 Task: Generating Silence.
Action: Mouse moved to (999, 602)
Screenshot: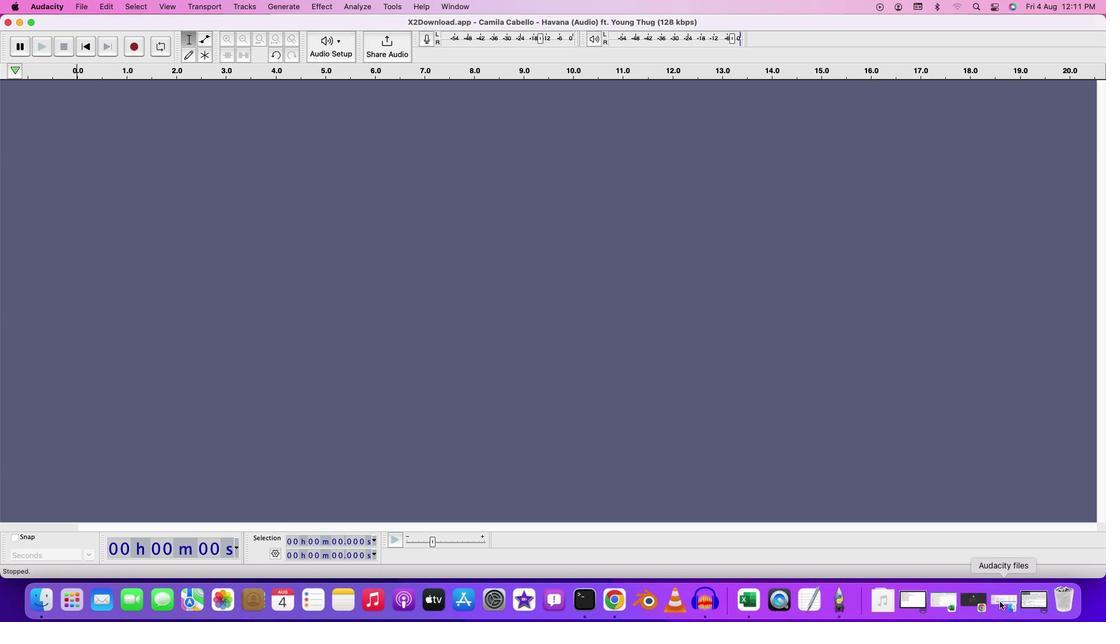 
Action: Mouse pressed left at (999, 602)
Screenshot: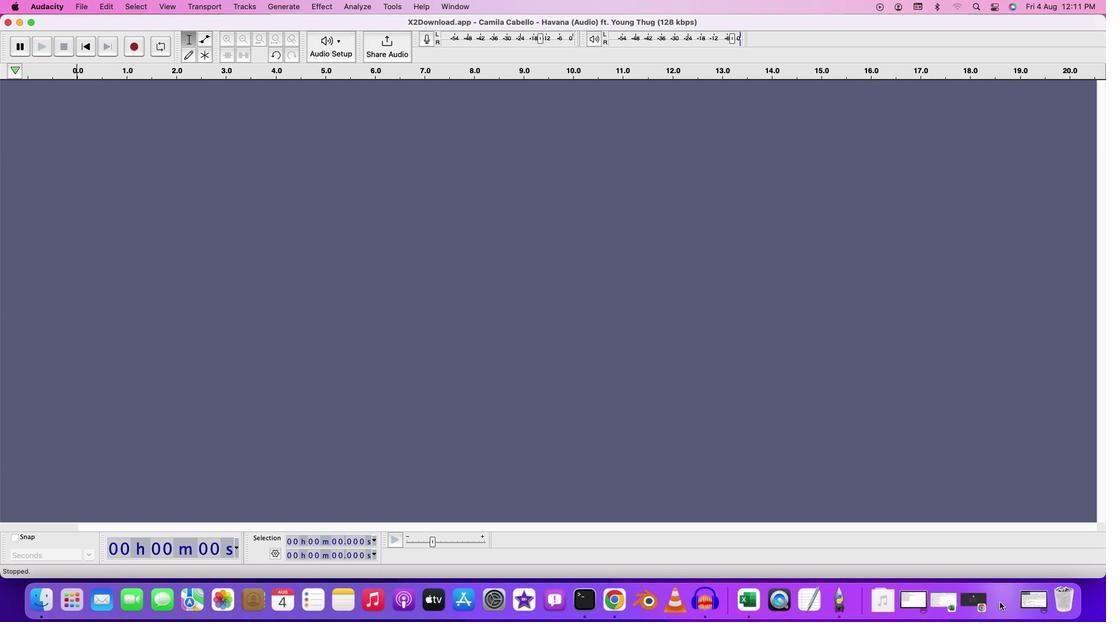 
Action: Mouse moved to (636, 340)
Screenshot: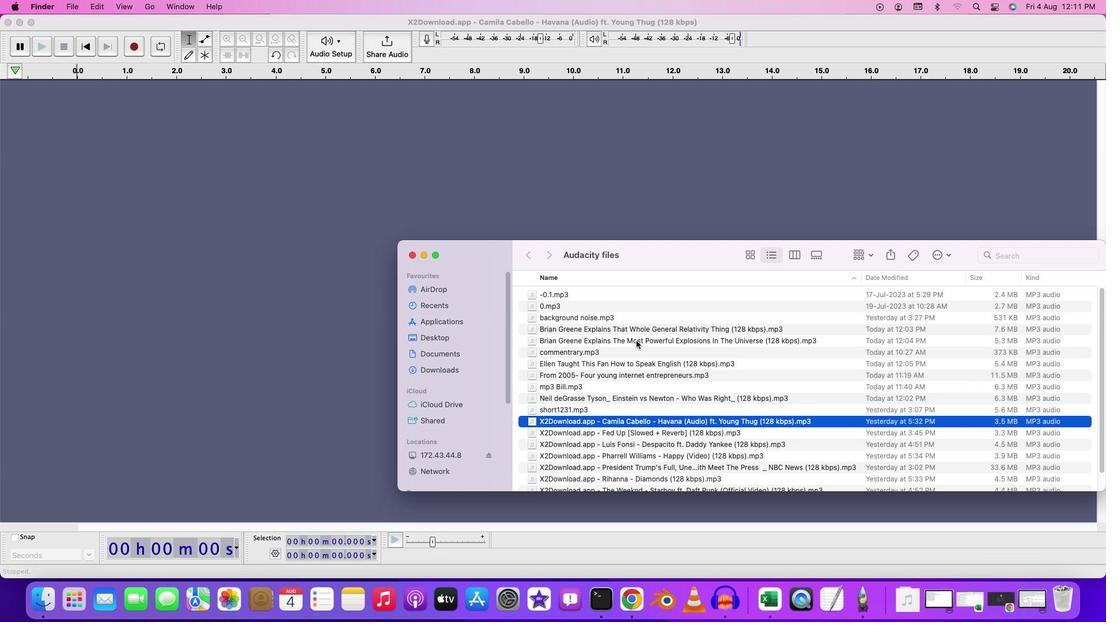 
Action: Mouse pressed left at (636, 340)
Screenshot: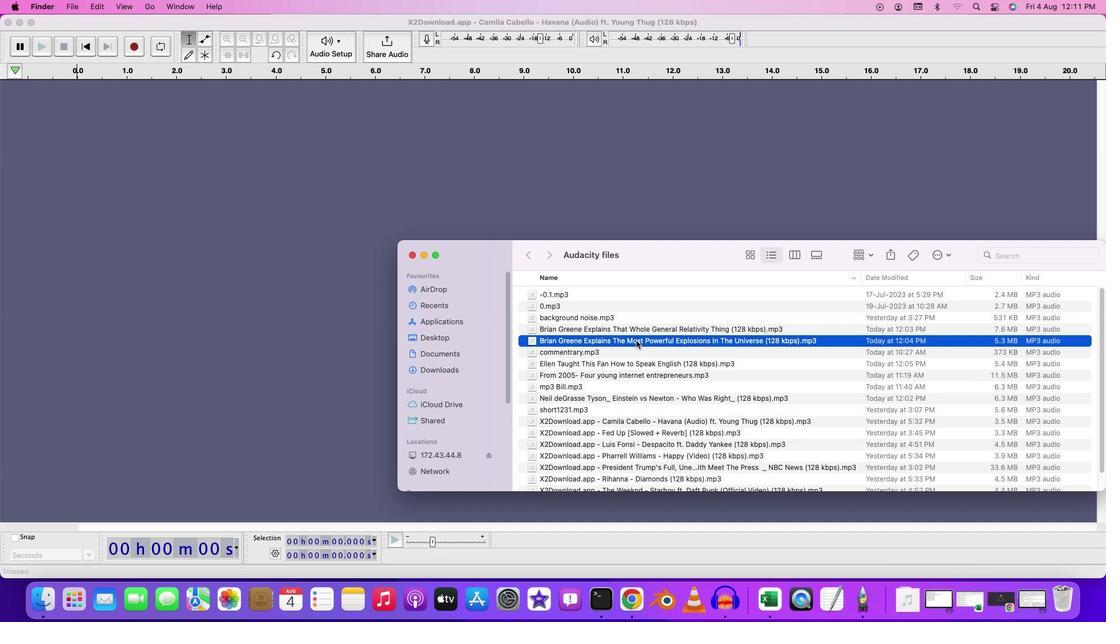 
Action: Mouse moved to (635, 340)
Screenshot: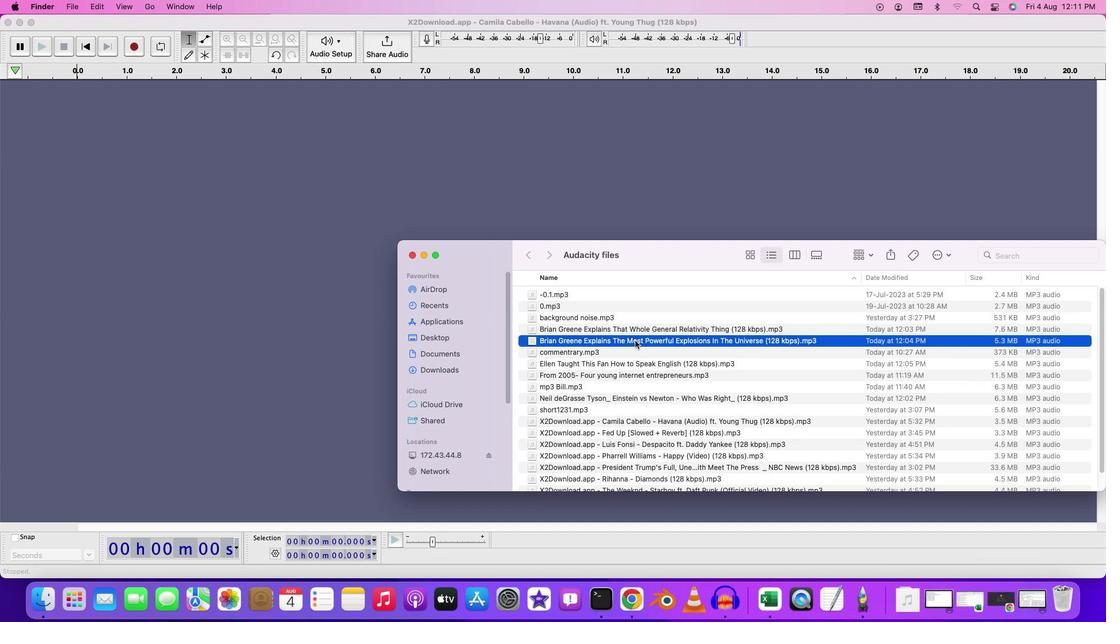 
Action: Mouse pressed left at (635, 340)
Screenshot: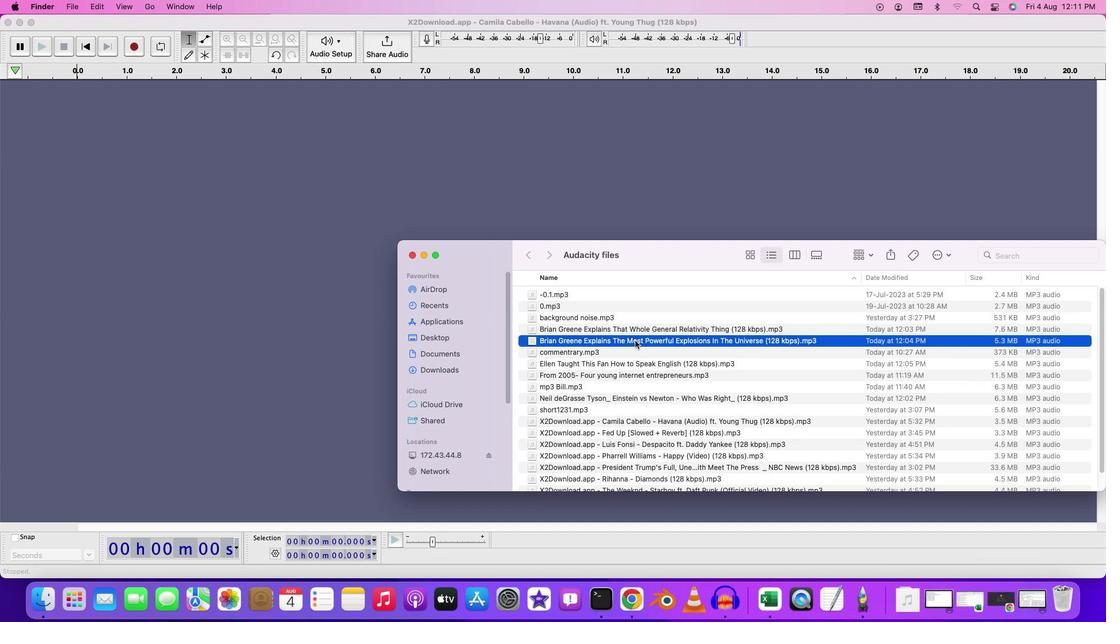 
Action: Mouse moved to (455, 250)
Screenshot: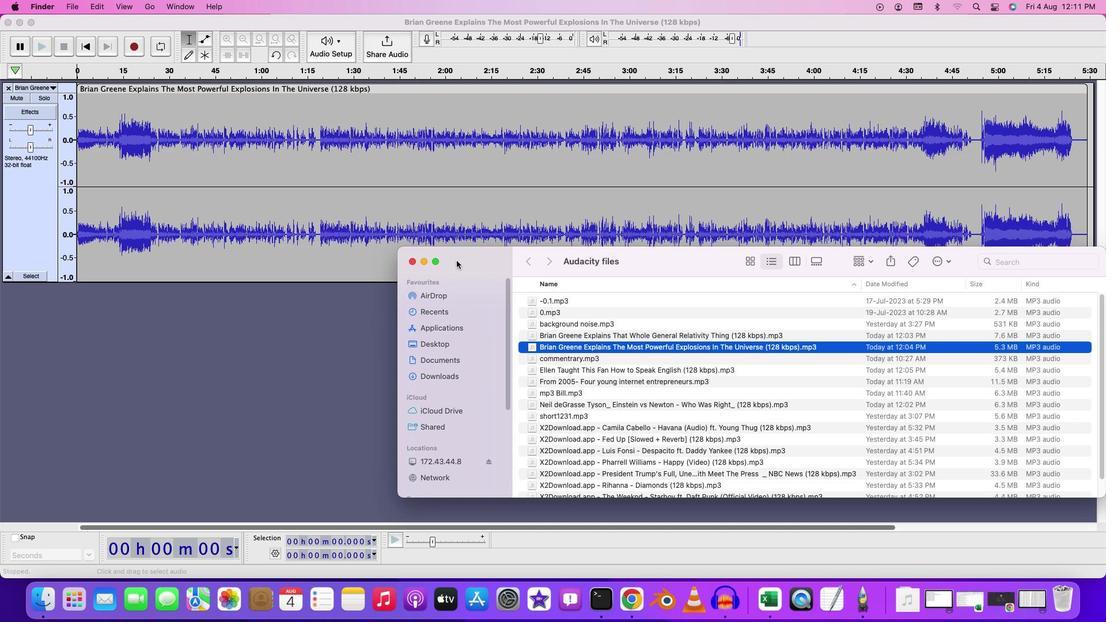 
Action: Mouse pressed left at (455, 250)
Screenshot: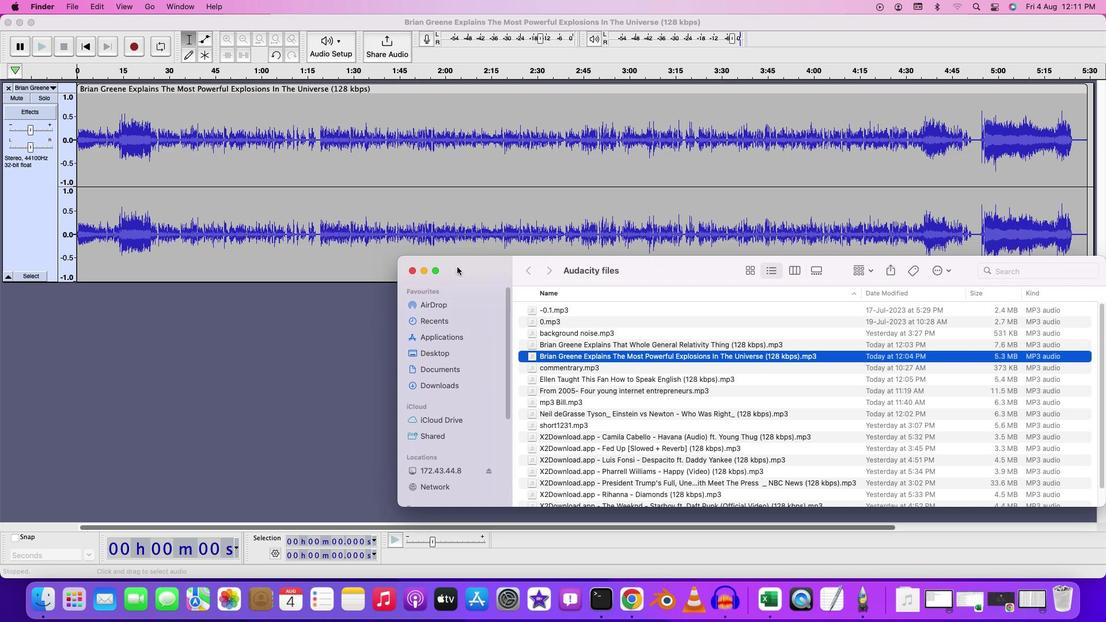 
Action: Mouse moved to (425, 275)
Screenshot: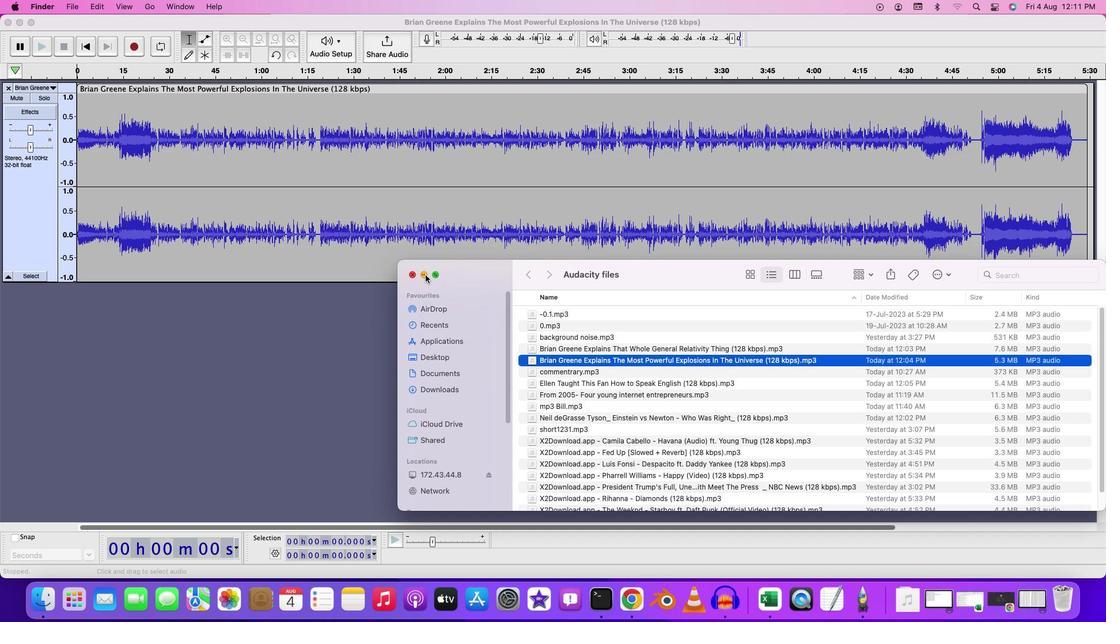 
Action: Mouse pressed left at (425, 275)
Screenshot: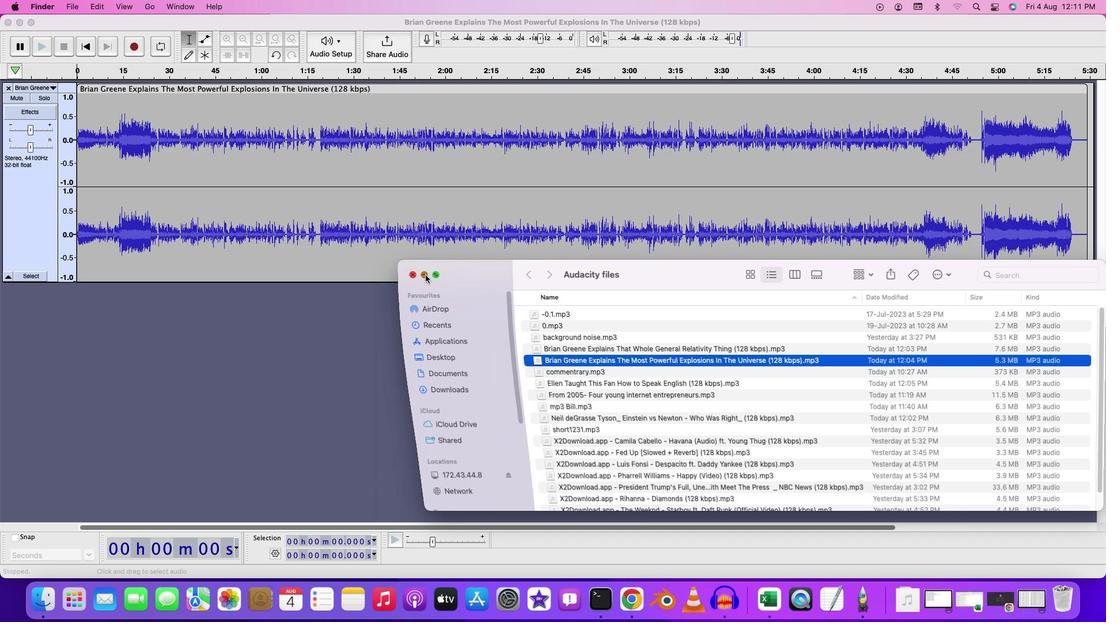 
Action: Mouse moved to (89, 103)
Screenshot: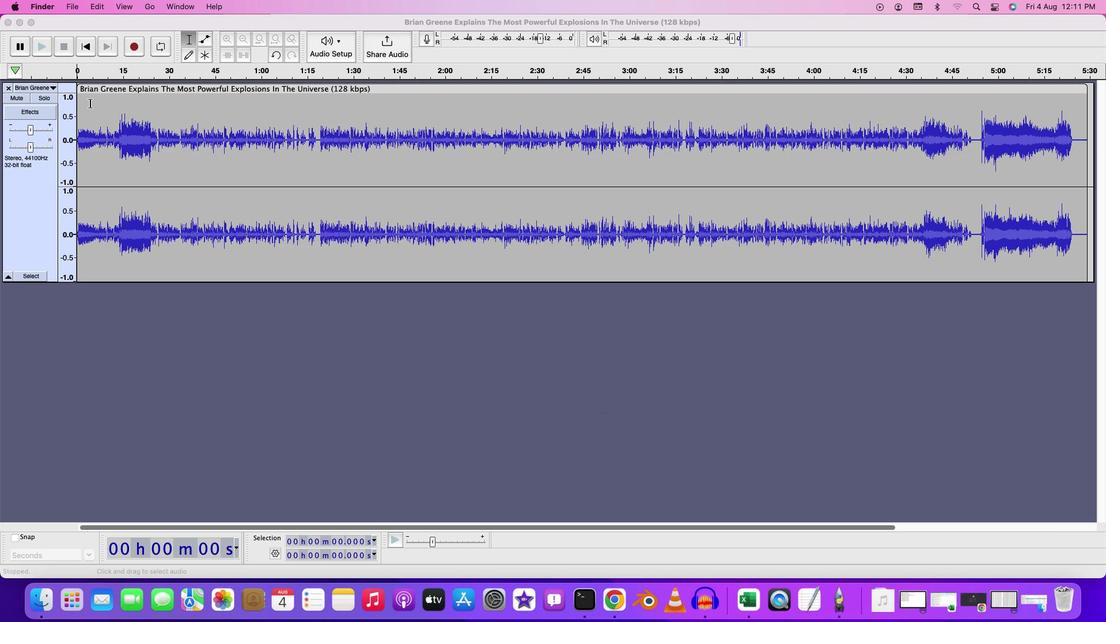 
Action: Mouse pressed left at (89, 103)
Screenshot: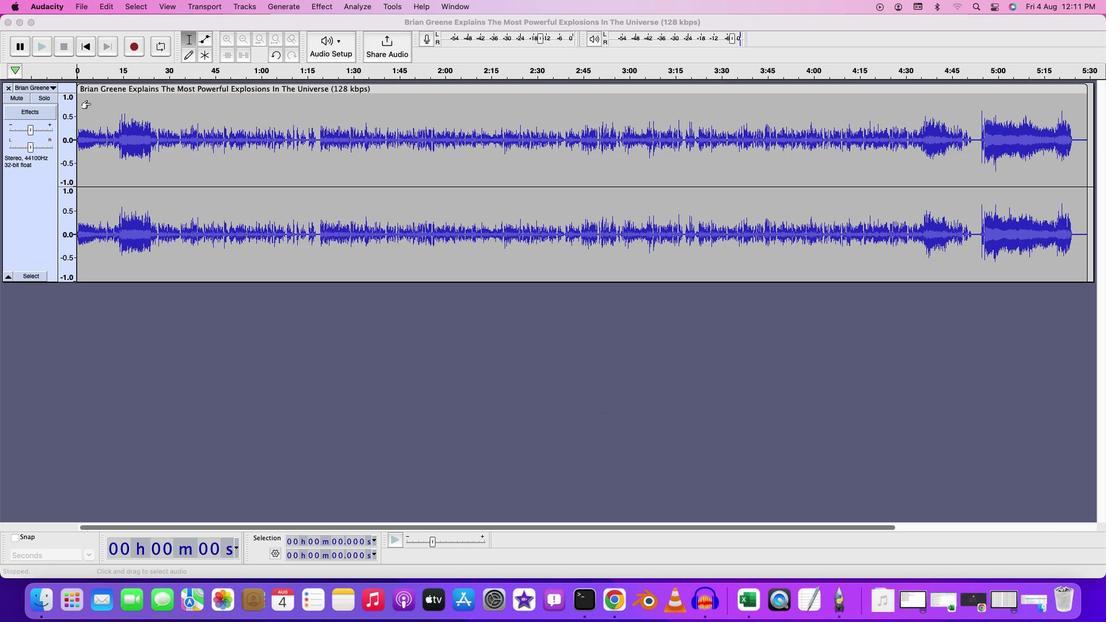 
Action: Key pressed Key.space
Screenshot: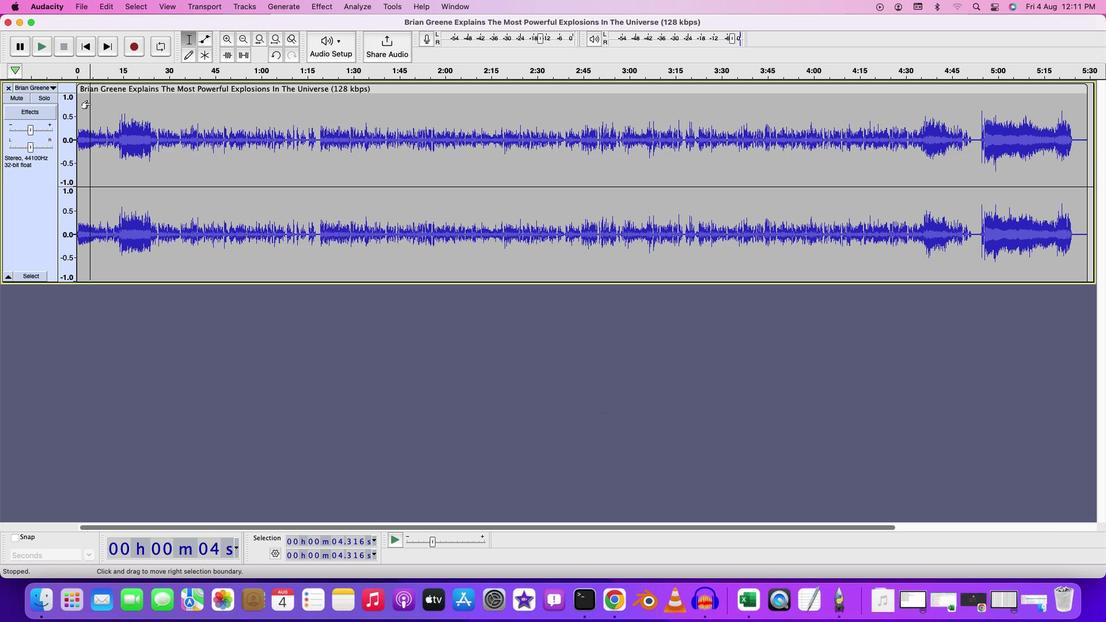 
Action: Mouse moved to (220, 123)
Screenshot: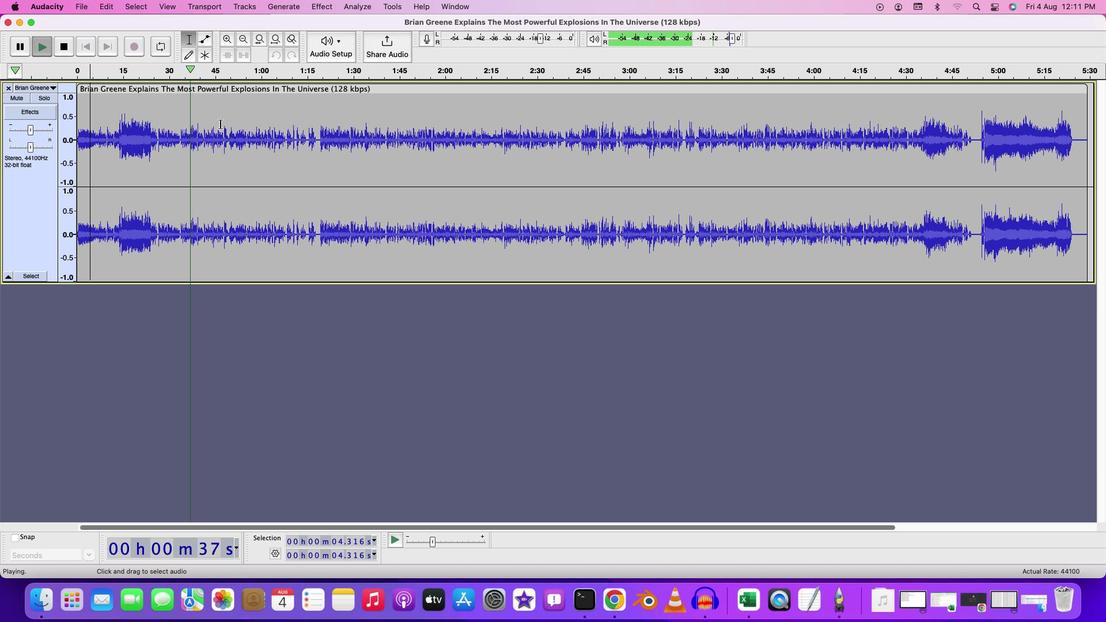 
Action: Key pressed Key.space
Screenshot: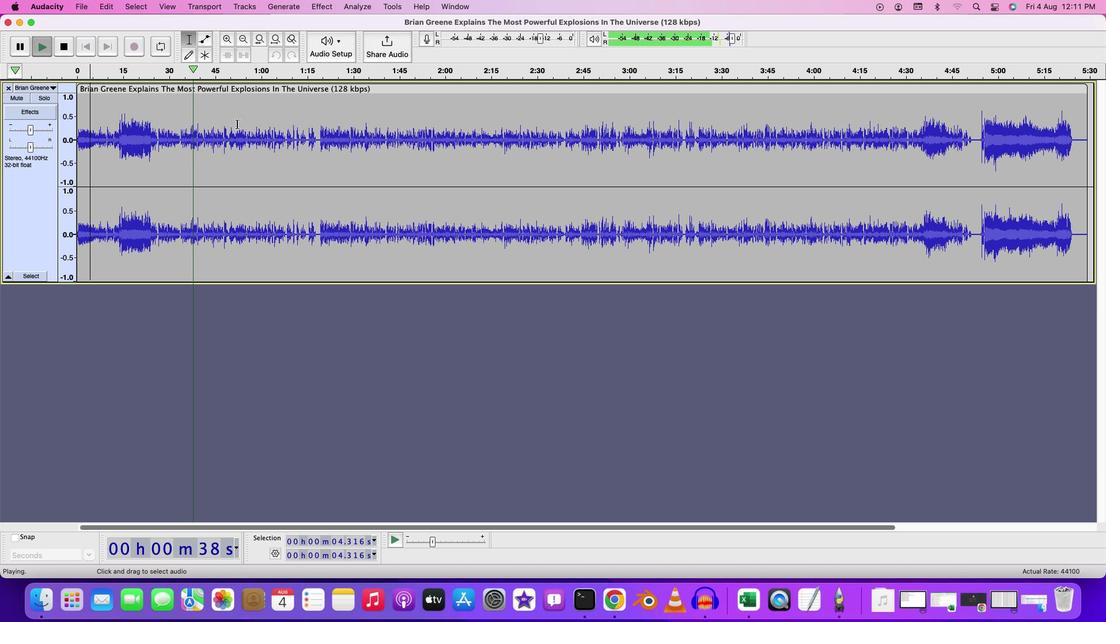 
Action: Mouse moved to (337, 121)
Screenshot: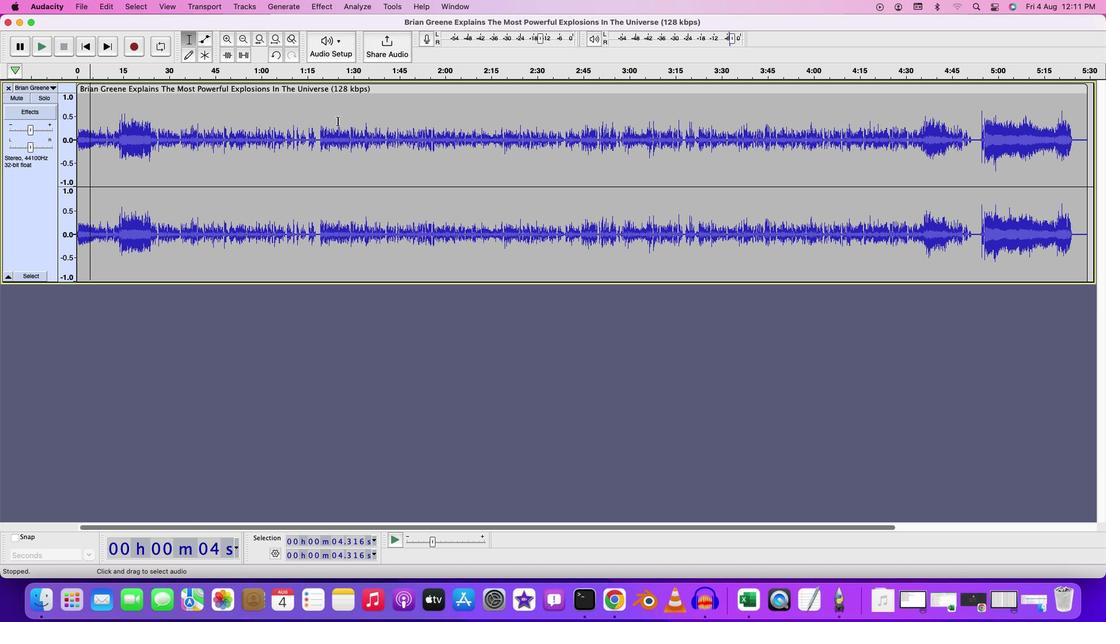 
Action: Mouse pressed left at (337, 121)
Screenshot: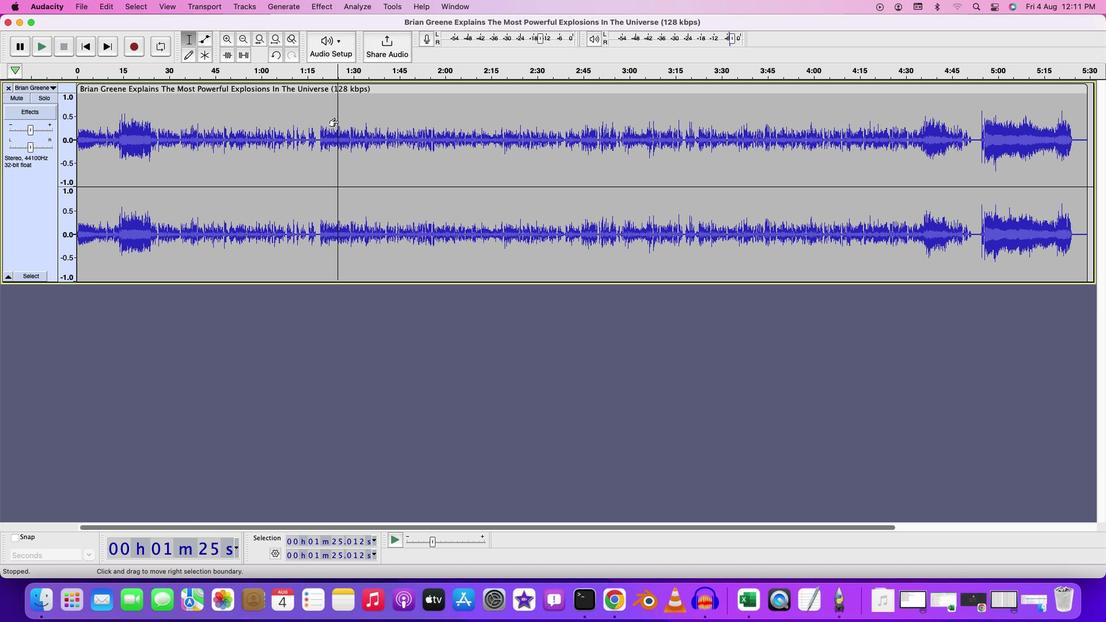 
Action: Key pressed Key.space
Screenshot: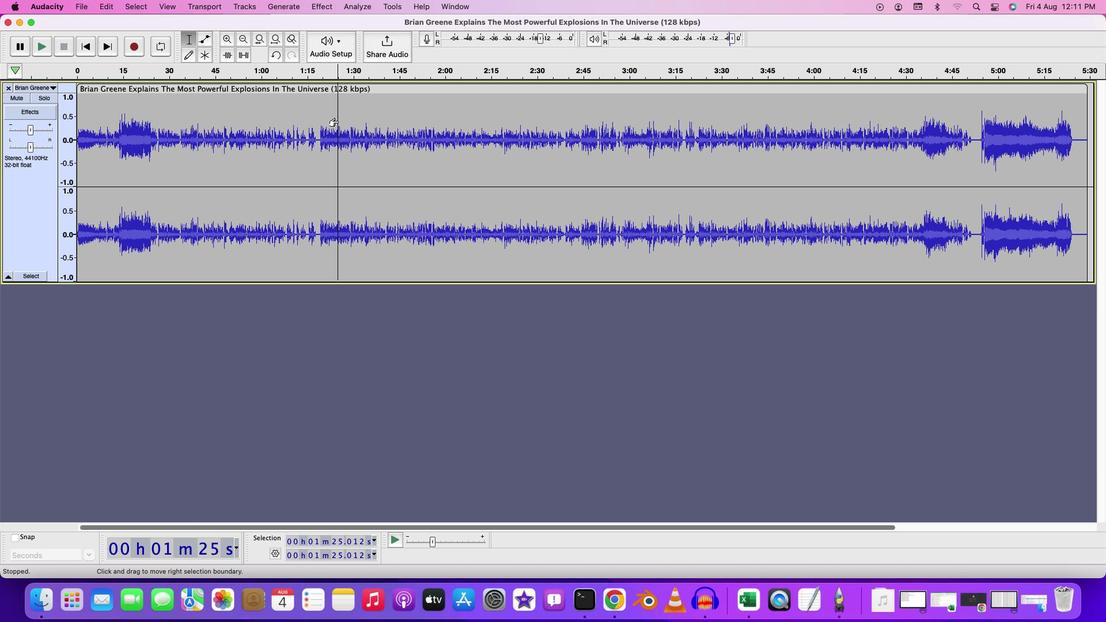 
Action: Mouse moved to (323, 112)
Screenshot: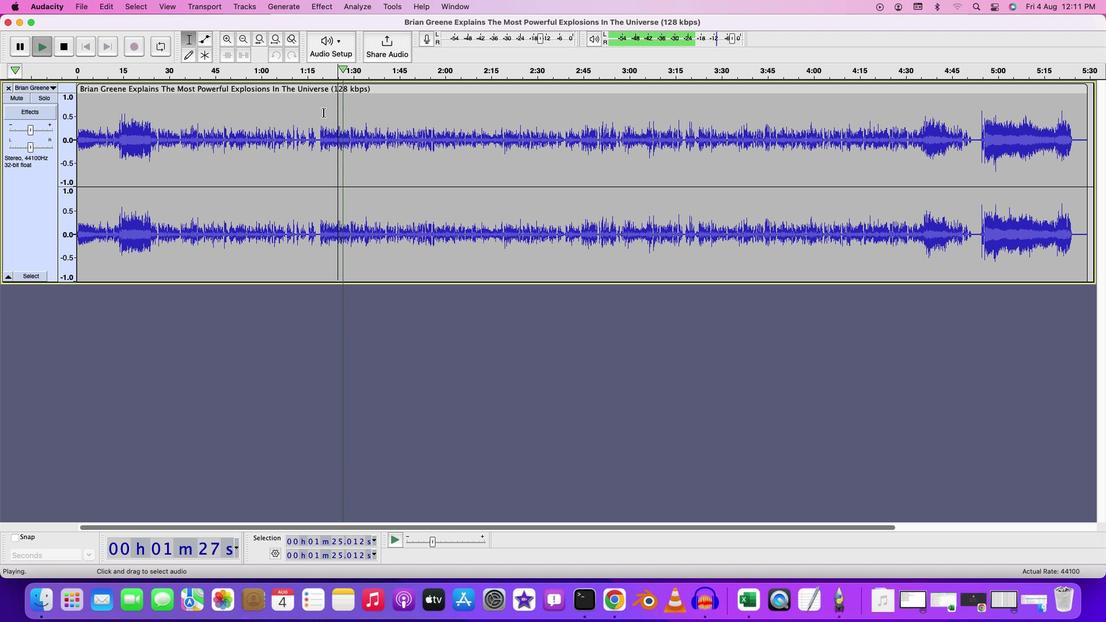 
Action: Mouse pressed left at (323, 112)
Screenshot: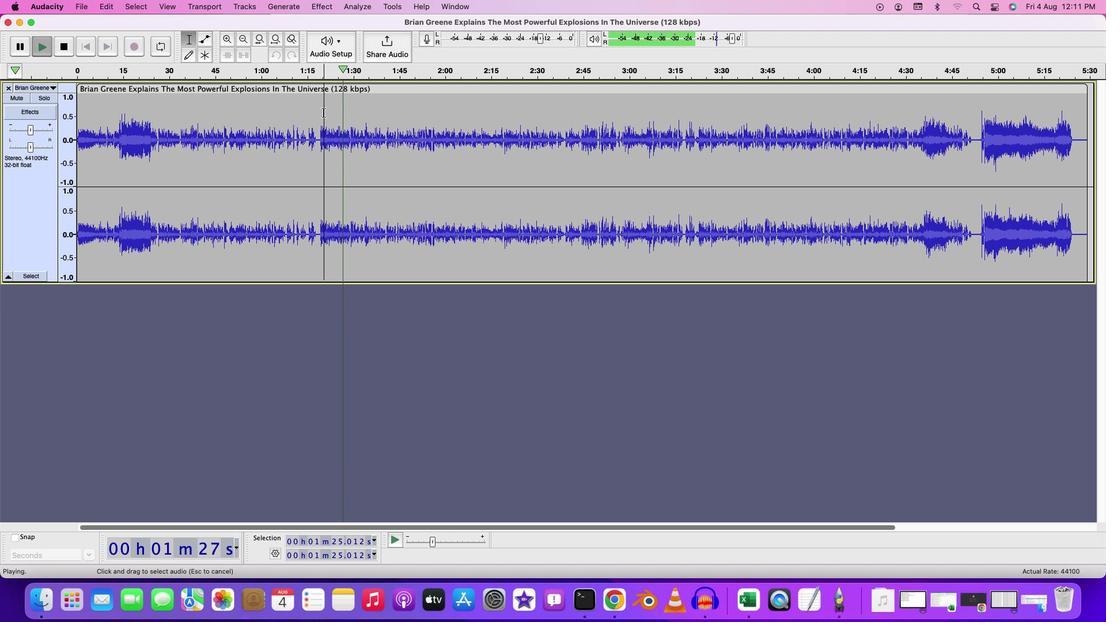 
Action: Mouse moved to (319, 110)
Screenshot: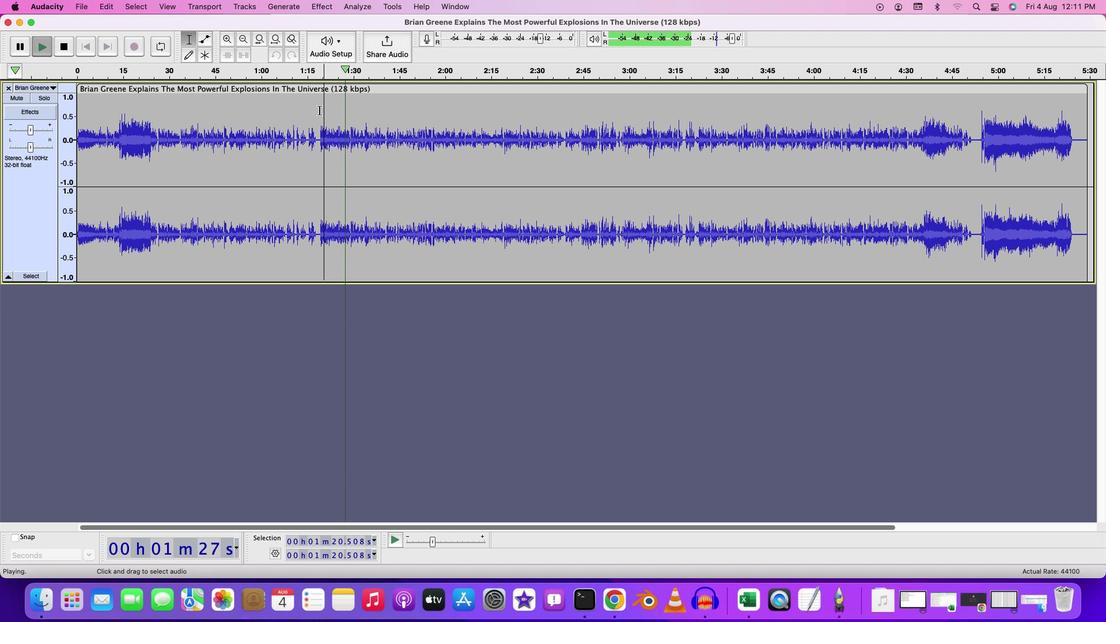 
Action: Mouse pressed left at (319, 110)
Screenshot: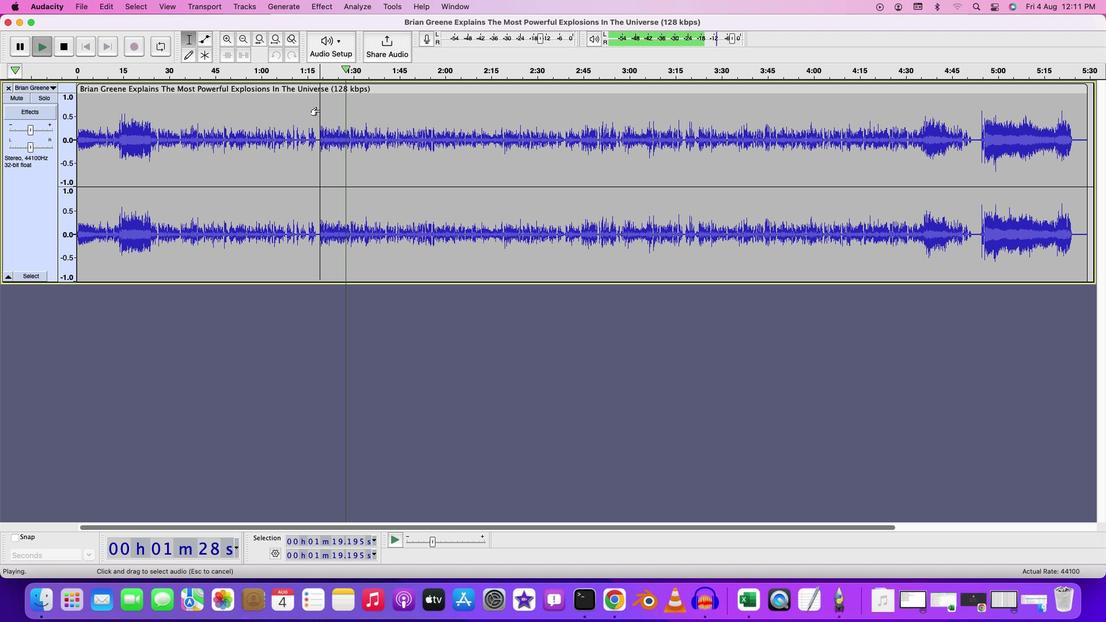 
Action: Key pressed Key.spaceKey.space
Screenshot: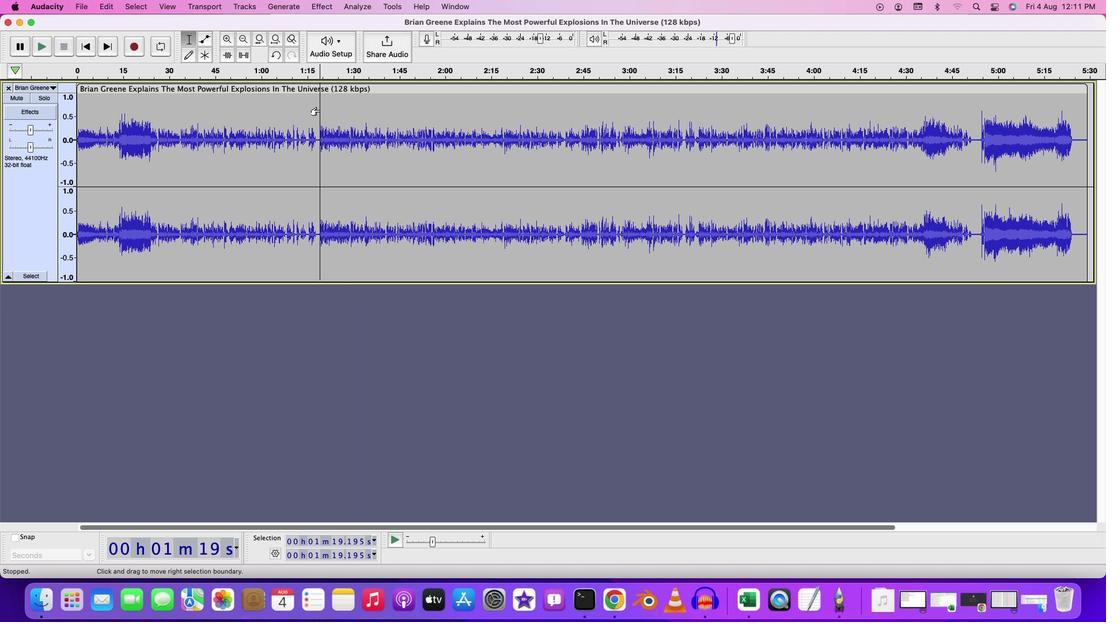 
Action: Mouse moved to (239, 113)
Screenshot: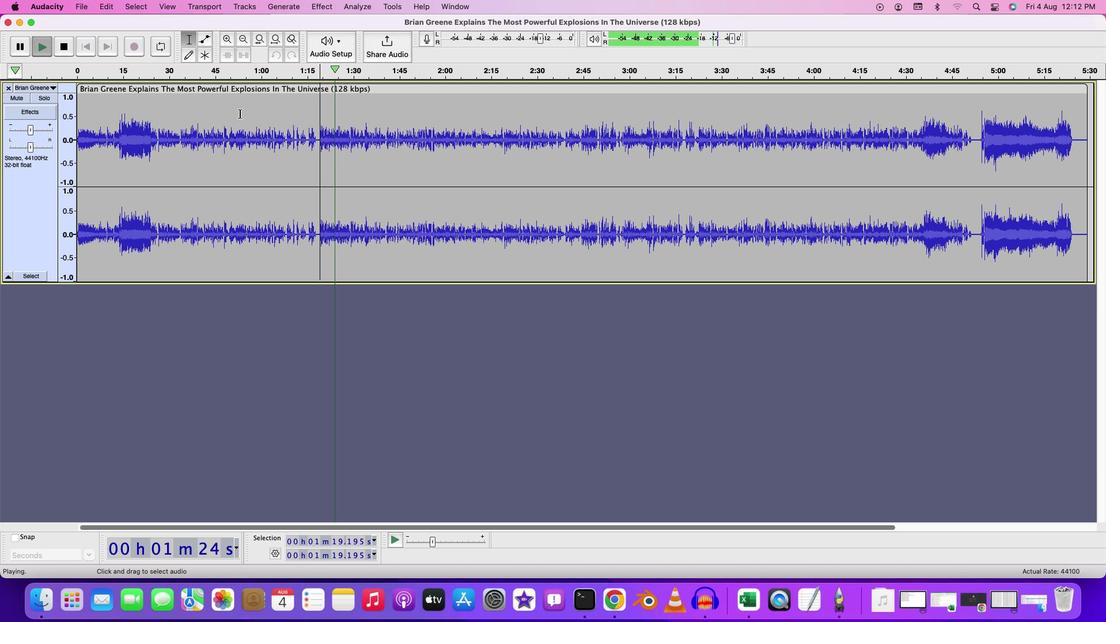 
Action: Mouse pressed left at (239, 113)
Screenshot: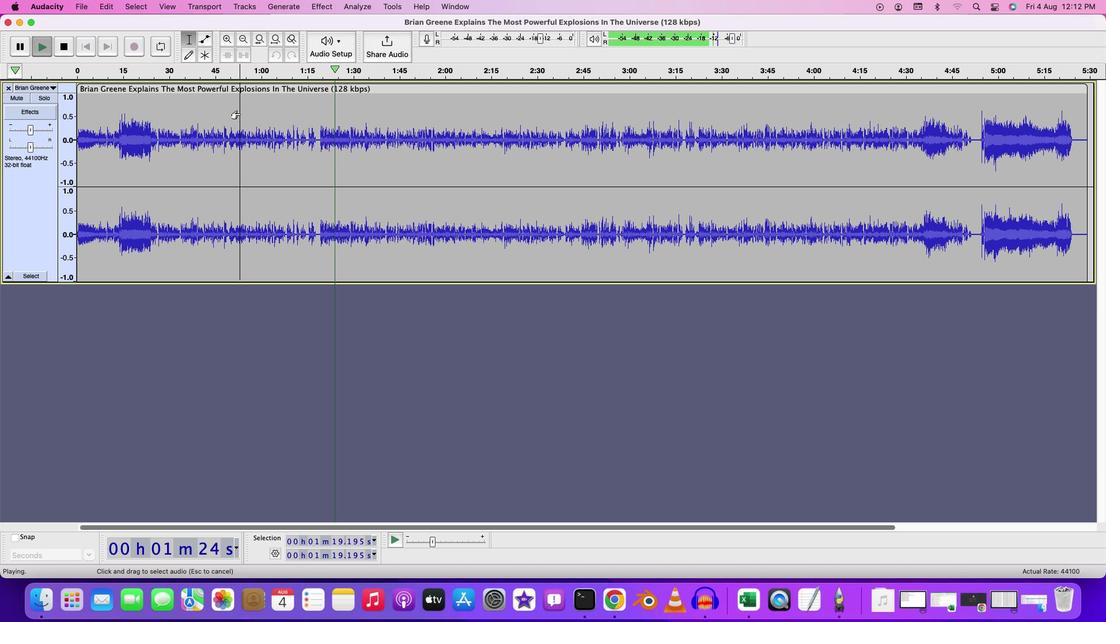
Action: Mouse moved to (230, 110)
Screenshot: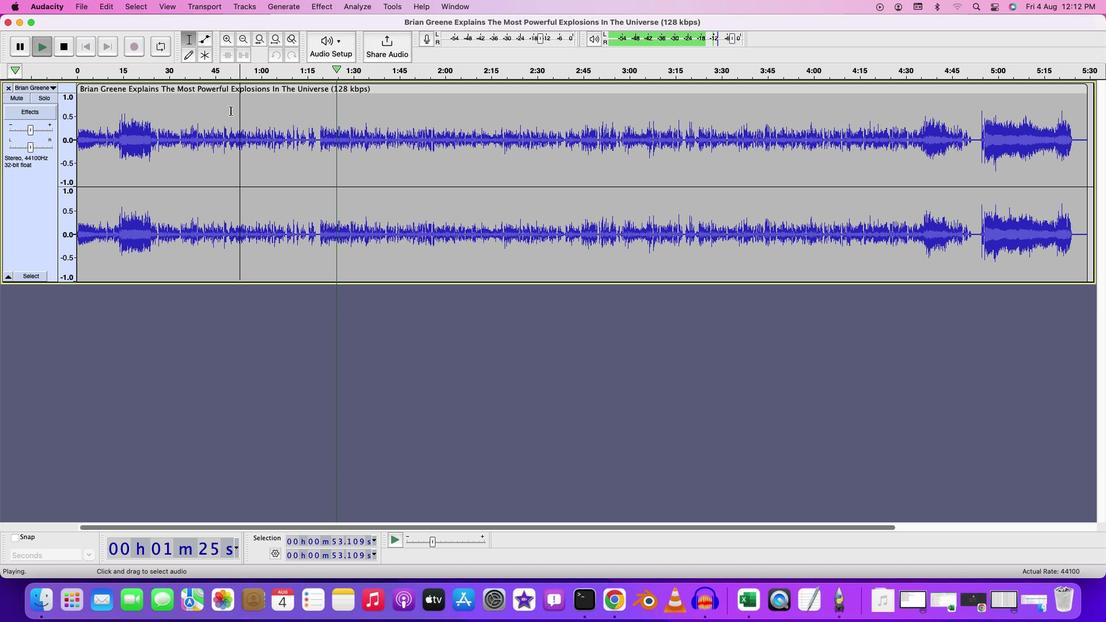 
Action: Mouse pressed left at (230, 110)
Screenshot: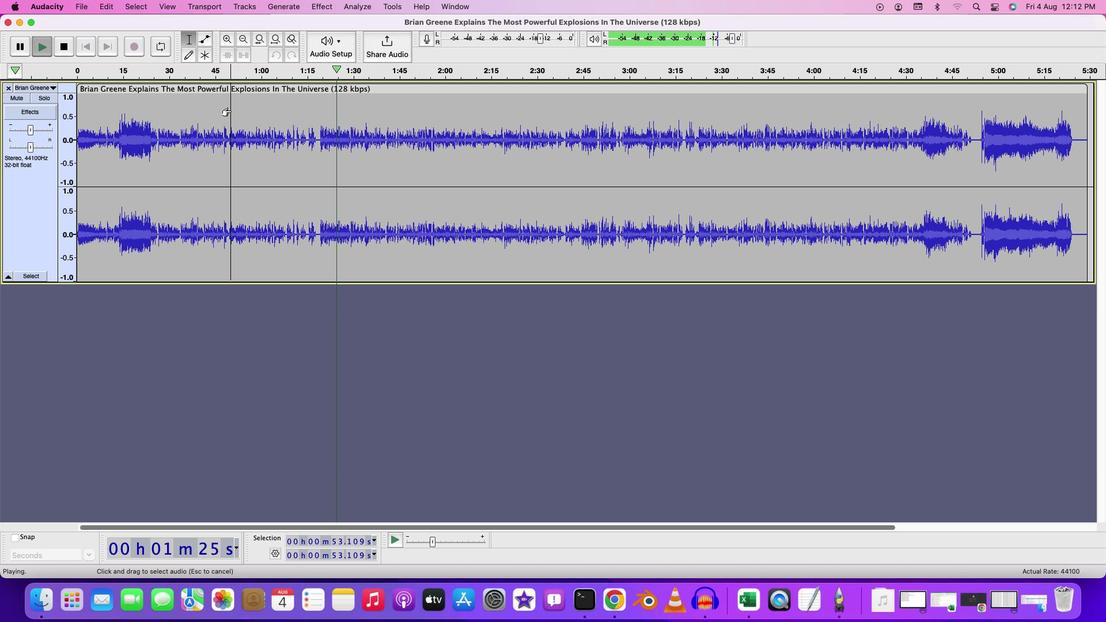 
Action: Key pressed Key.spaceKey.space
Screenshot: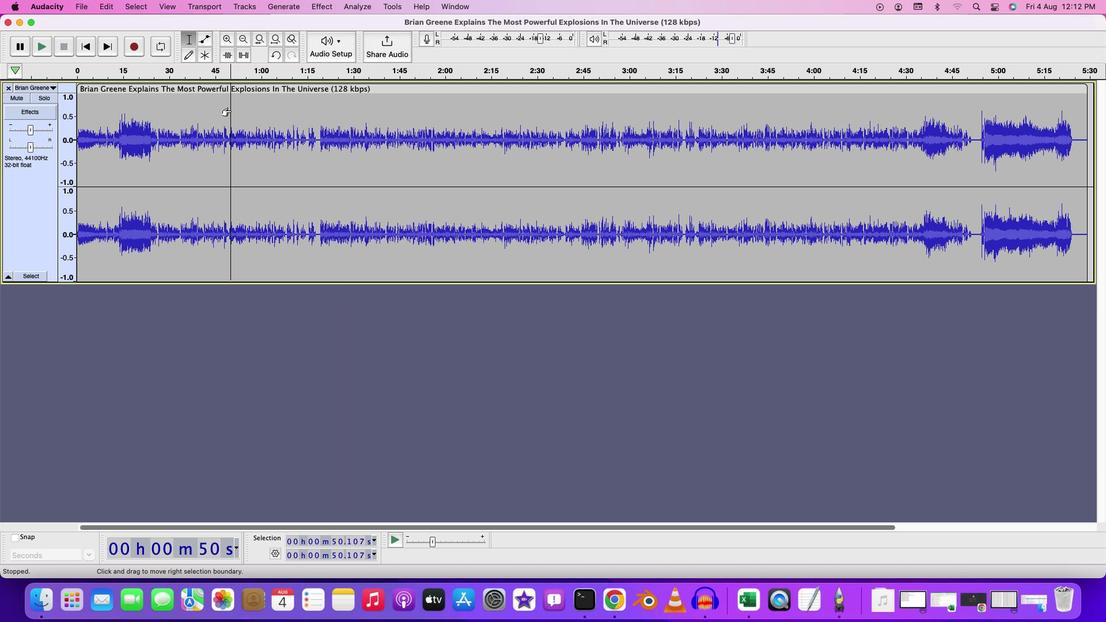 
Action: Mouse moved to (312, 138)
Screenshot: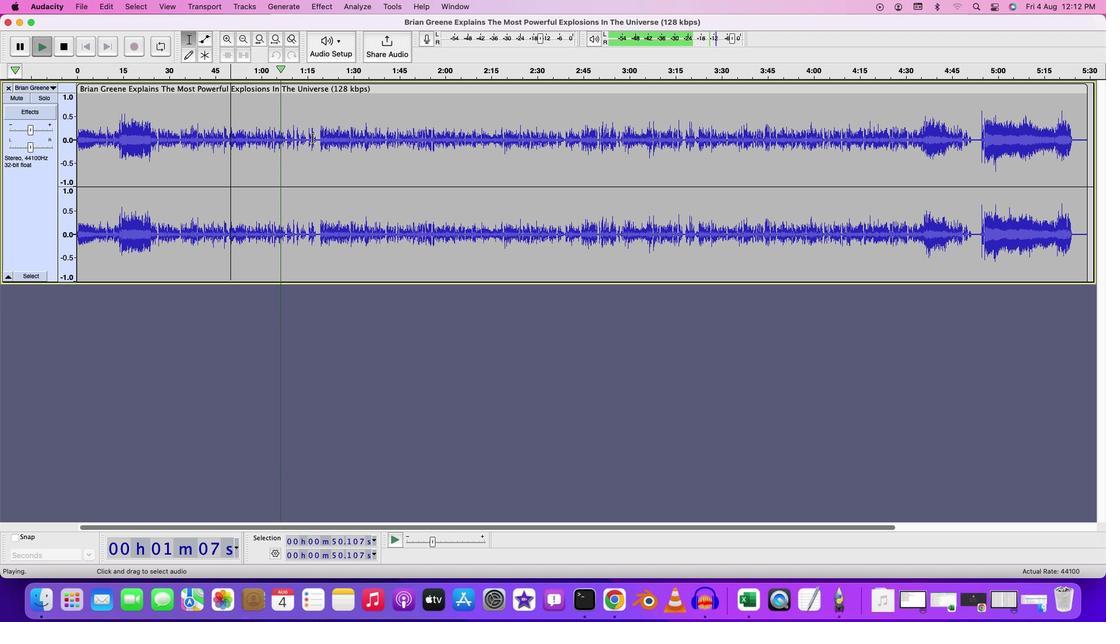 
Action: Key pressed Key.space
Screenshot: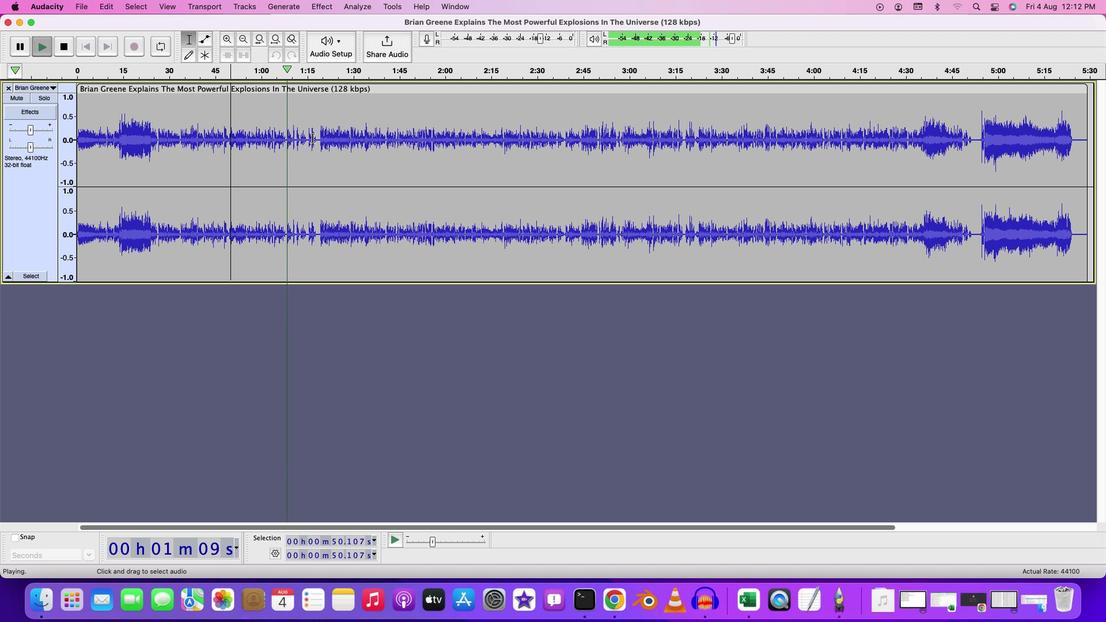 
Action: Mouse moved to (291, 112)
Screenshot: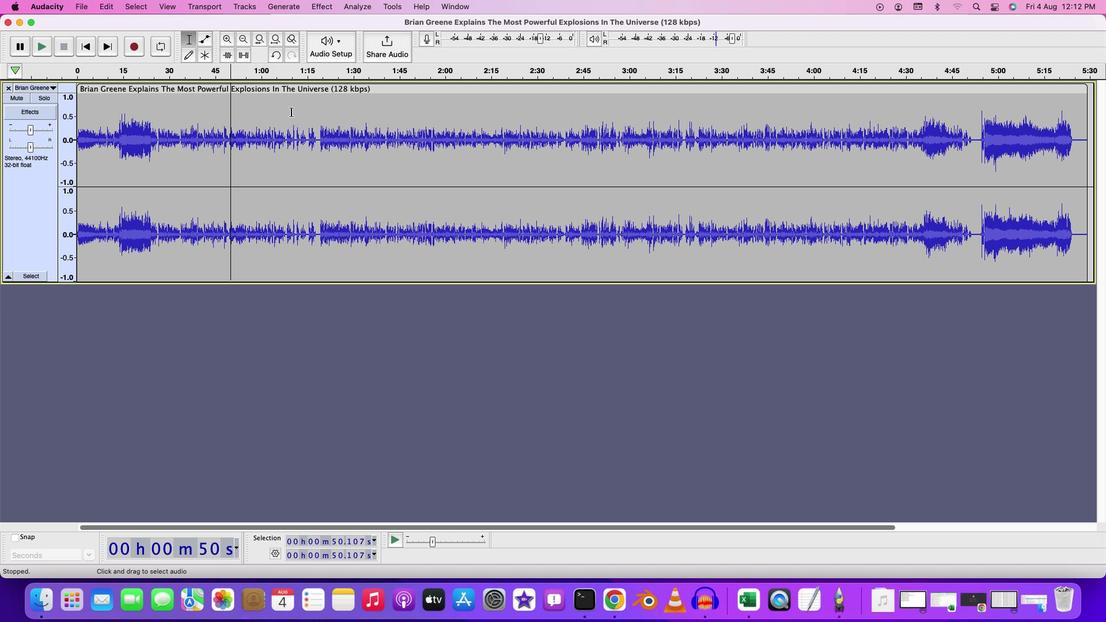 
Action: Mouse pressed left at (291, 112)
Screenshot: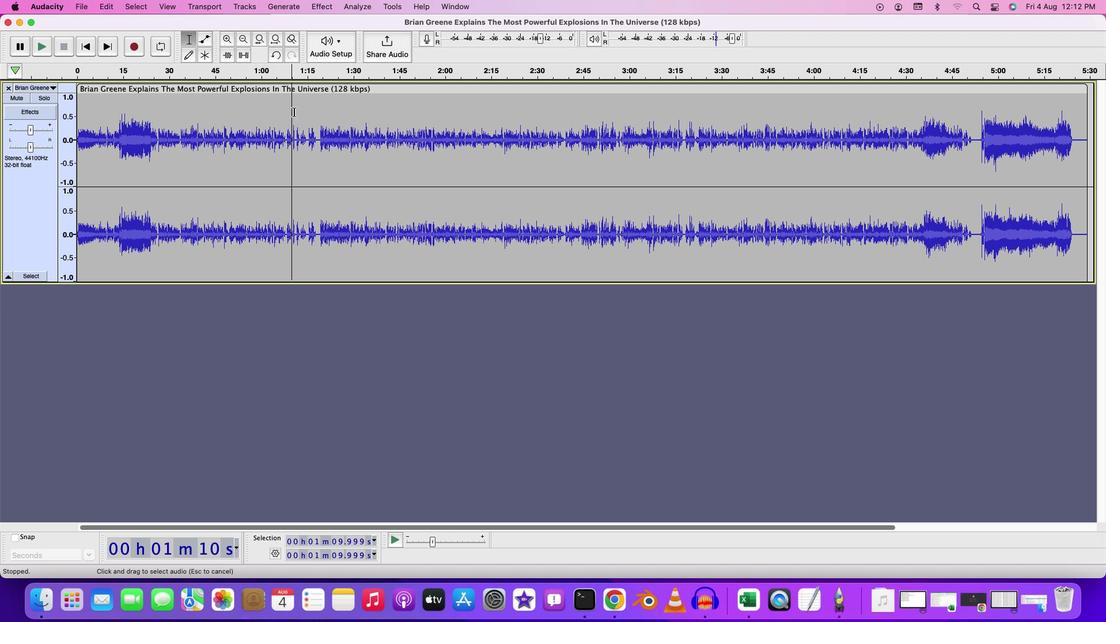 
Action: Mouse moved to (329, 6)
Screenshot: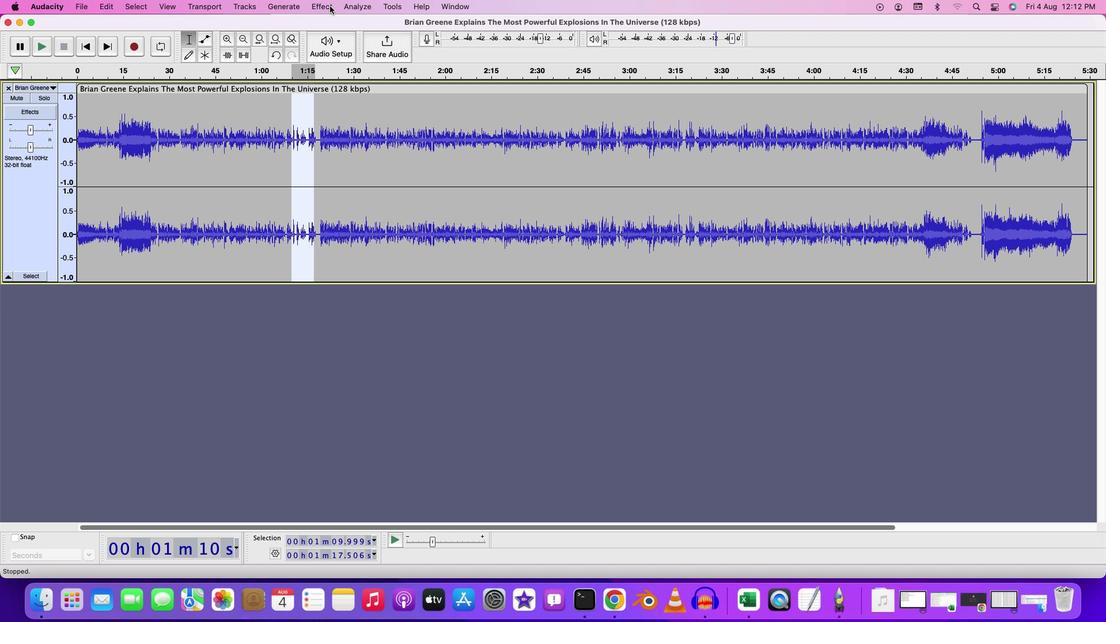 
Action: Mouse pressed left at (329, 6)
Screenshot: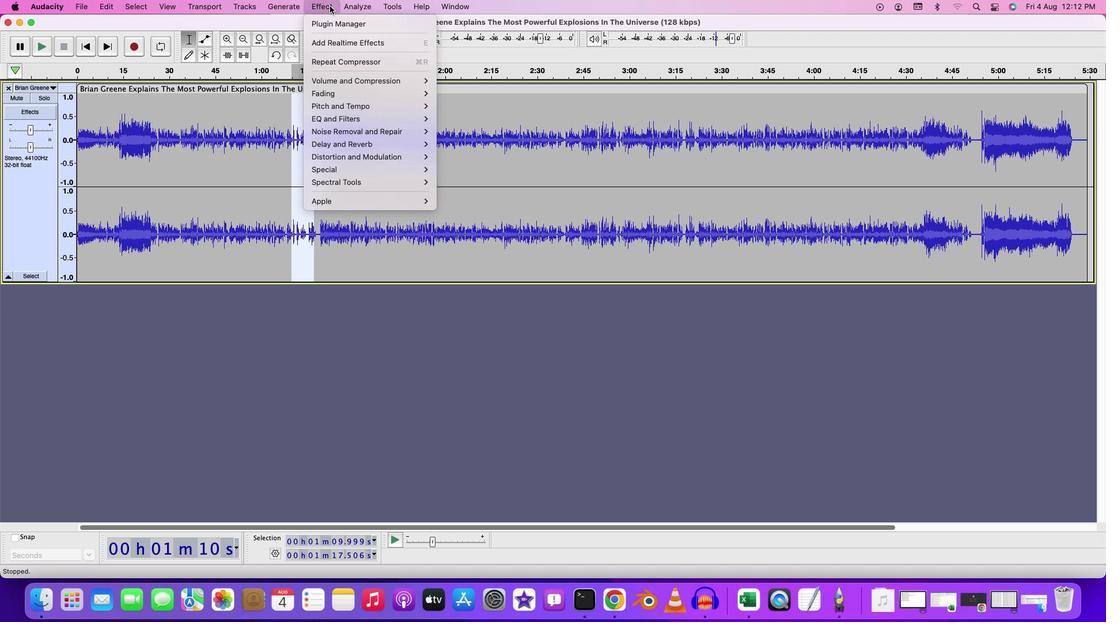 
Action: Mouse moved to (297, 121)
Screenshot: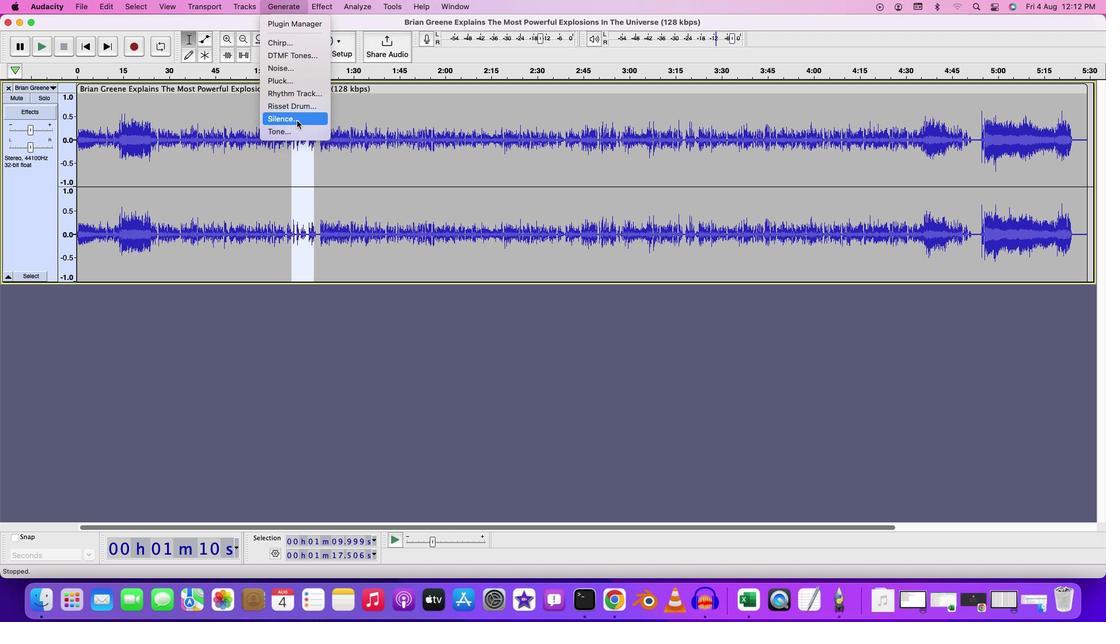 
Action: Mouse pressed left at (297, 121)
Screenshot: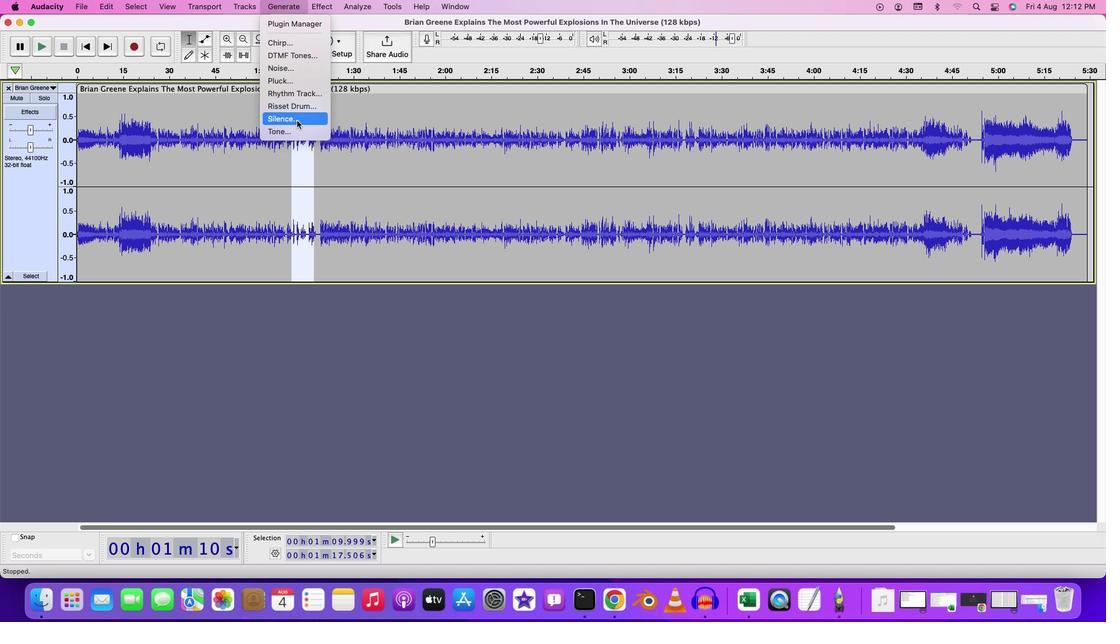 
Action: Mouse moved to (570, 276)
Screenshot: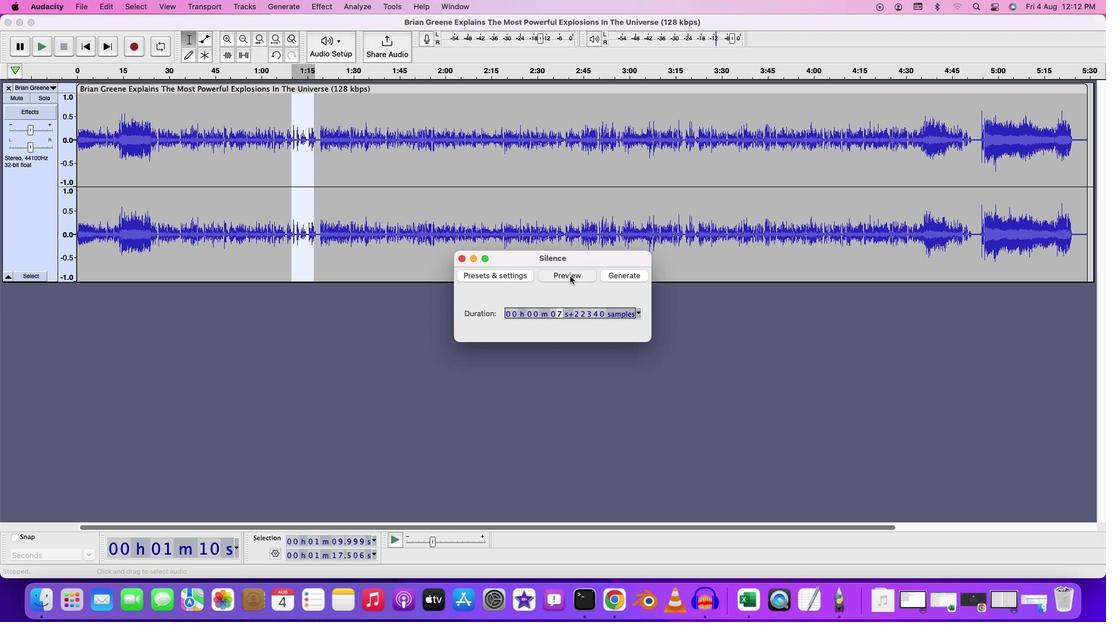 
Action: Mouse pressed left at (570, 276)
Screenshot: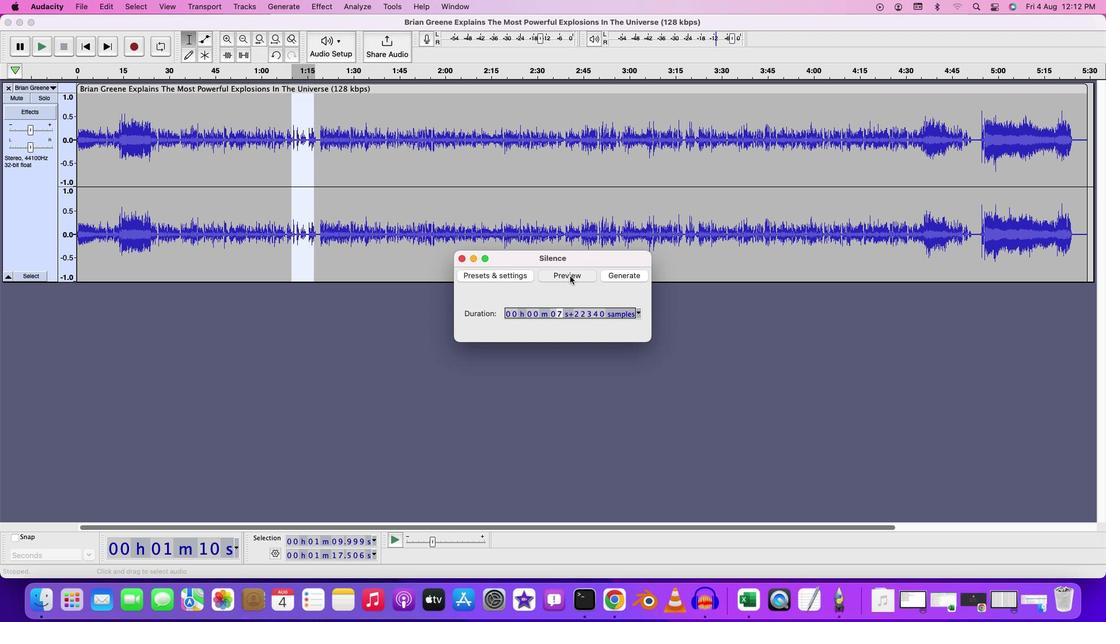 
Action: Mouse moved to (635, 273)
Screenshot: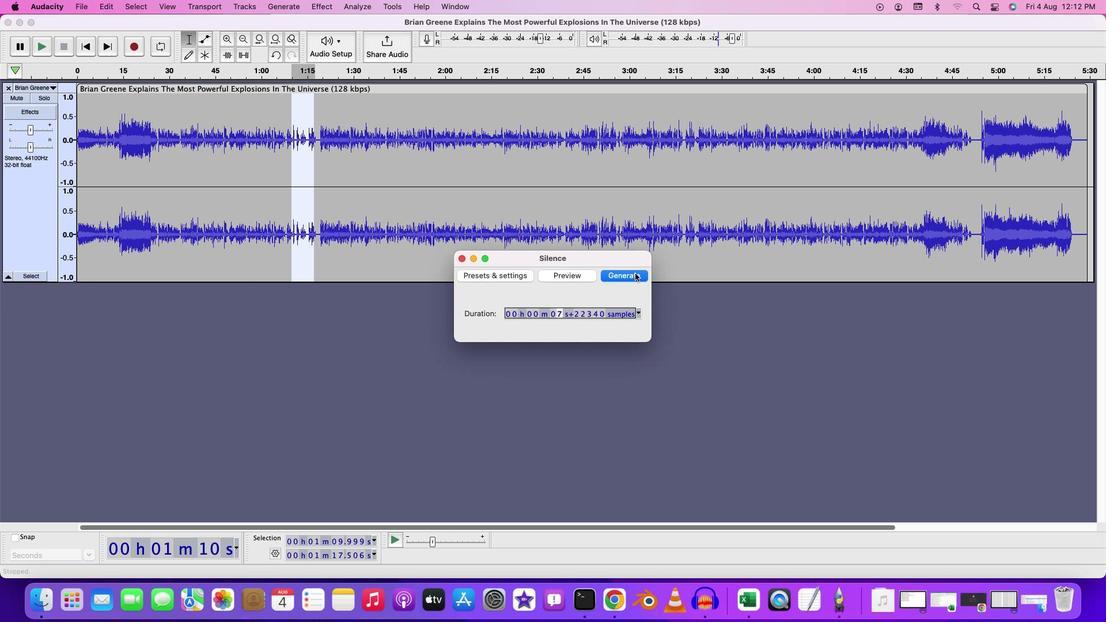 
Action: Mouse pressed left at (635, 273)
Screenshot: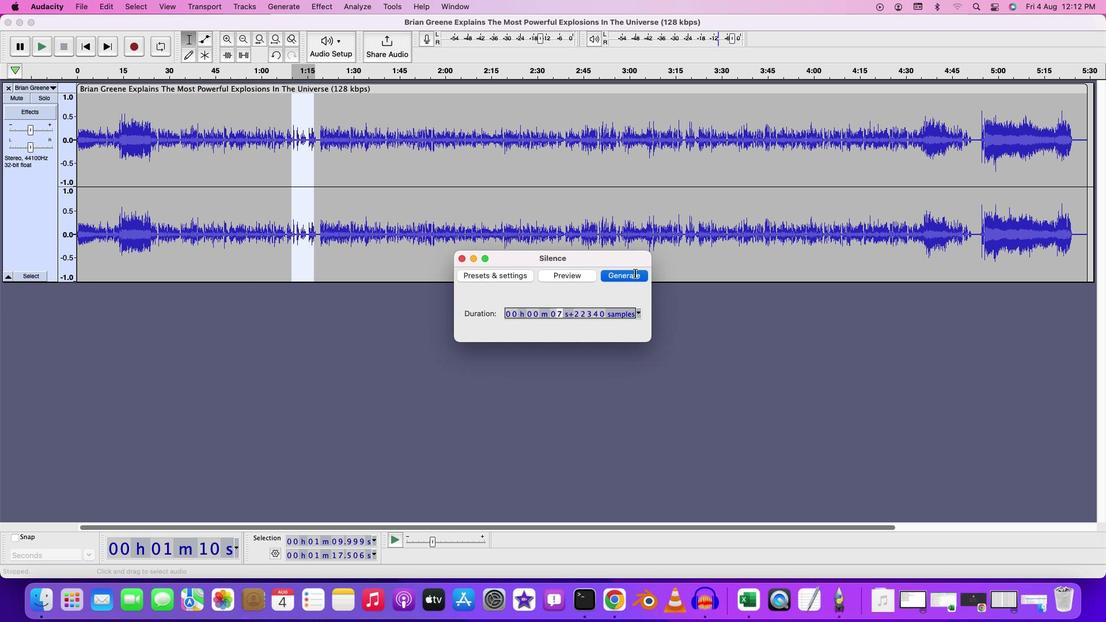 
Action: Mouse moved to (284, 112)
Screenshot: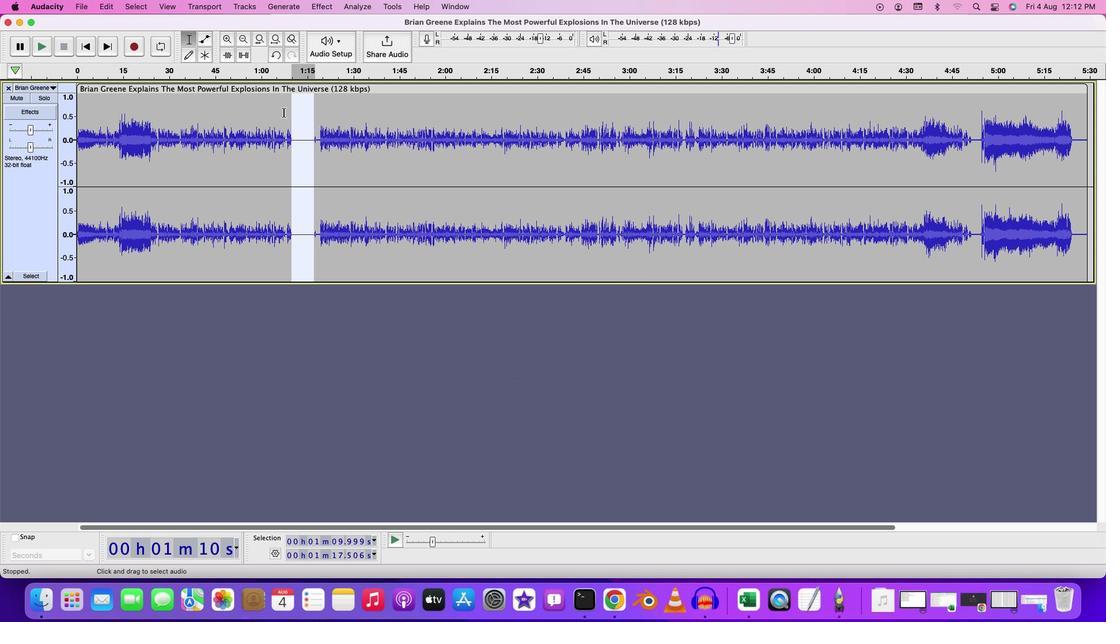 
Action: Mouse pressed left at (284, 112)
Screenshot: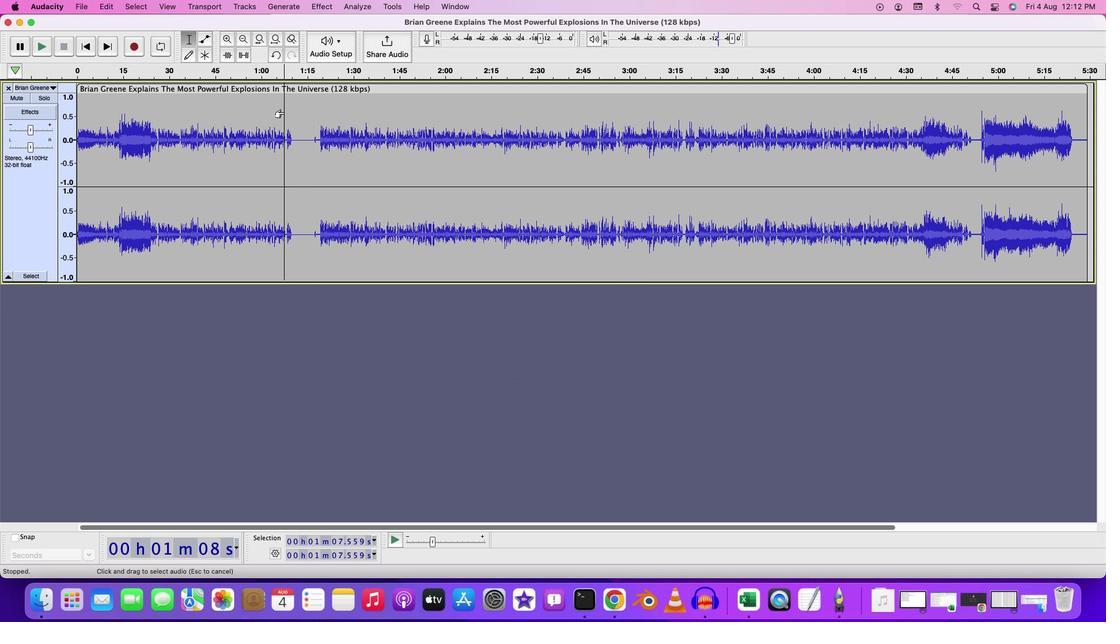 
Action: Key pressed Key.space
Screenshot: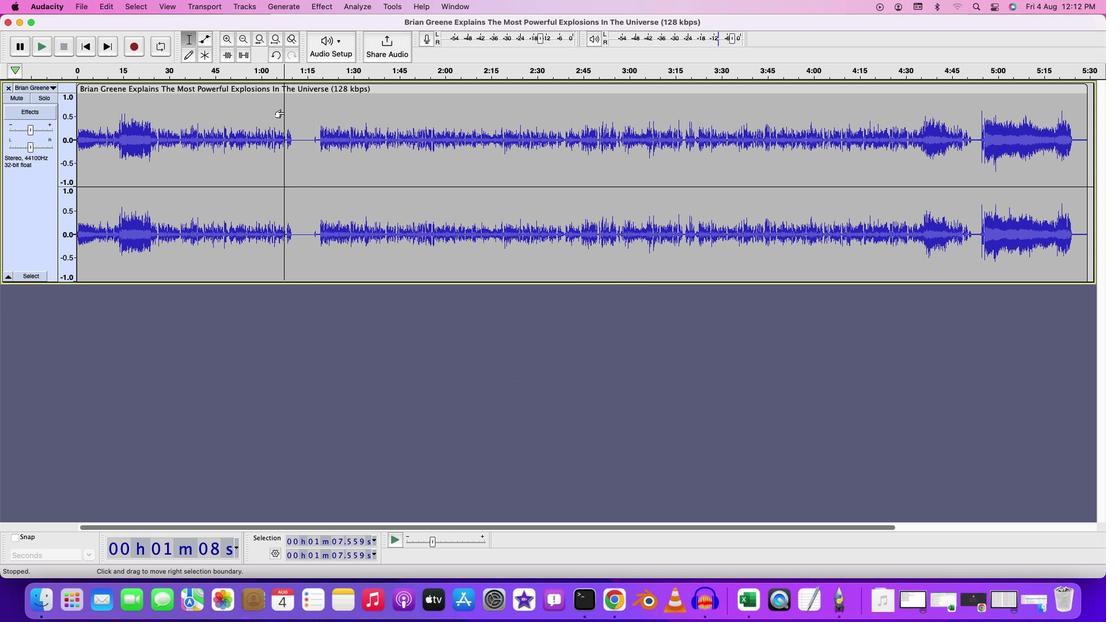 
Action: Mouse moved to (873, 134)
Screenshot: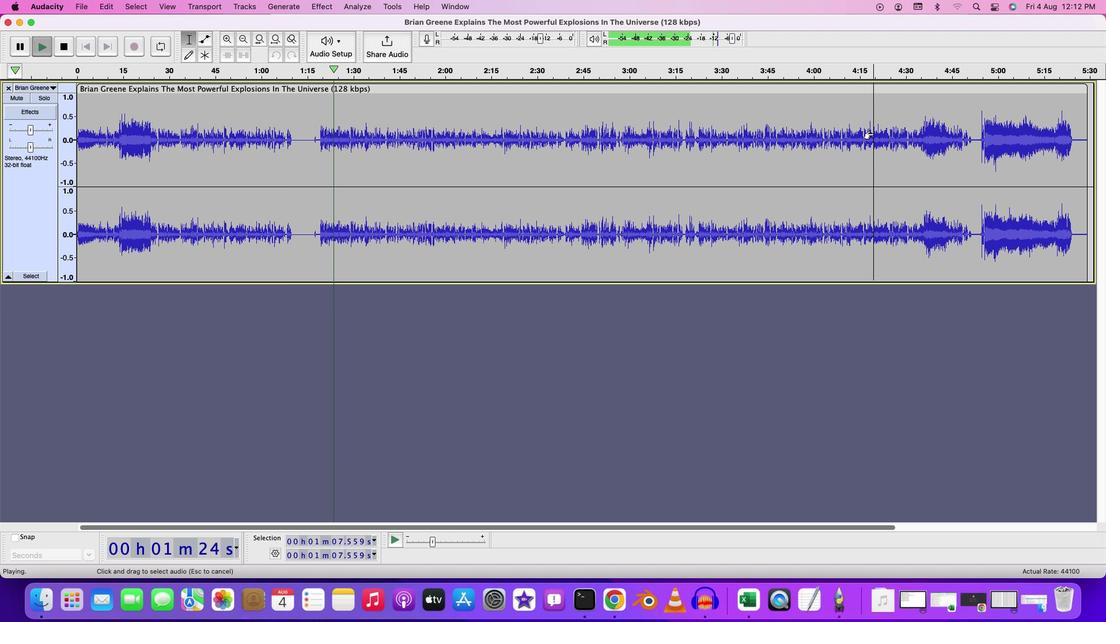 
Action: Mouse pressed left at (873, 134)
Screenshot: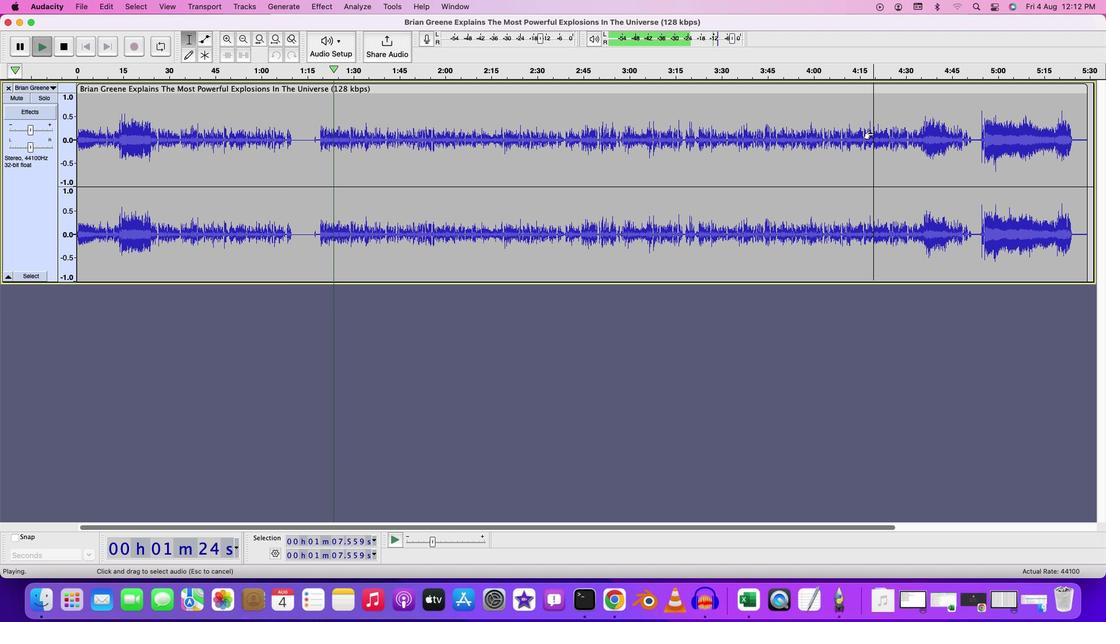 
Action: Mouse moved to (965, 100)
Screenshot: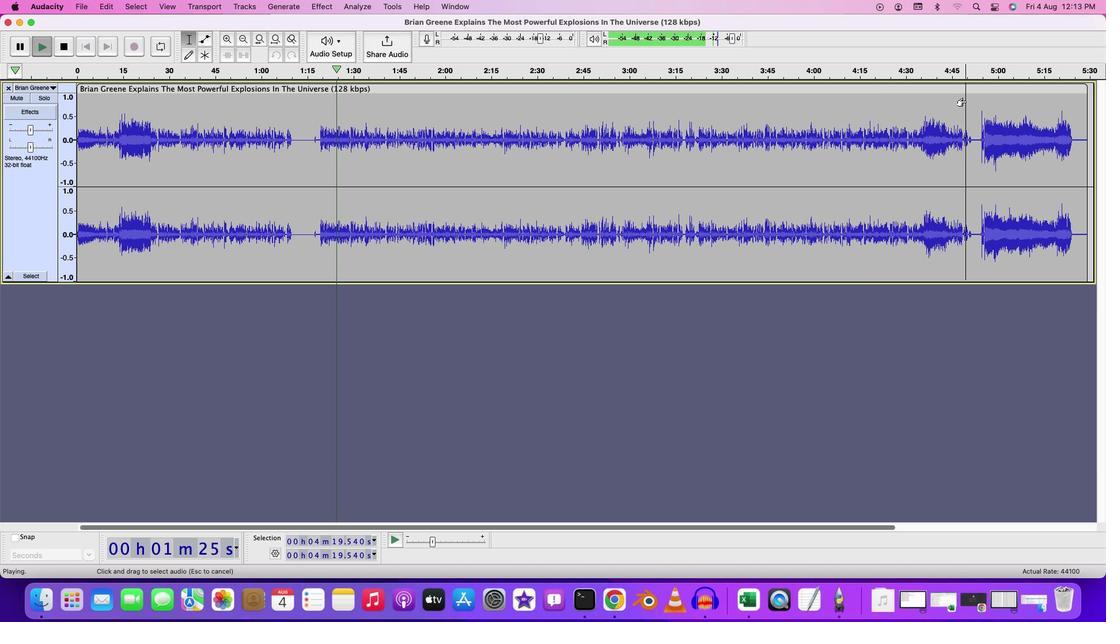
Action: Mouse pressed left at (965, 100)
Screenshot: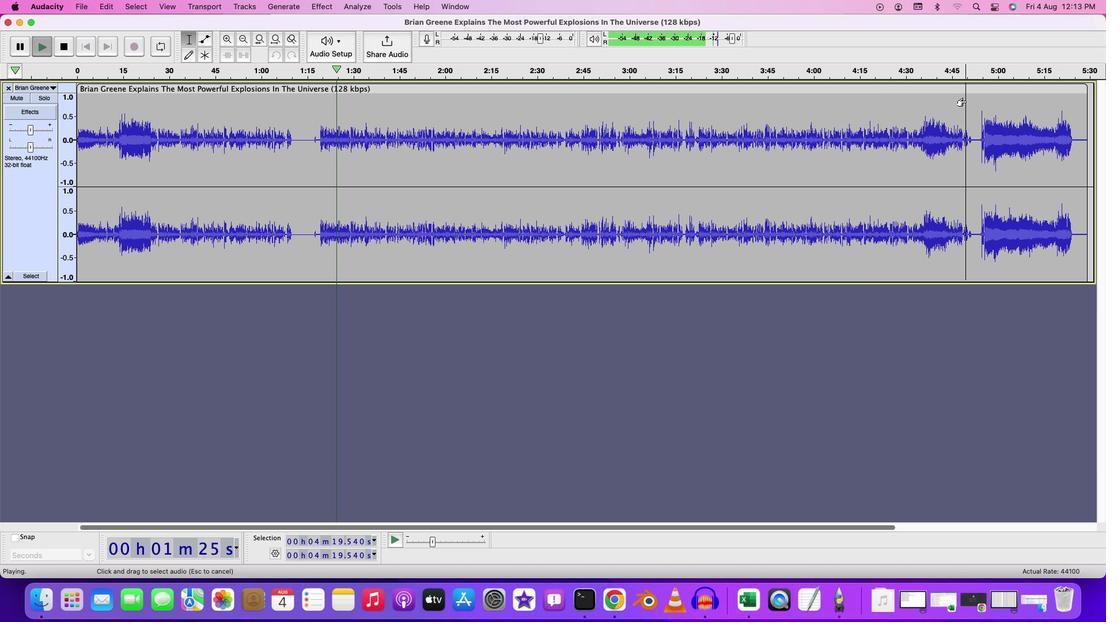 
Action: Key pressed Key.spaceKey.space
Screenshot: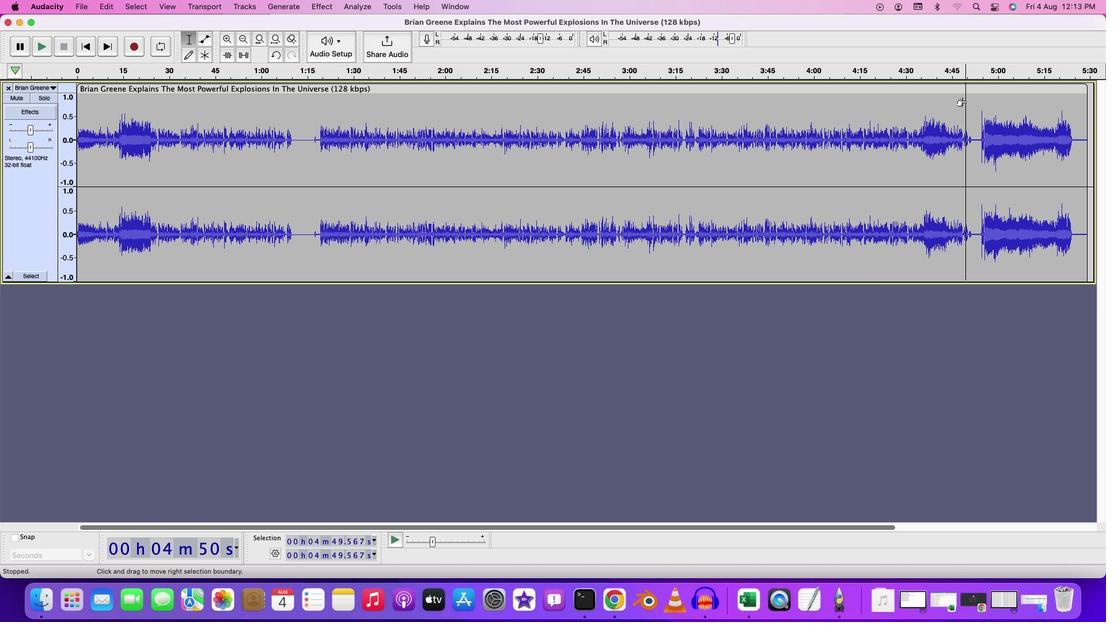 
Action: Mouse moved to (1015, 106)
Screenshot: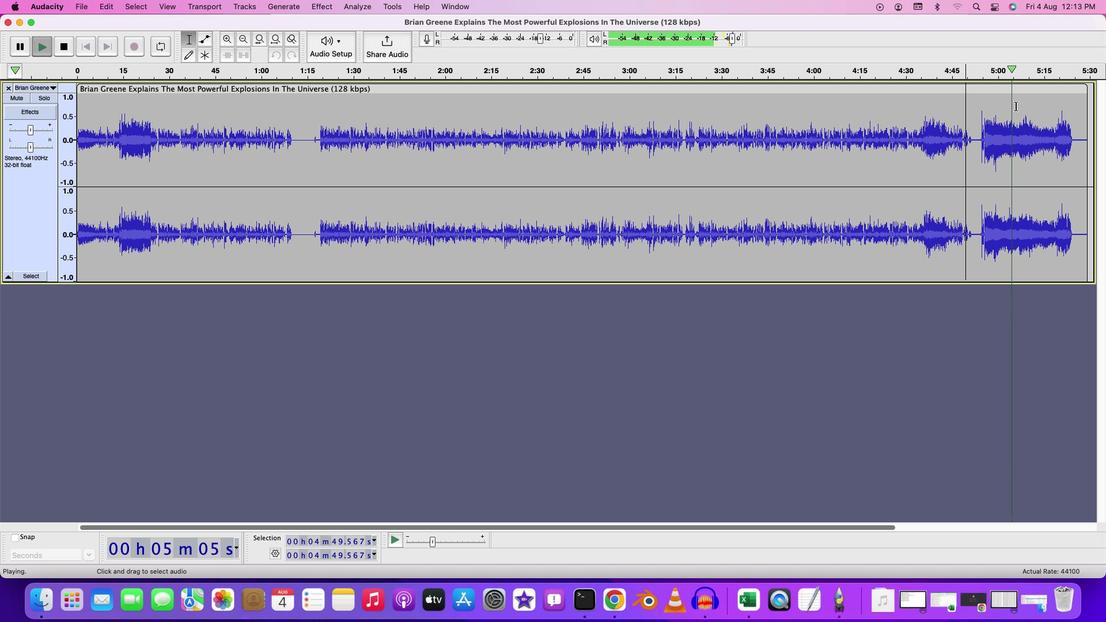 
Action: Key pressed Key.space
Screenshot: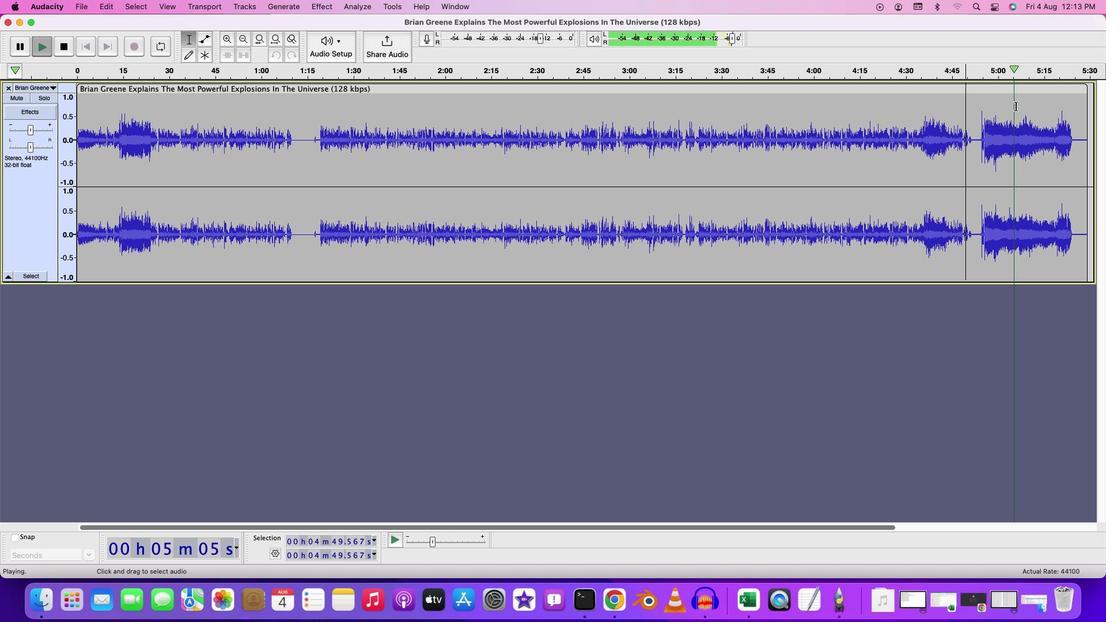 
Action: Mouse moved to (1015, 106)
Screenshot: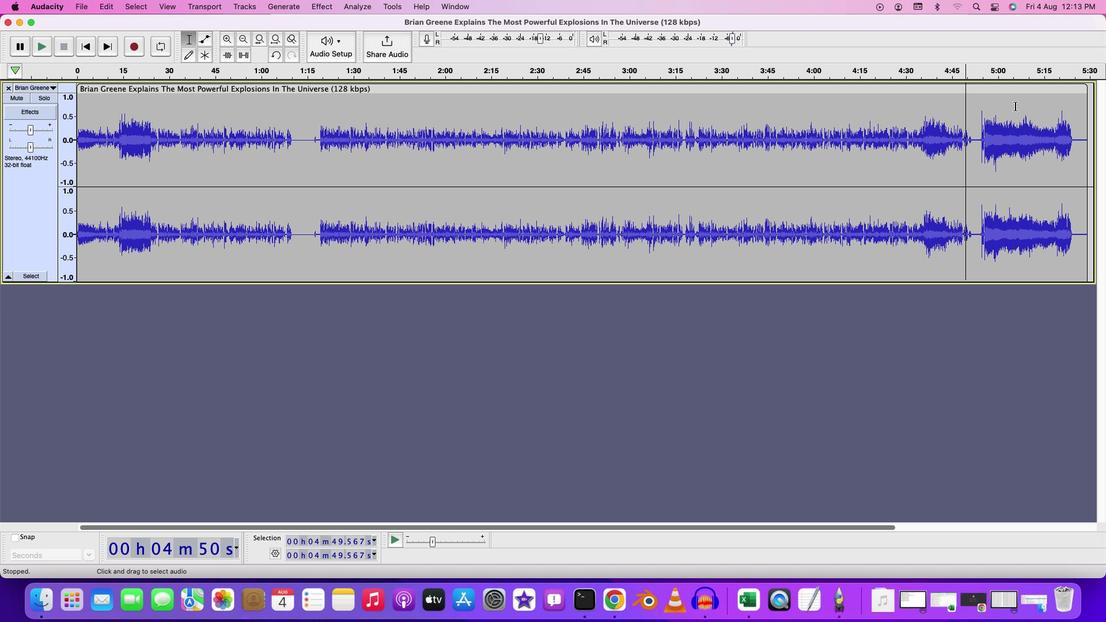 
Action: Key pressed Key.space
Screenshot: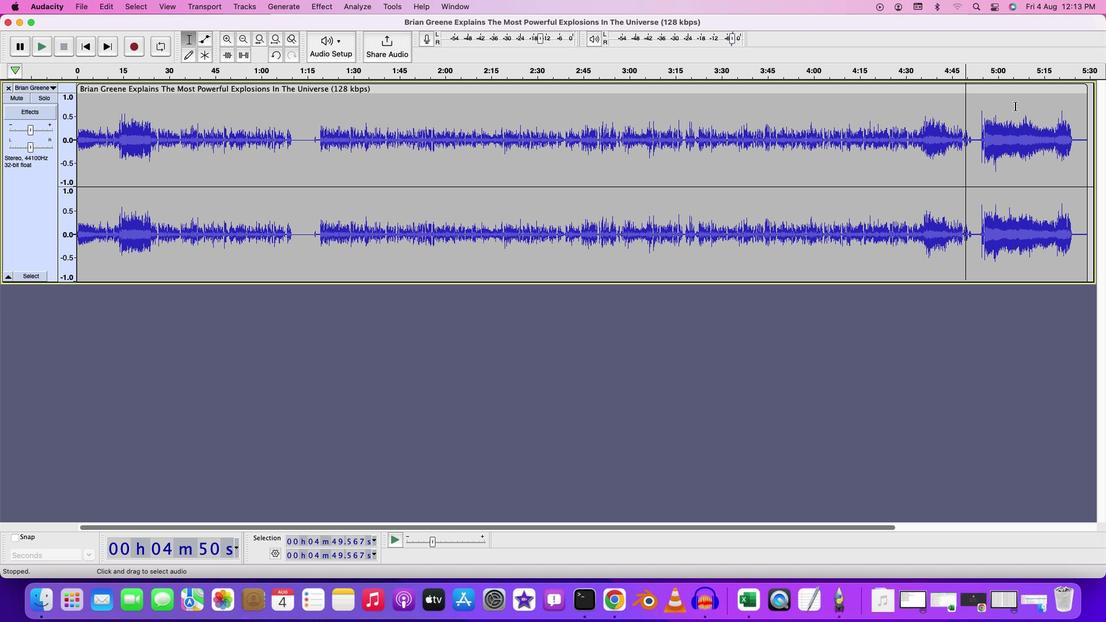 
Action: Mouse moved to (1064, 114)
Screenshot: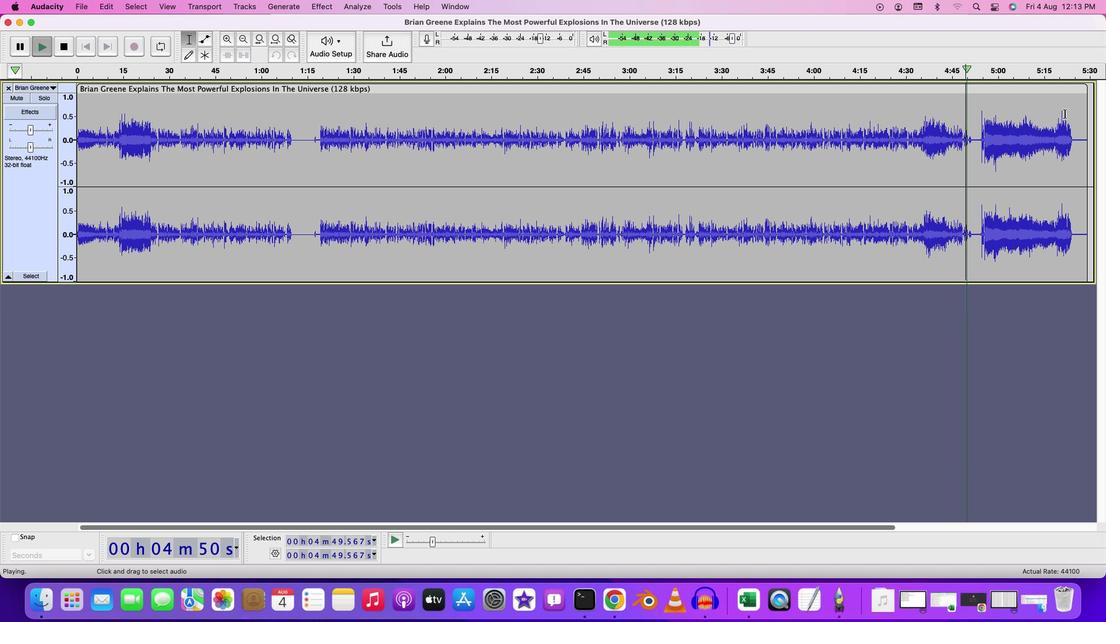 
Action: Key pressed Key.space
Screenshot: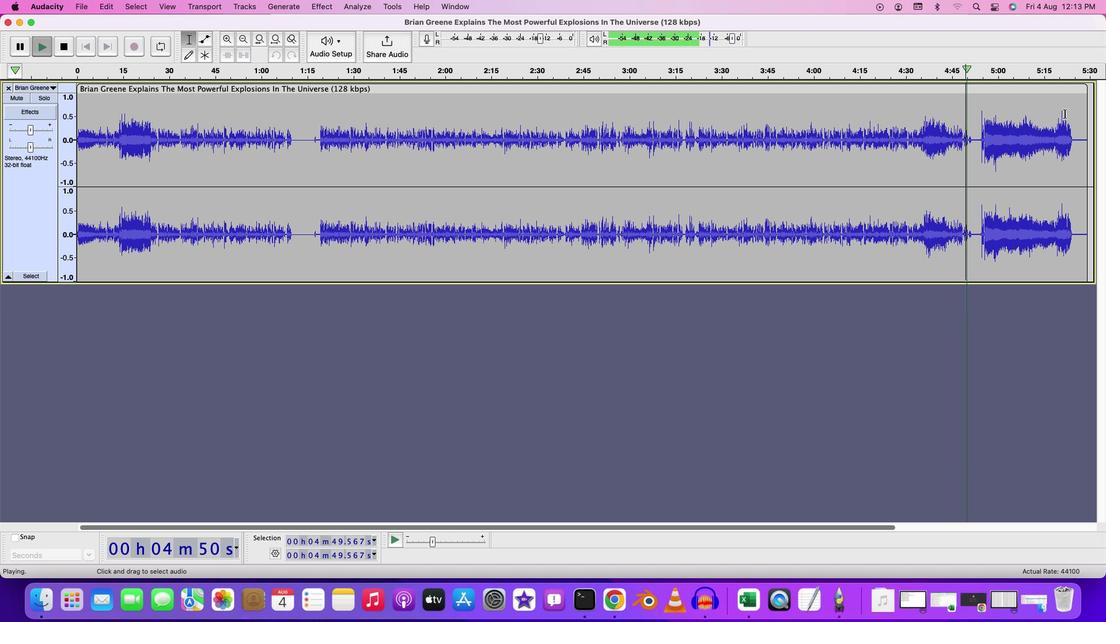 
Action: Mouse moved to (1075, 108)
Screenshot: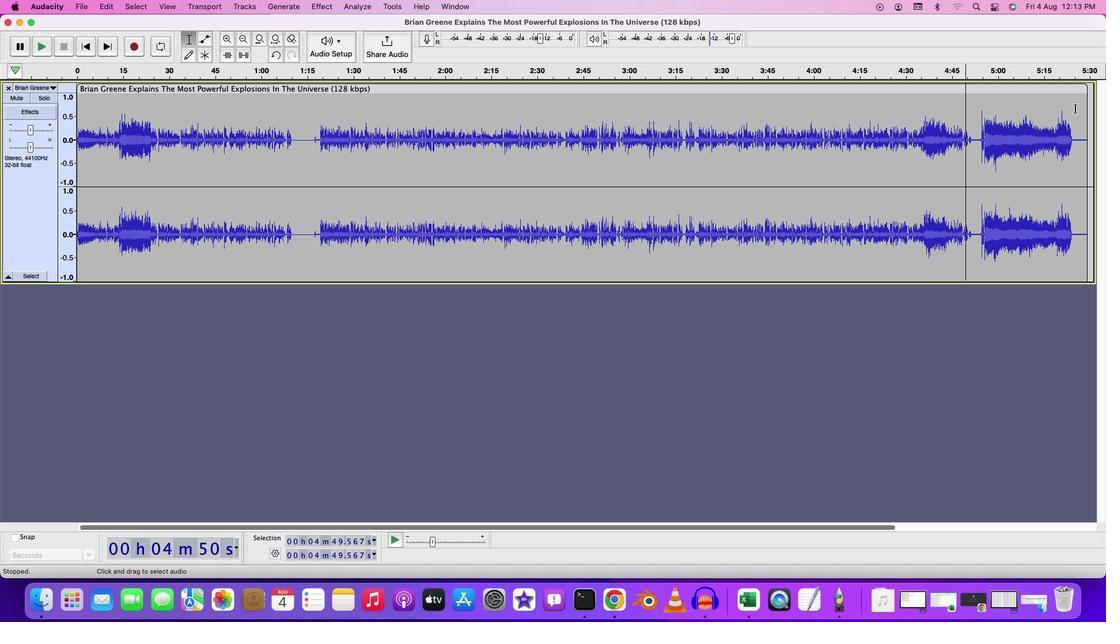 
Action: Mouse pressed left at (1075, 108)
Screenshot: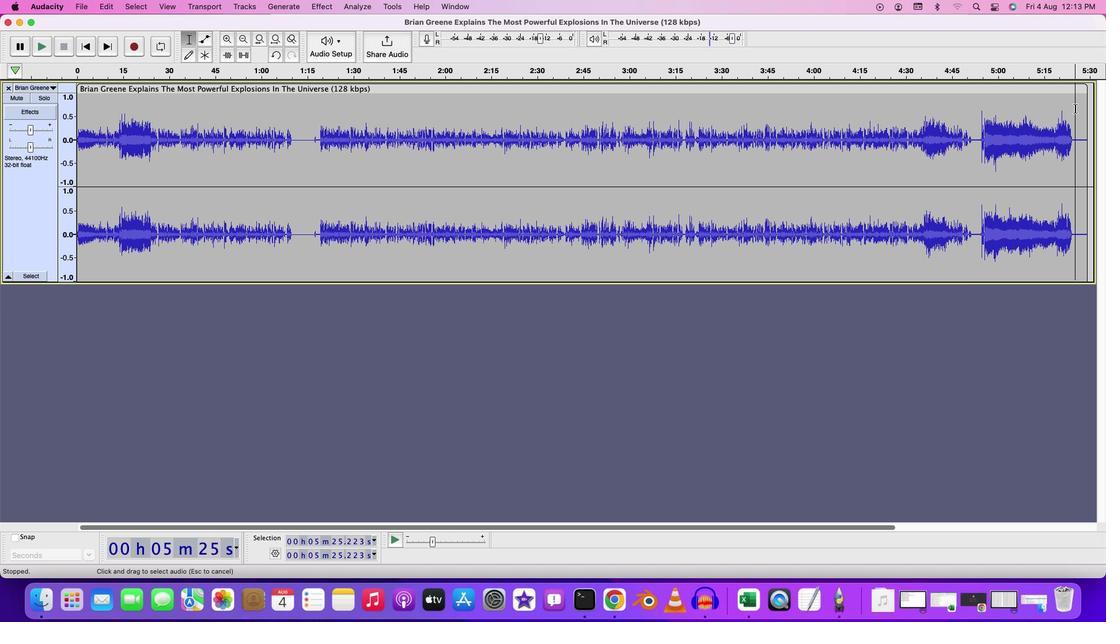 
Action: Mouse moved to (295, 8)
Screenshot: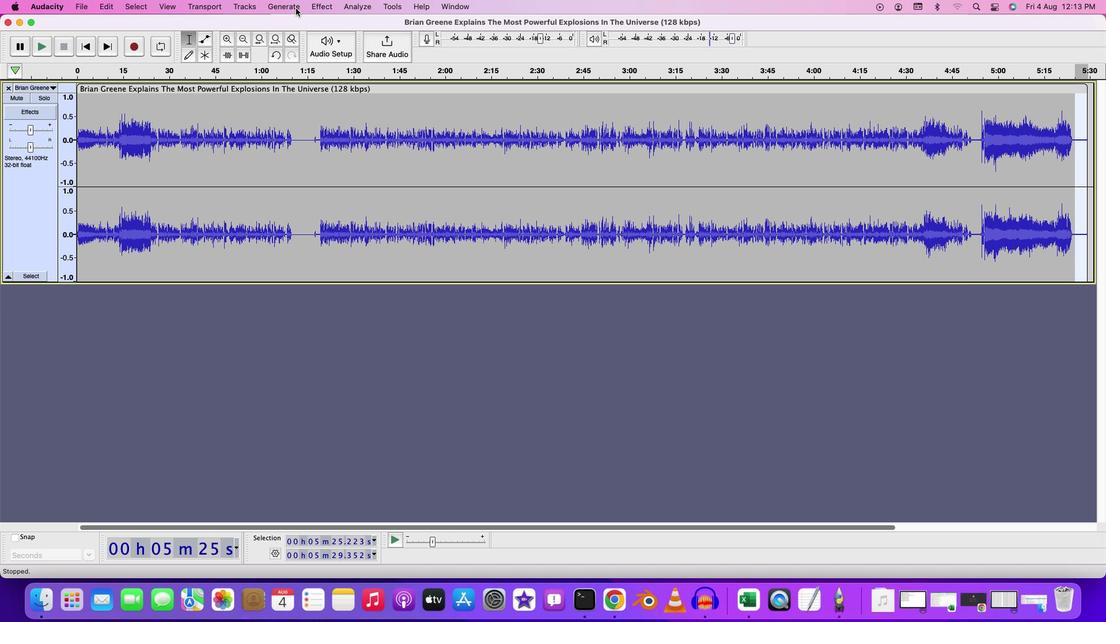 
Action: Mouse pressed left at (295, 8)
Screenshot: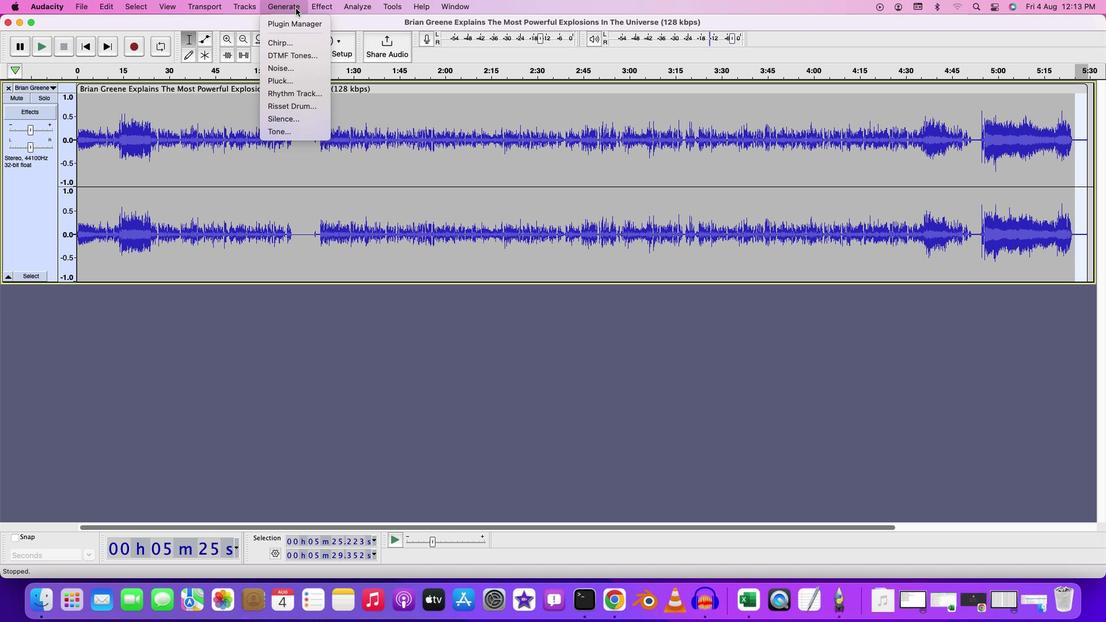 
Action: Mouse moved to (289, 115)
Screenshot: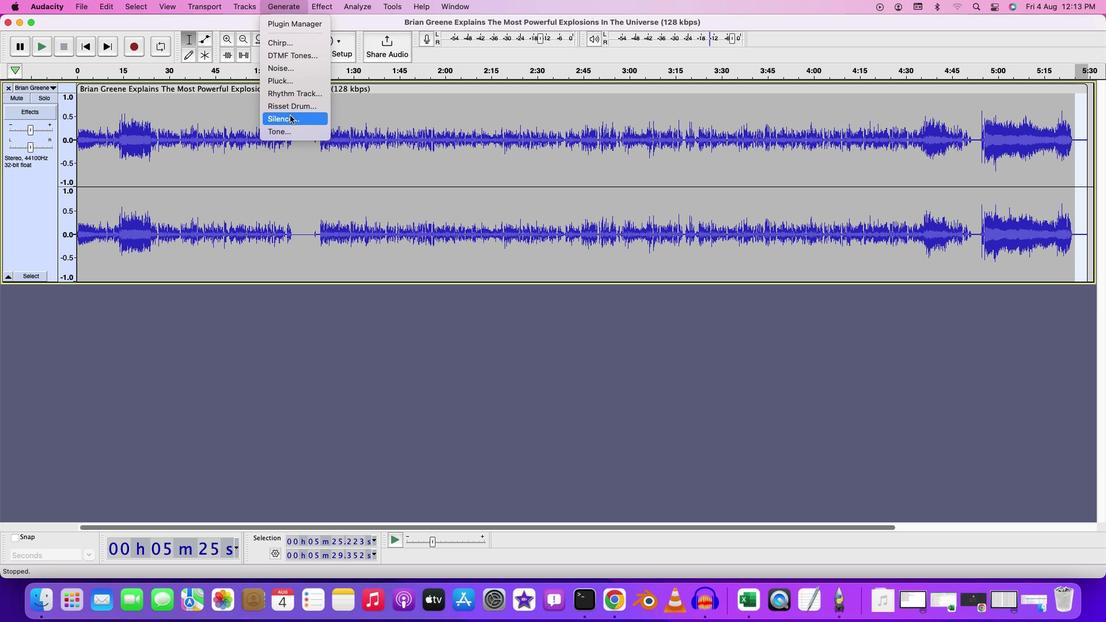 
Action: Mouse pressed left at (289, 115)
Screenshot: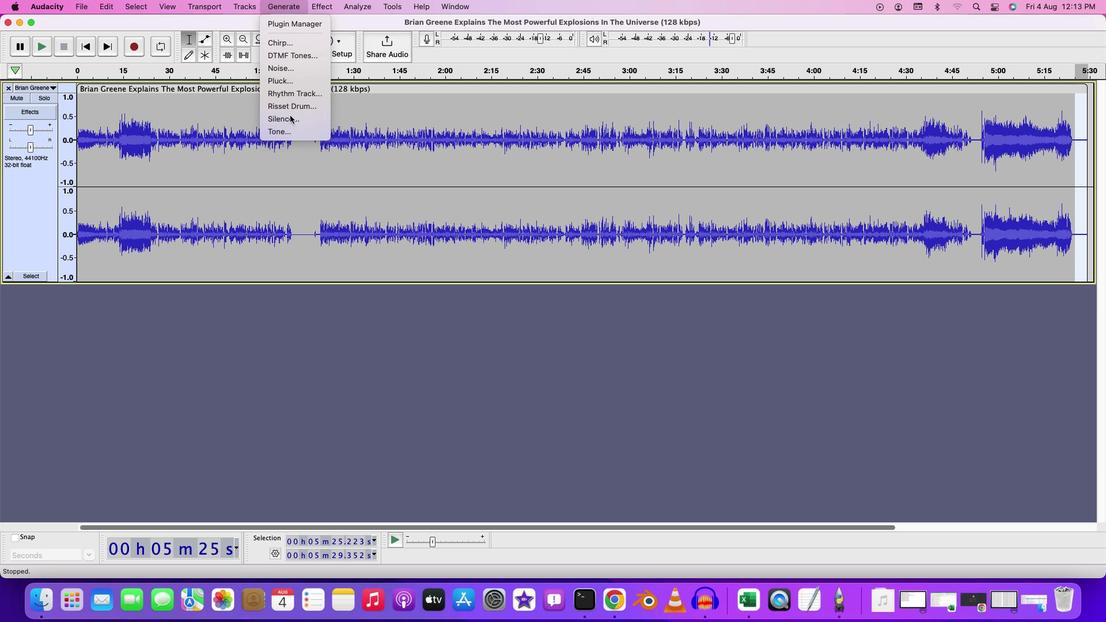 
Action: Mouse moved to (618, 278)
Screenshot: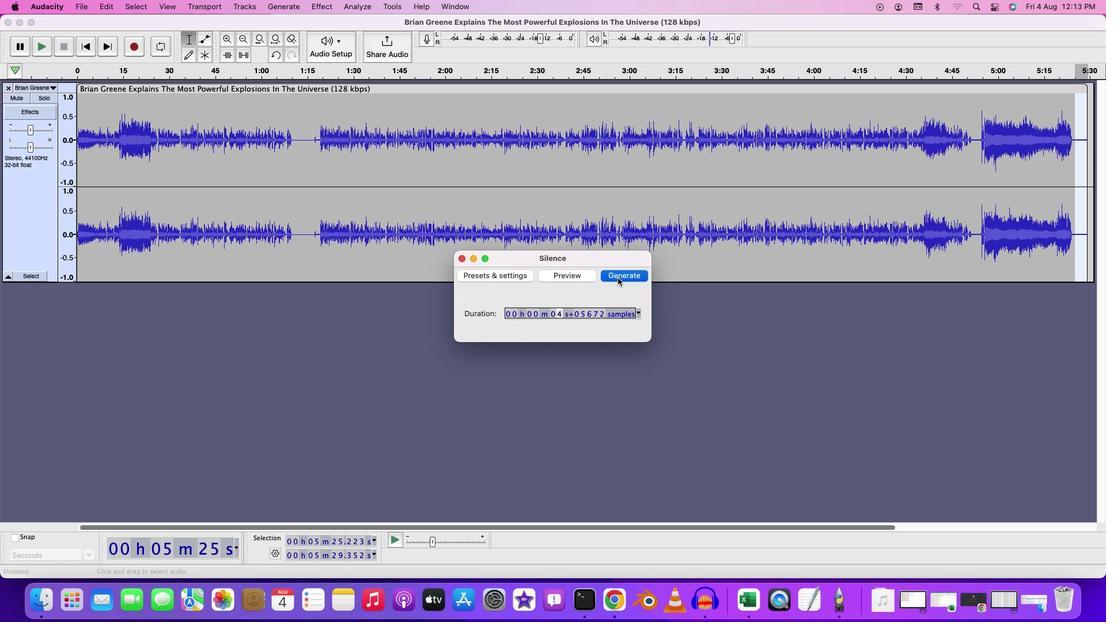 
Action: Mouse pressed left at (618, 278)
Screenshot: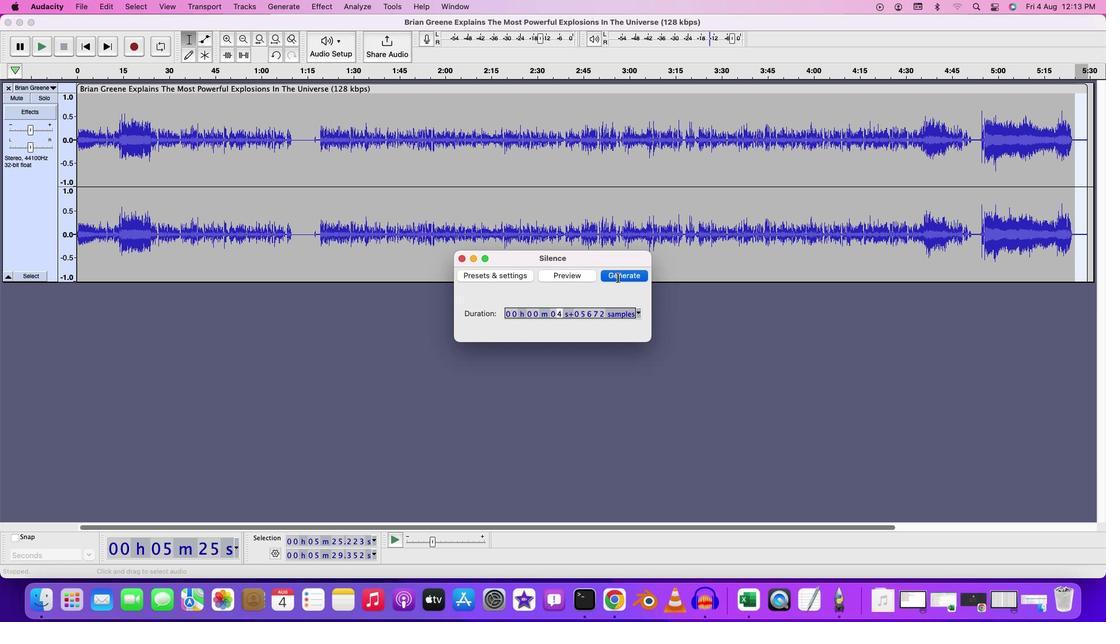 
Action: Mouse moved to (971, 144)
Screenshot: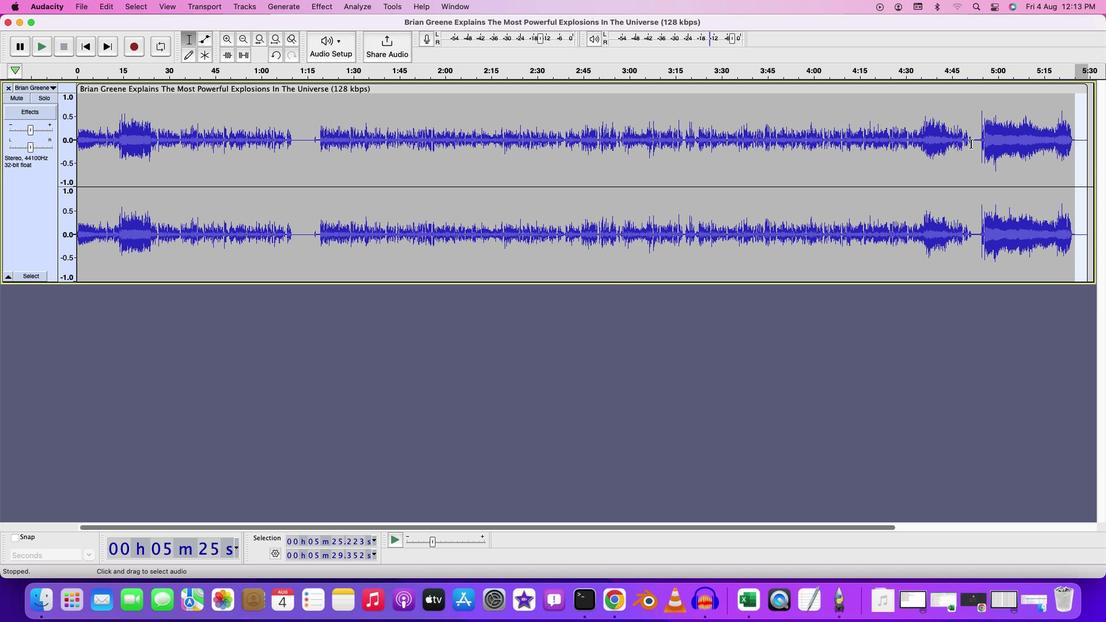 
Action: Mouse pressed left at (971, 144)
Screenshot: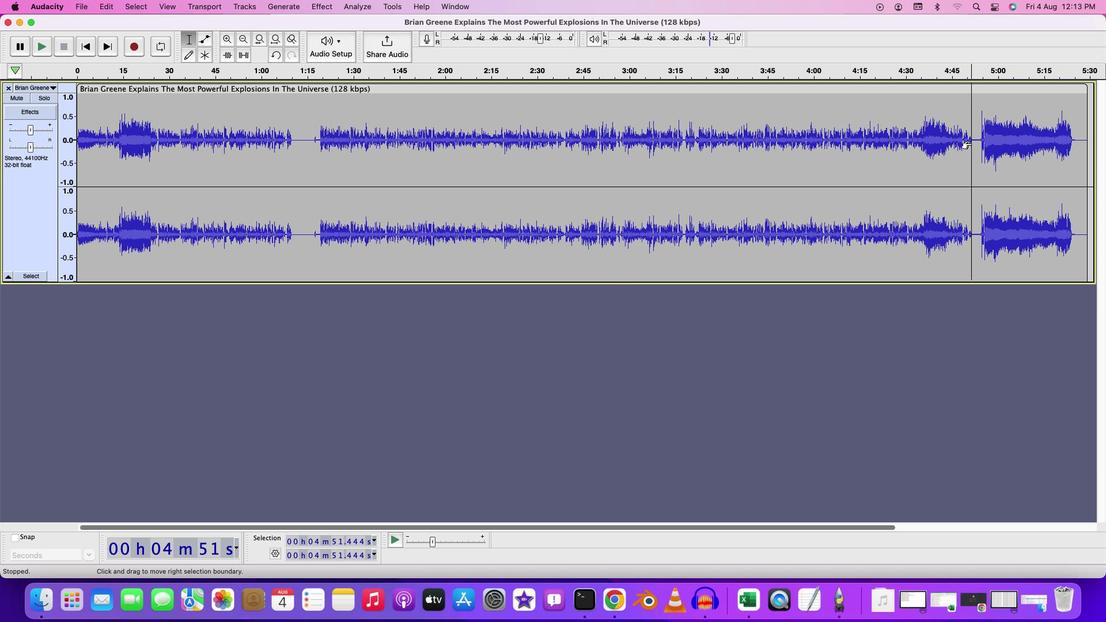 
Action: Mouse moved to (970, 106)
Screenshot: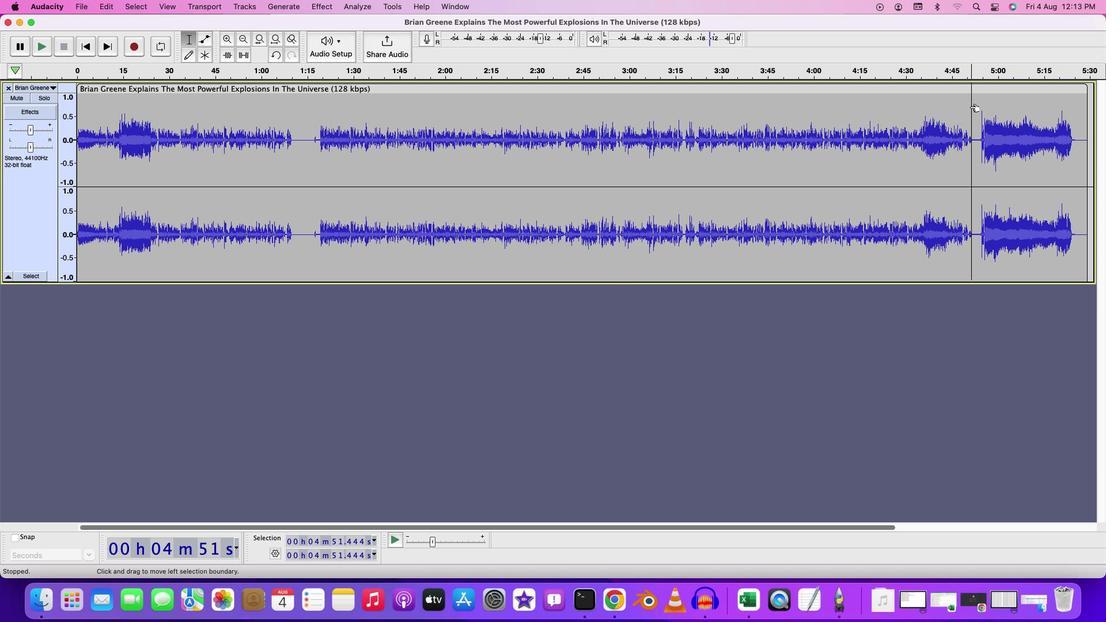 
Action: Mouse pressed left at (970, 106)
Screenshot: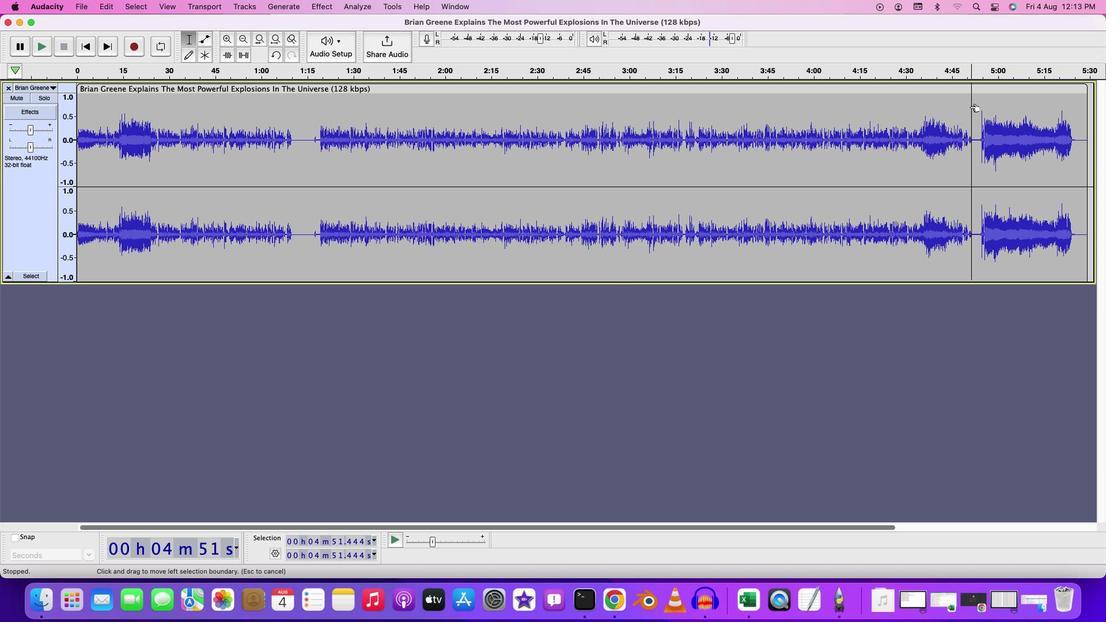 
Action: Mouse moved to (968, 105)
Screenshot: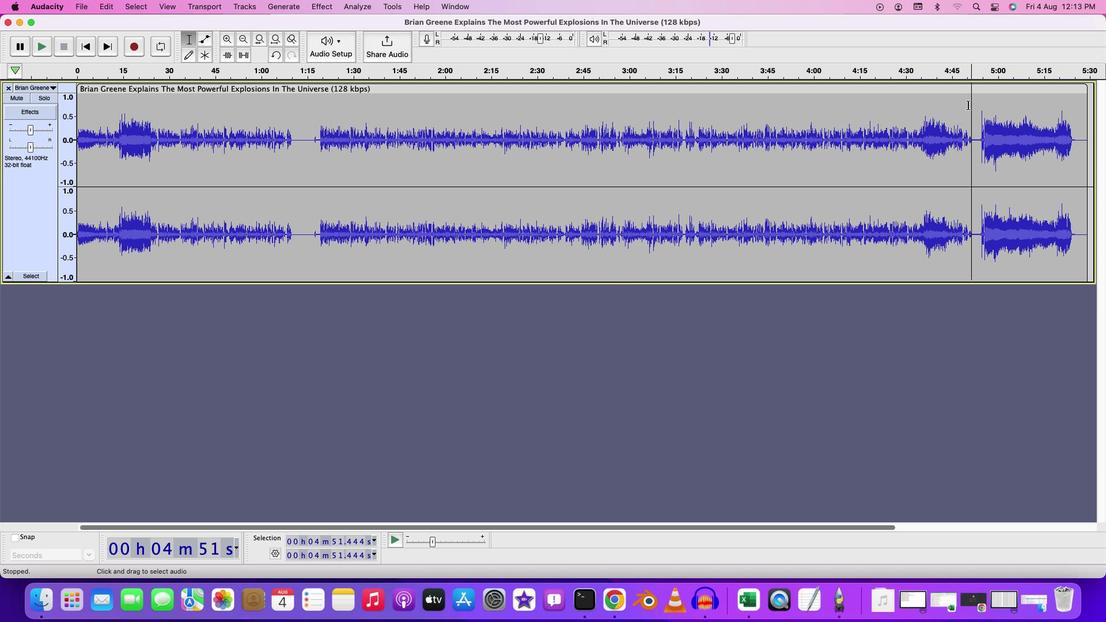 
Action: Mouse pressed left at (968, 105)
Screenshot: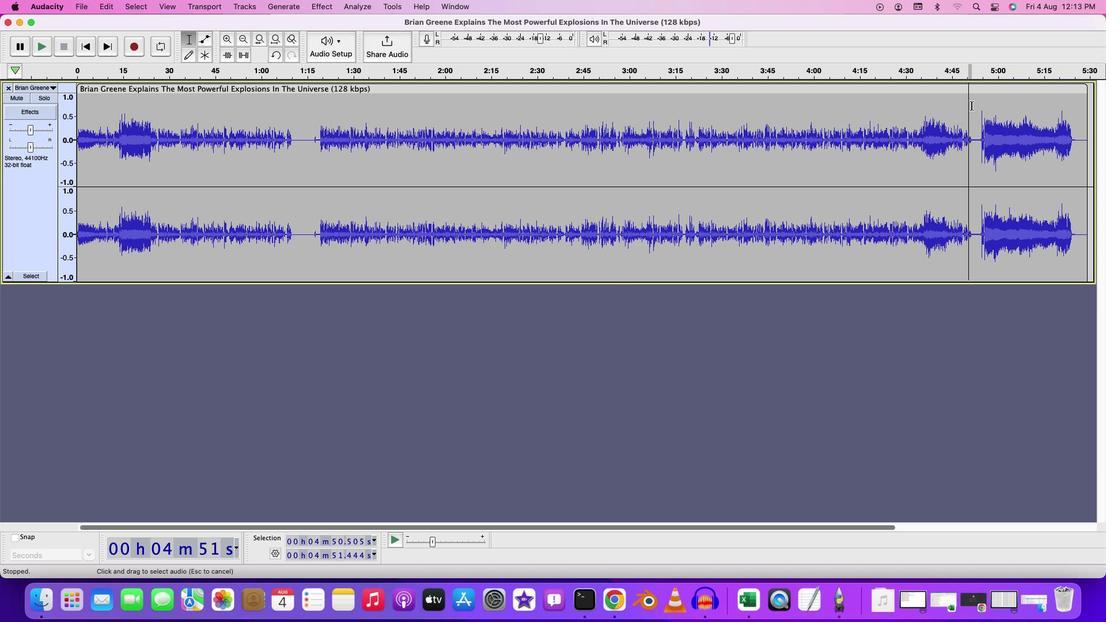 
Action: Mouse moved to (287, 6)
Screenshot: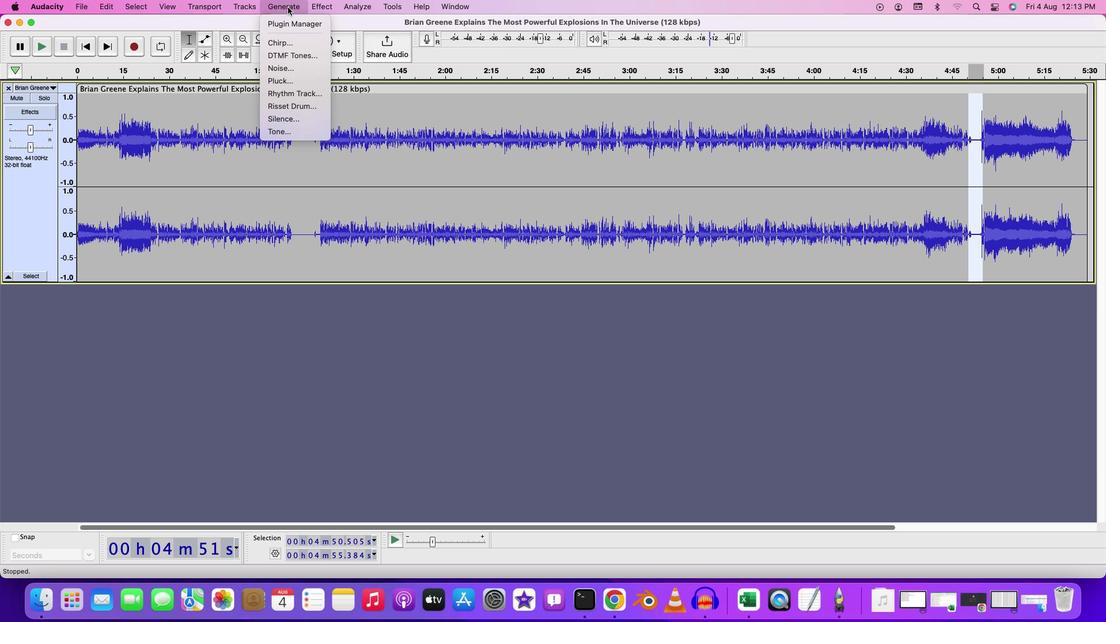 
Action: Mouse pressed left at (287, 6)
Screenshot: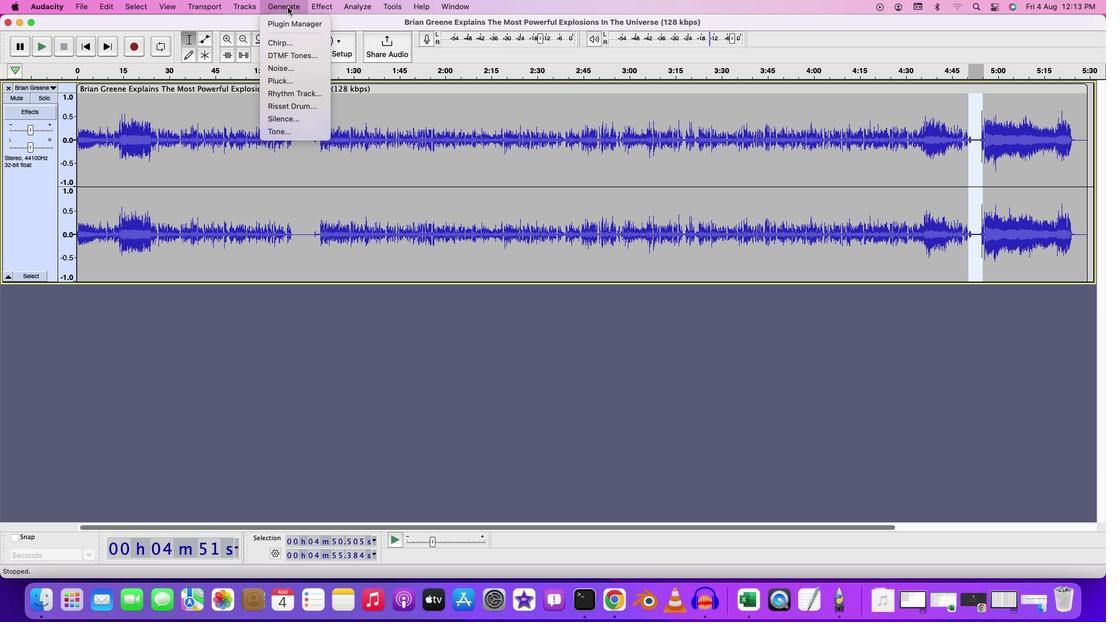 
Action: Mouse moved to (293, 114)
Screenshot: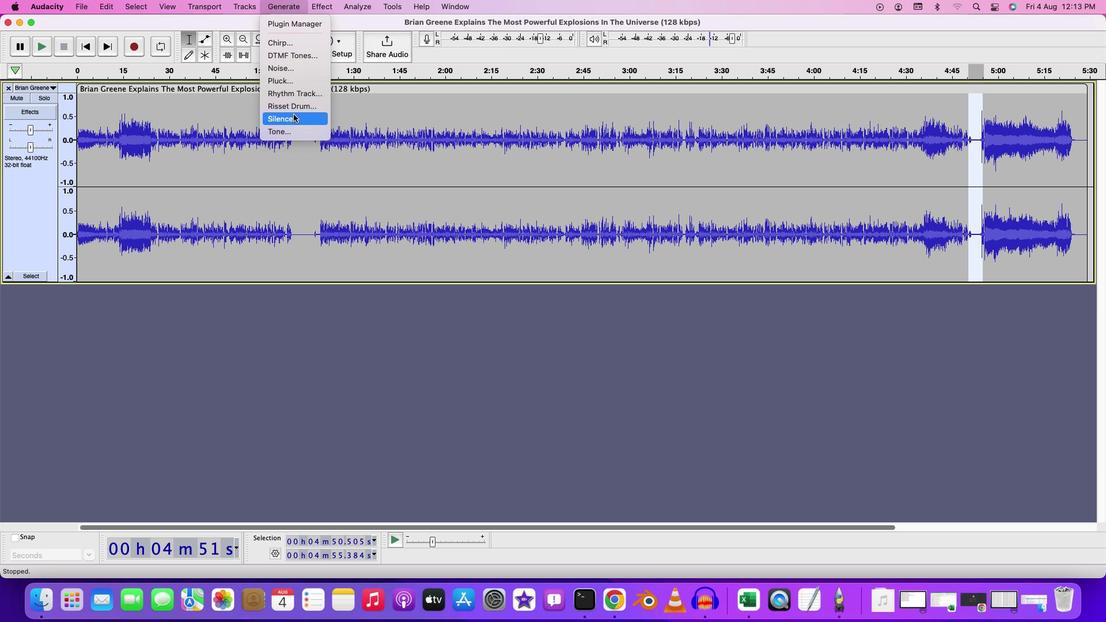 
Action: Mouse pressed left at (293, 114)
Screenshot: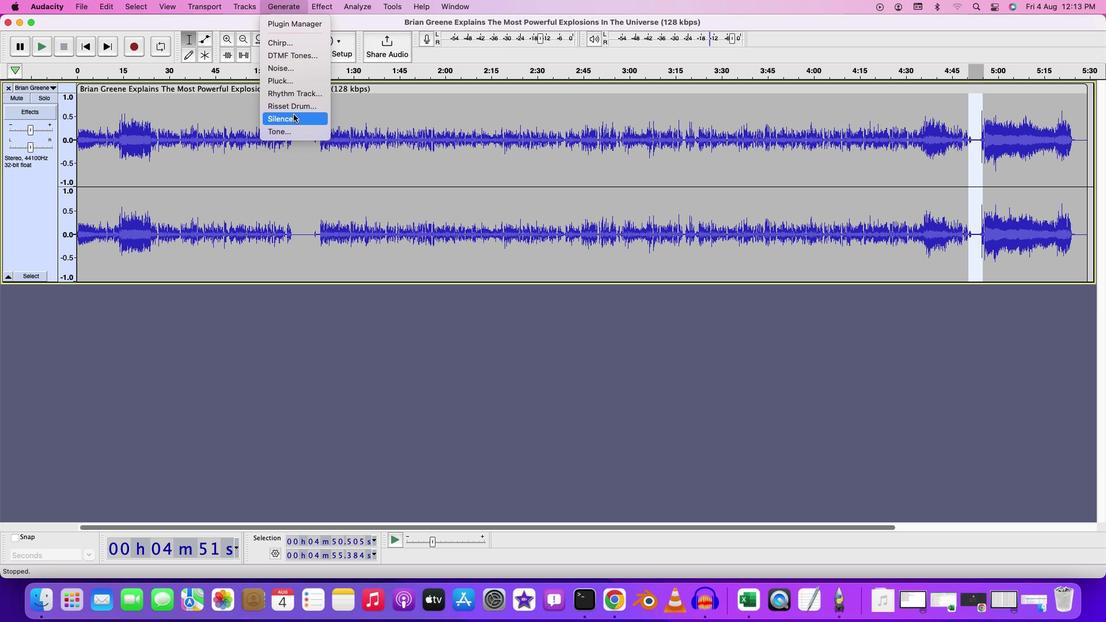
Action: Mouse moved to (629, 278)
Screenshot: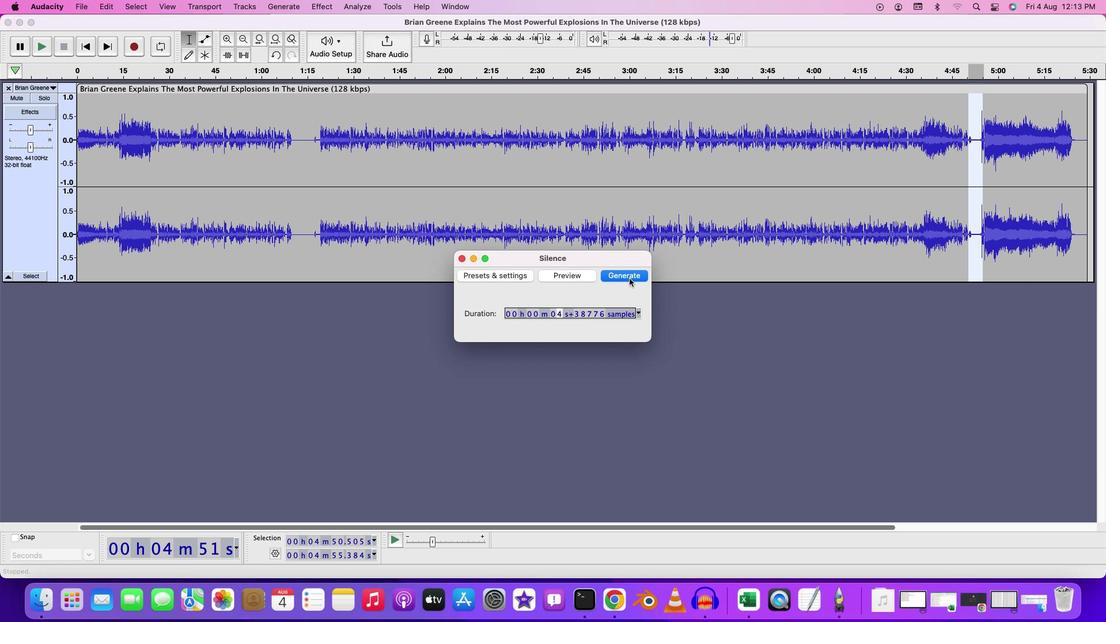 
Action: Mouse pressed left at (629, 278)
Screenshot: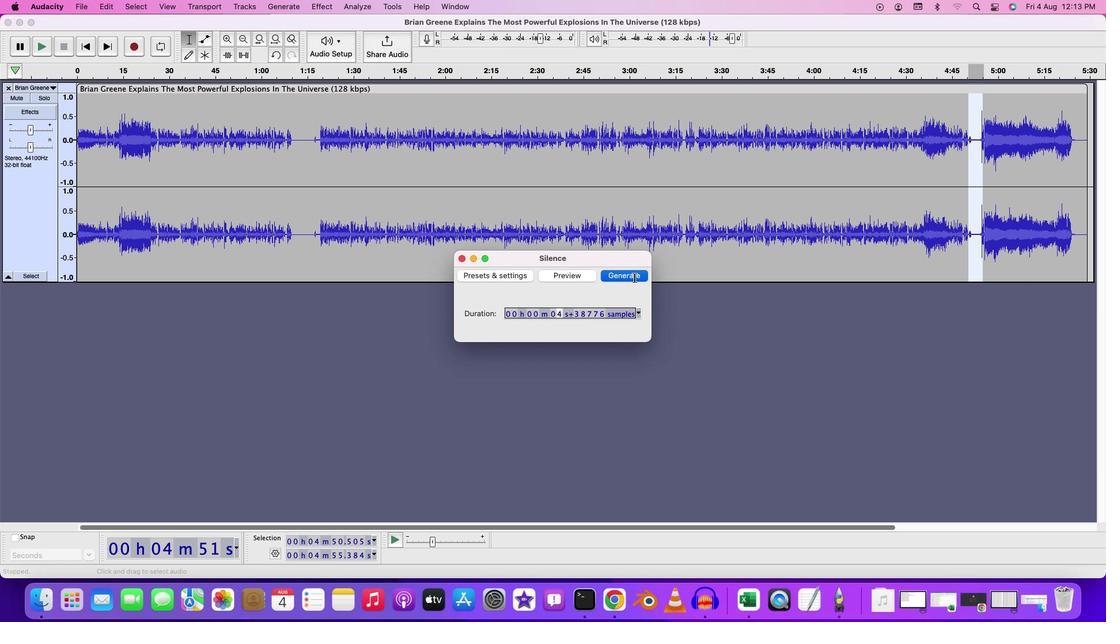 
Action: Mouse moved to (951, 105)
Screenshot: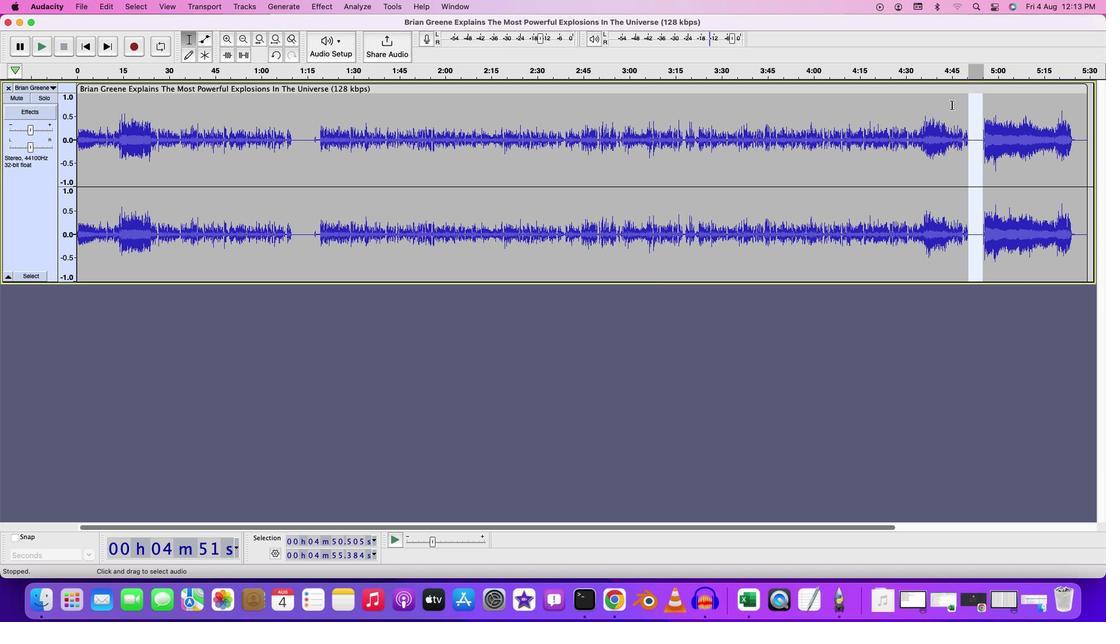 
Action: Mouse pressed left at (951, 105)
Screenshot: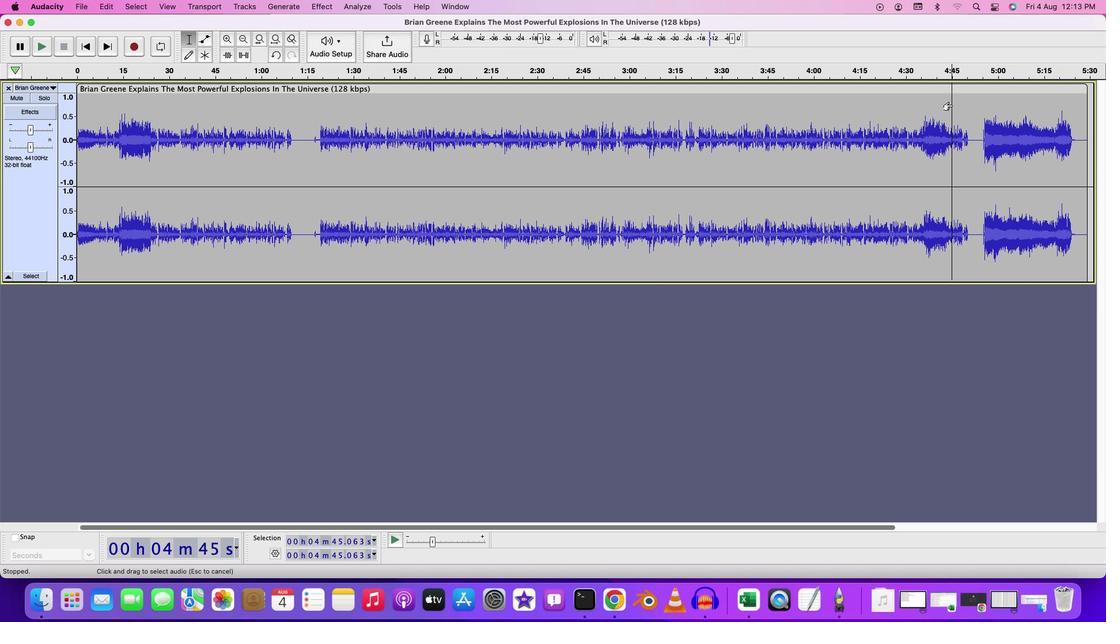 
Action: Key pressed Key.space
Screenshot: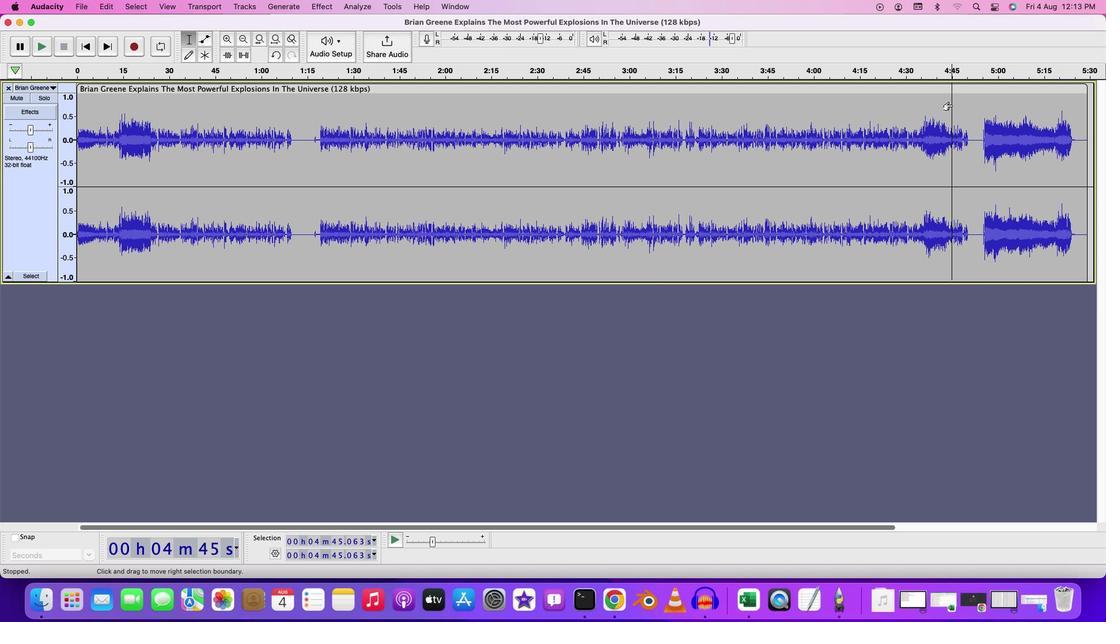 
Action: Mouse moved to (290, 138)
Screenshot: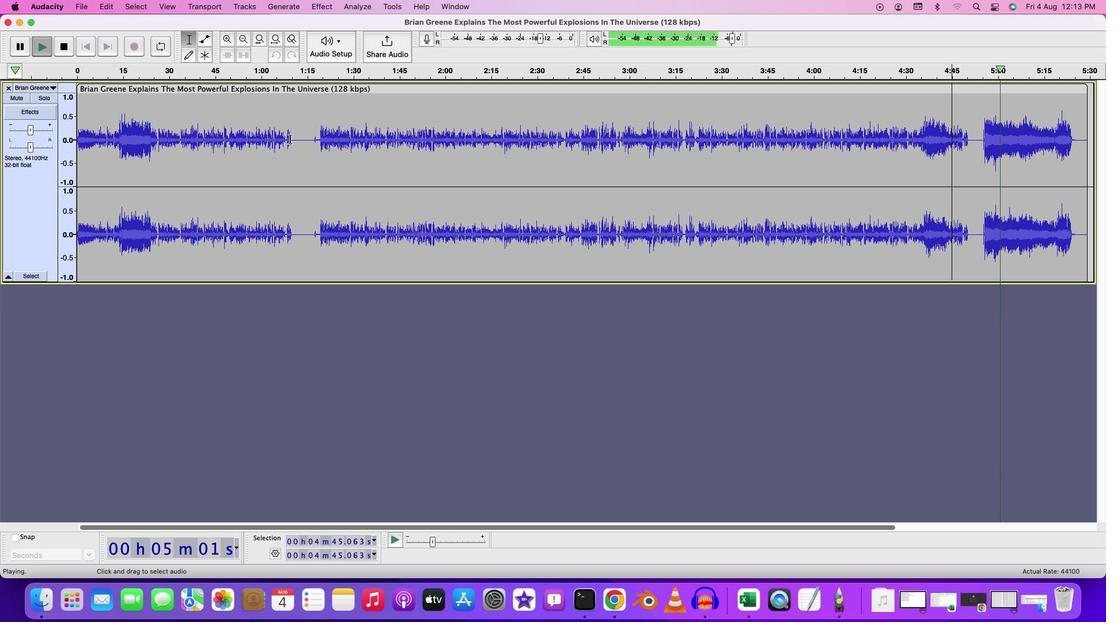 
Action: Mouse pressed left at (290, 138)
Screenshot: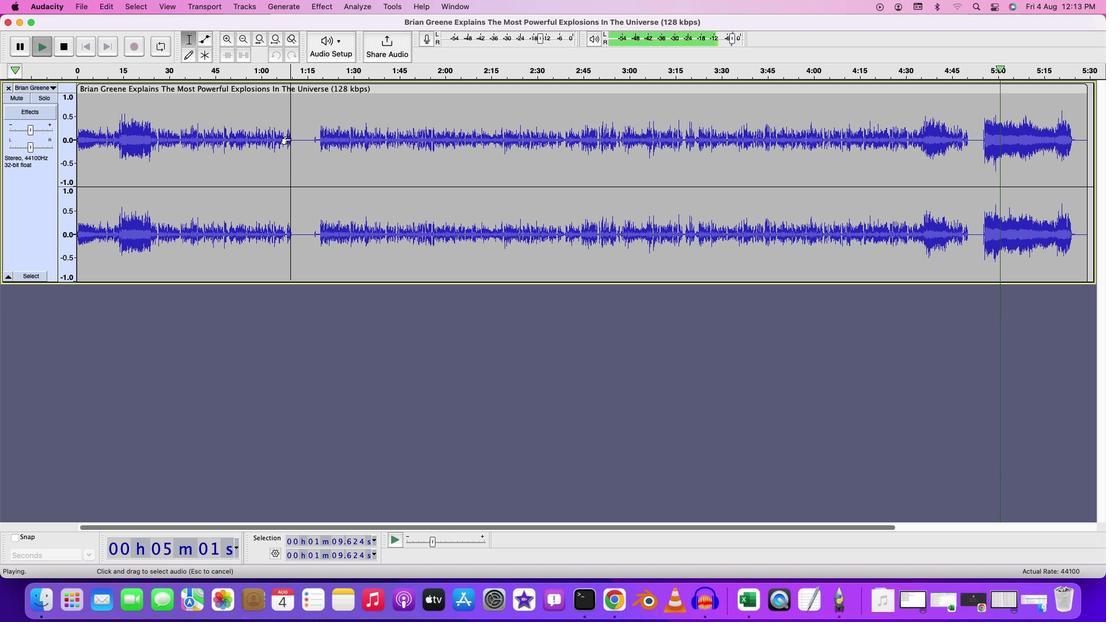 
Action: Mouse moved to (293, 133)
Screenshot: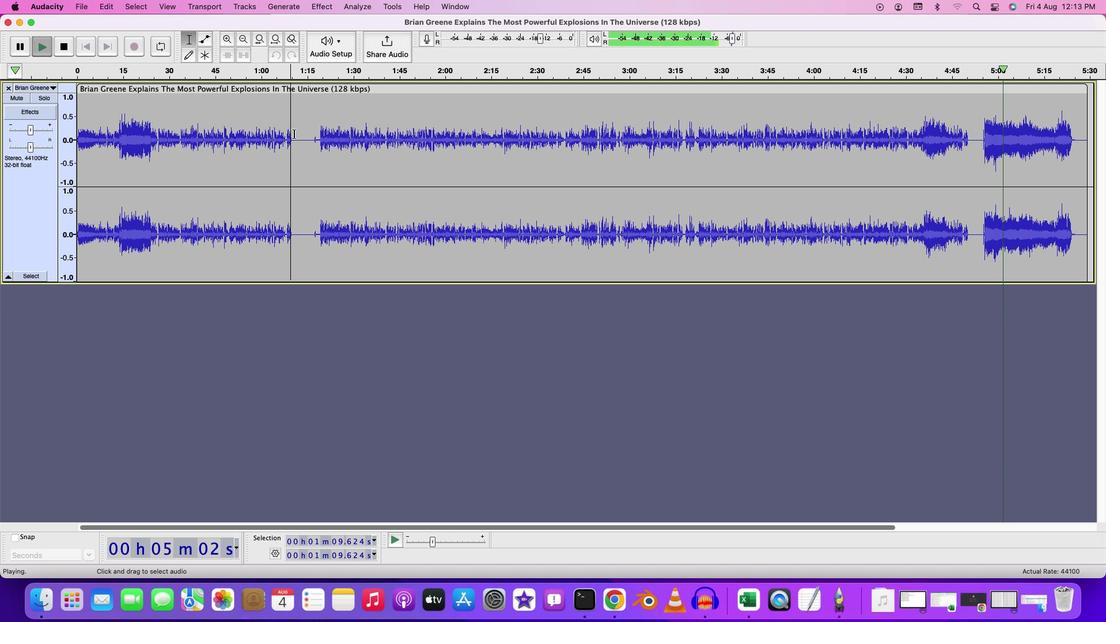 
Action: Mouse pressed left at (293, 133)
Screenshot: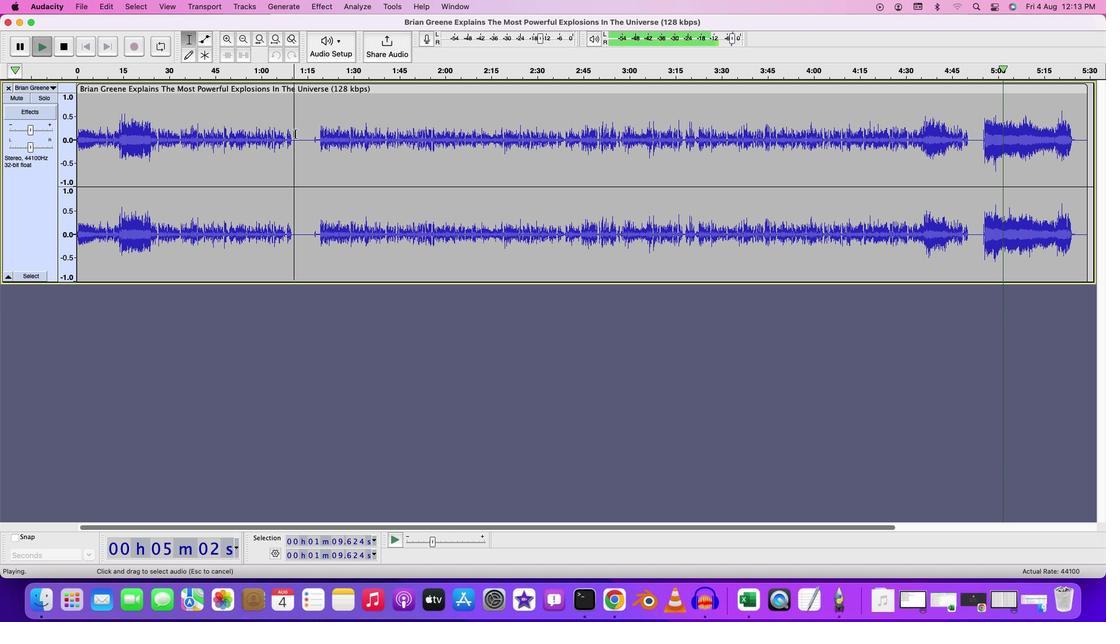 
Action: Mouse moved to (289, 1)
Screenshot: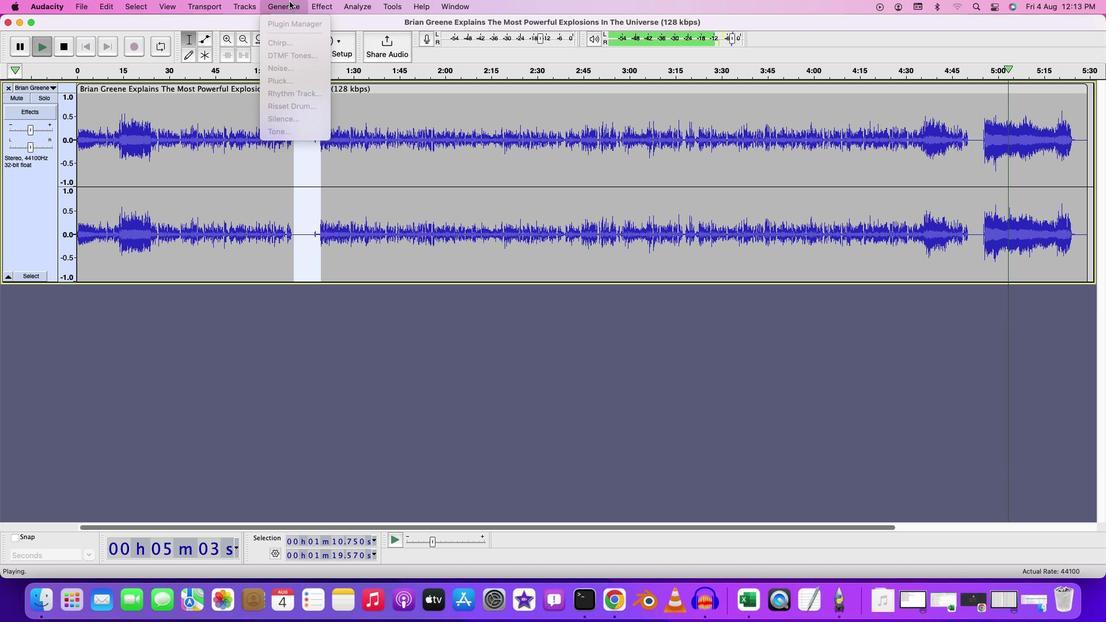 
Action: Mouse pressed left at (289, 1)
Screenshot: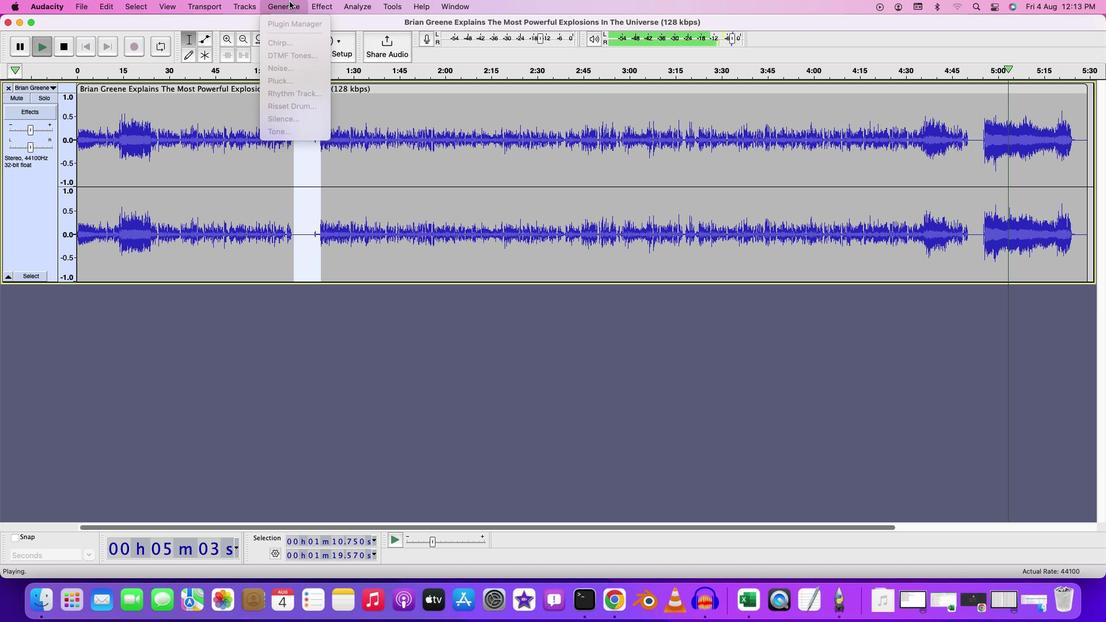 
Action: Mouse moved to (569, 218)
Screenshot: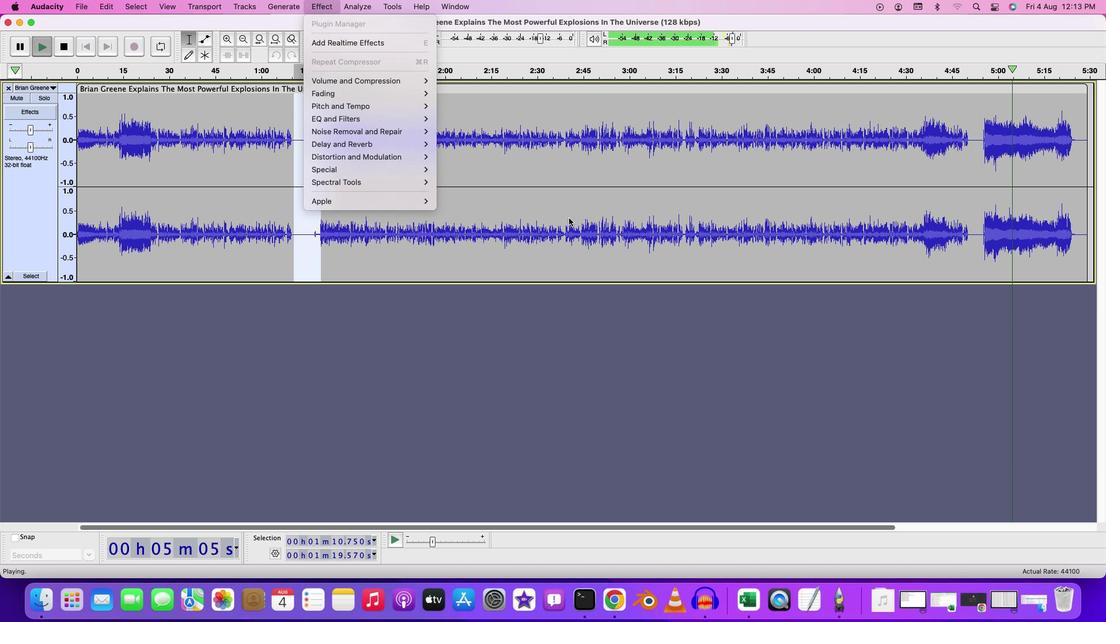 
Action: Mouse pressed left at (569, 218)
Screenshot: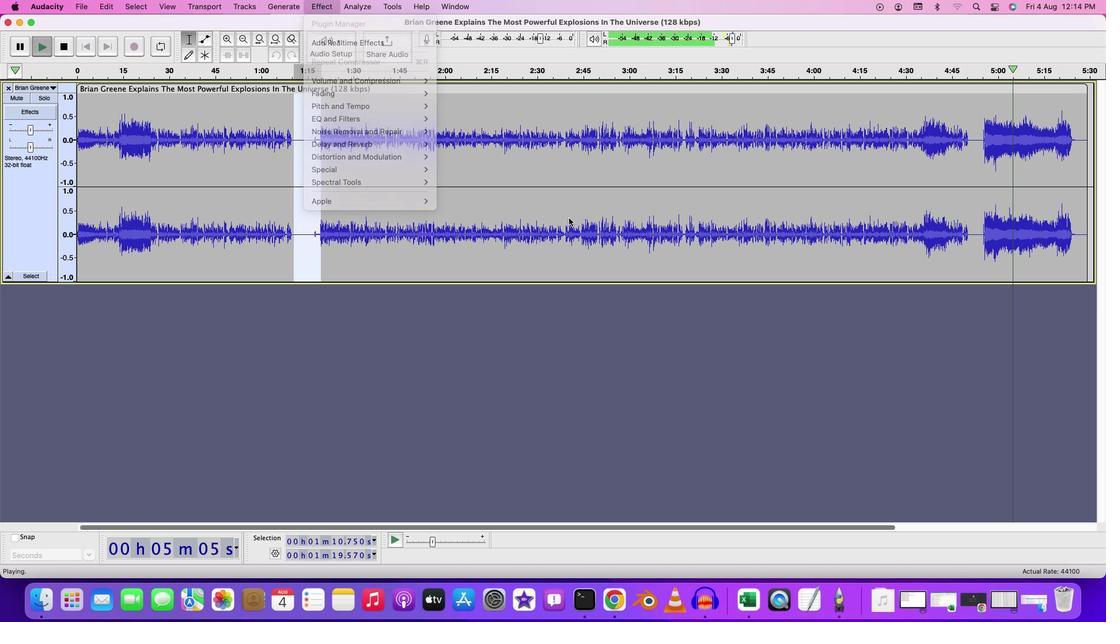 
Action: Mouse moved to (364, 67)
Screenshot: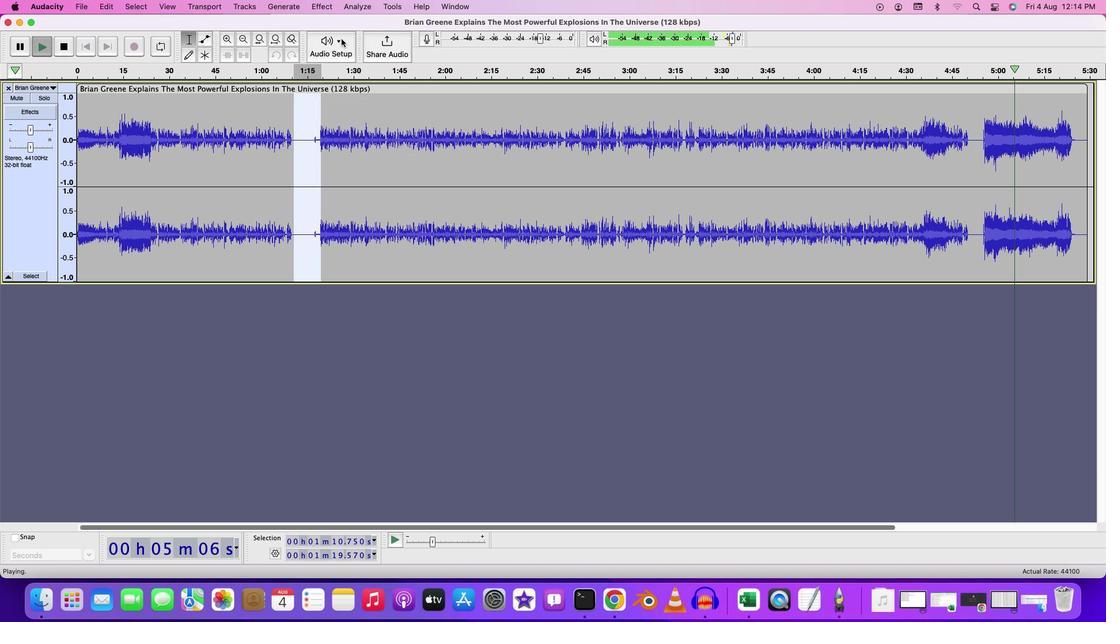 
Action: Key pressed Key.space
Screenshot: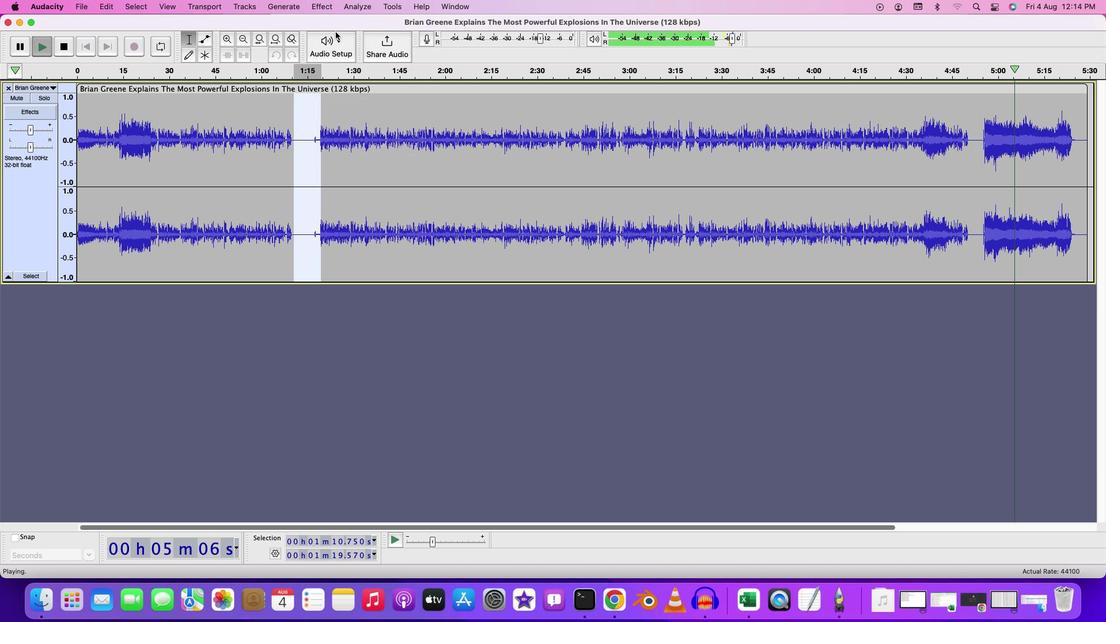 
Action: Mouse moved to (326, 8)
Screenshot: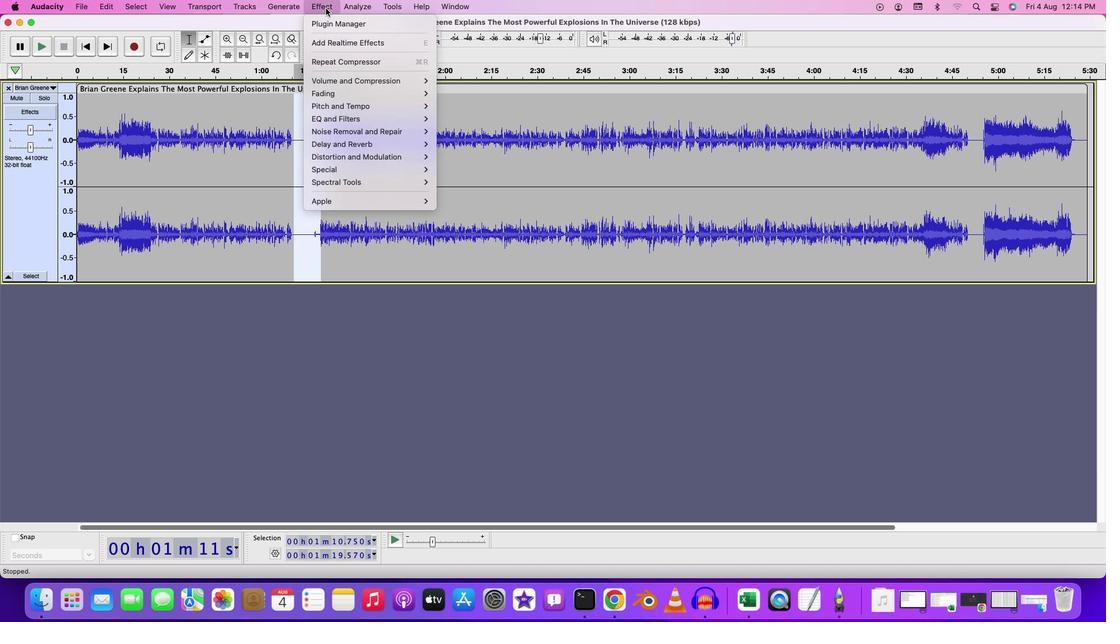 
Action: Mouse pressed left at (326, 8)
Screenshot: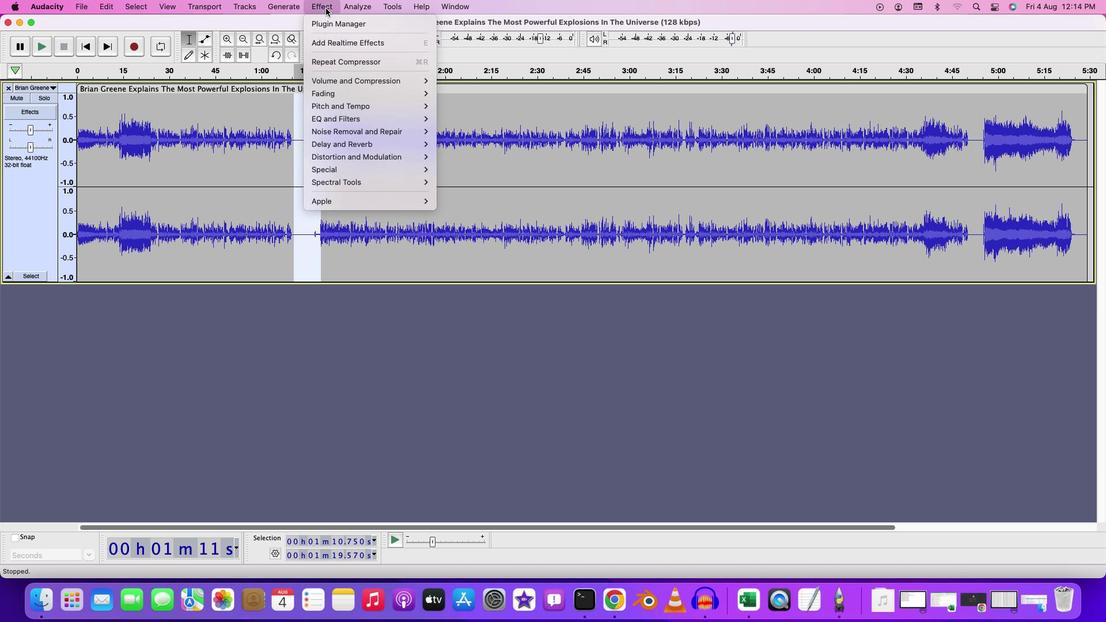 
Action: Mouse moved to (483, 214)
Screenshot: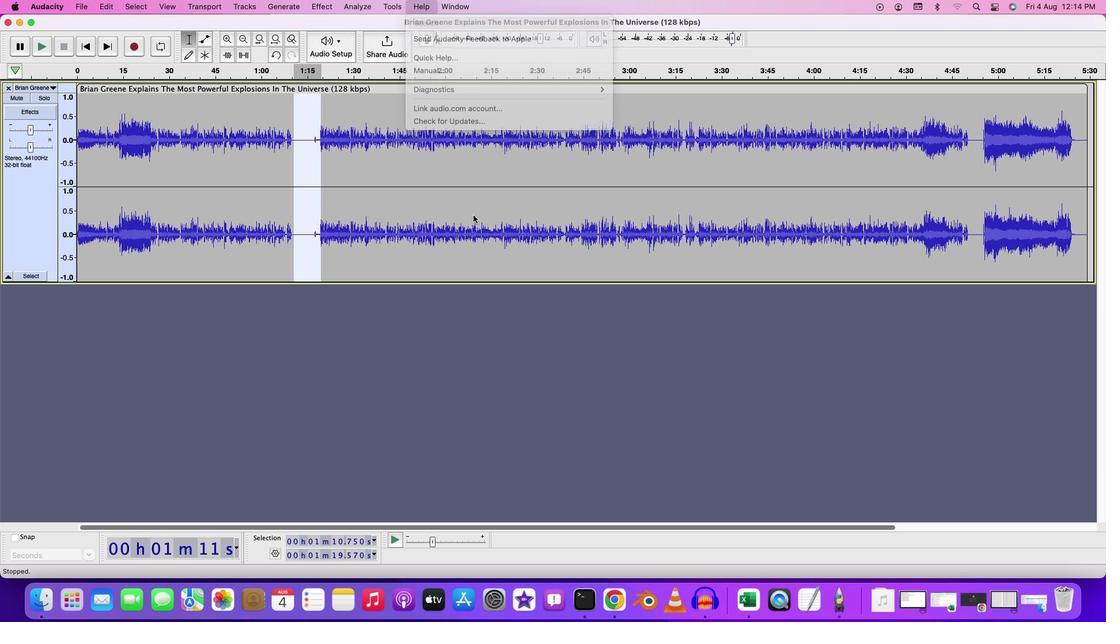 
Action: Mouse pressed left at (483, 214)
Screenshot: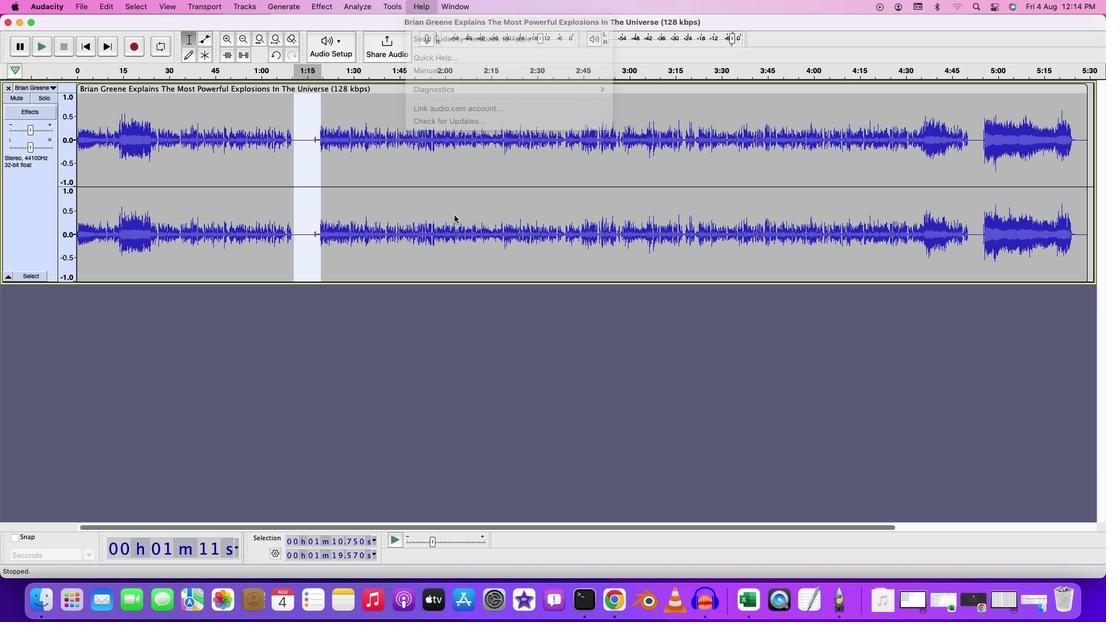 
Action: Mouse moved to (293, 127)
Screenshot: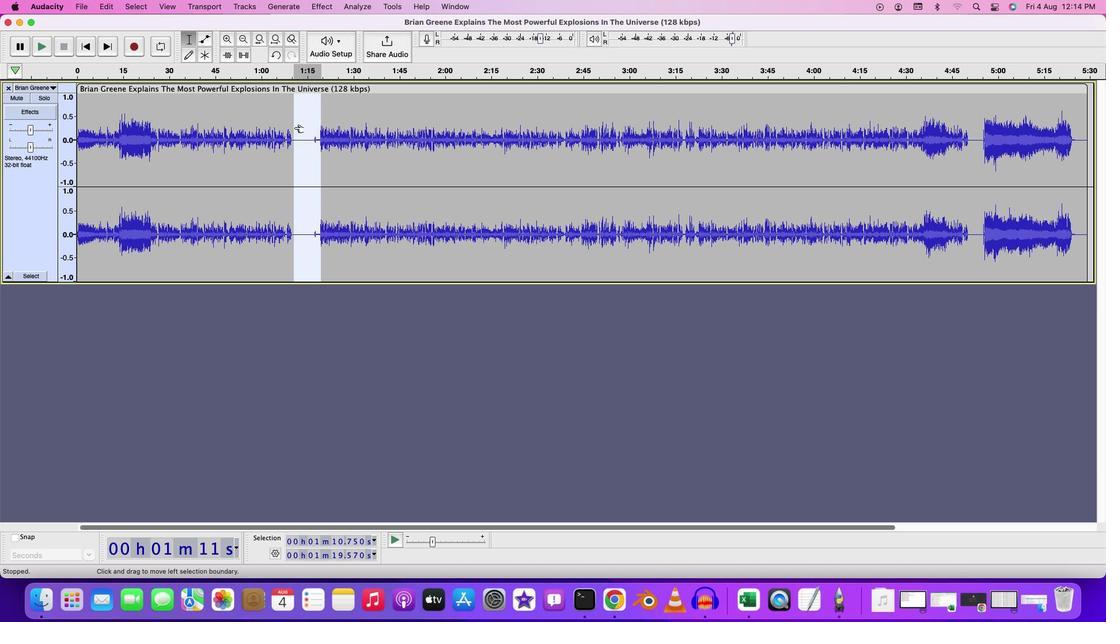 
Action: Mouse pressed left at (293, 127)
Screenshot: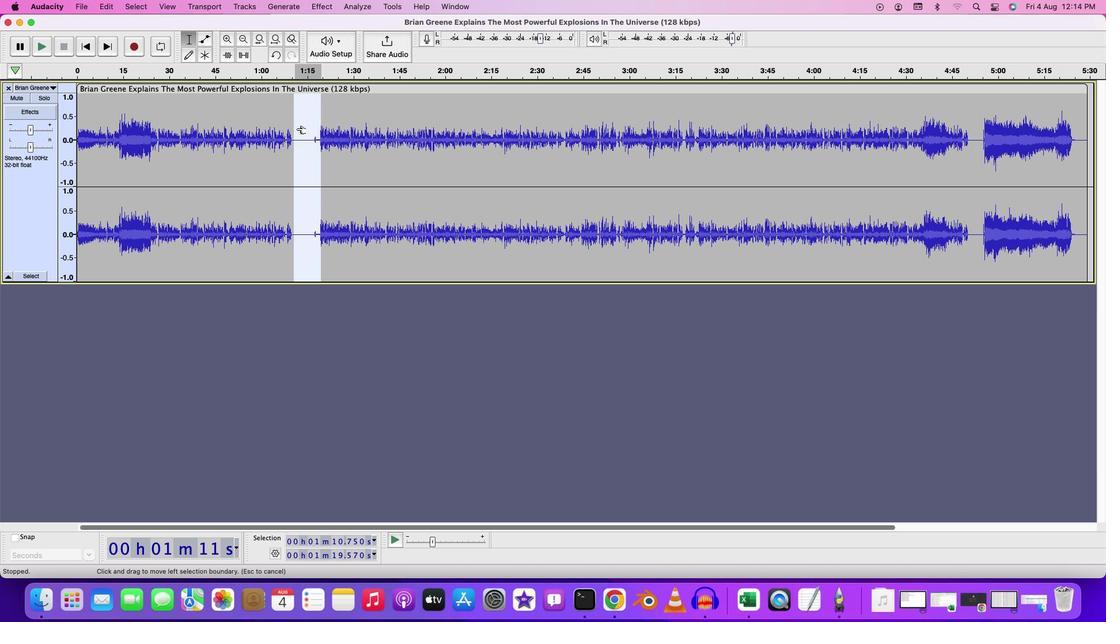 
Action: Mouse moved to (349, 134)
Screenshot: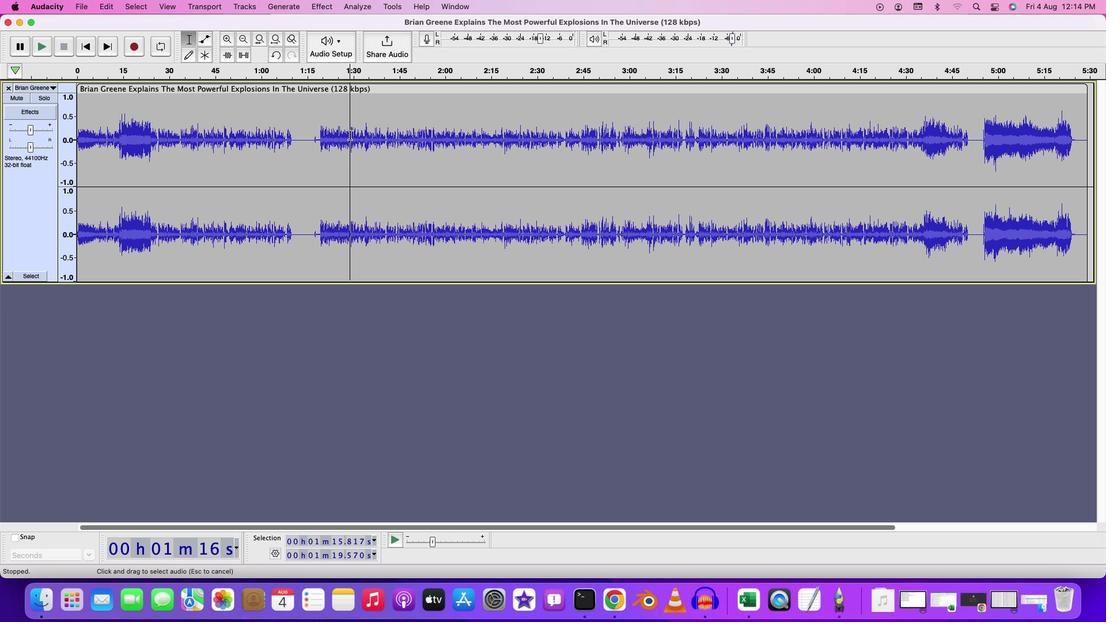
Action: Mouse pressed left at (349, 134)
Screenshot: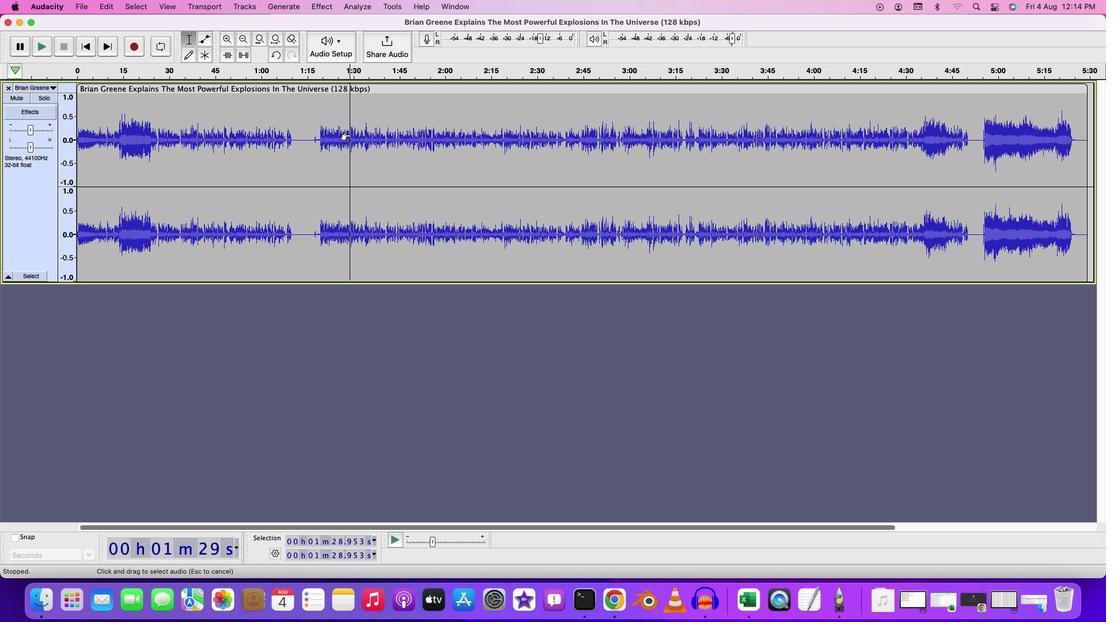 
Action: Mouse moved to (280, 116)
Screenshot: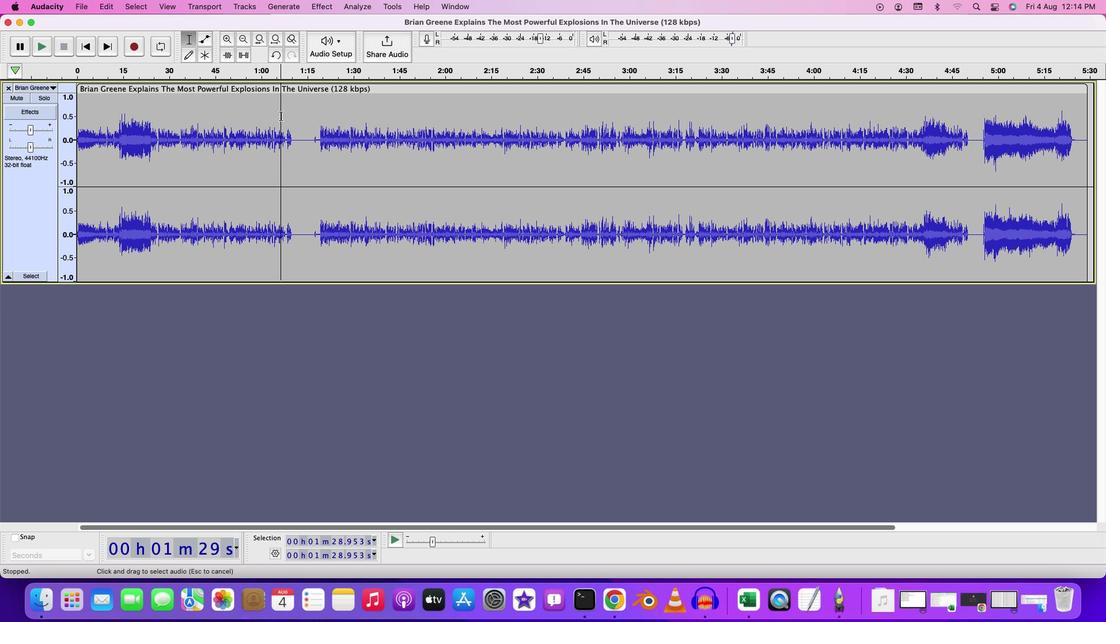 
Action: Mouse pressed left at (280, 116)
Screenshot: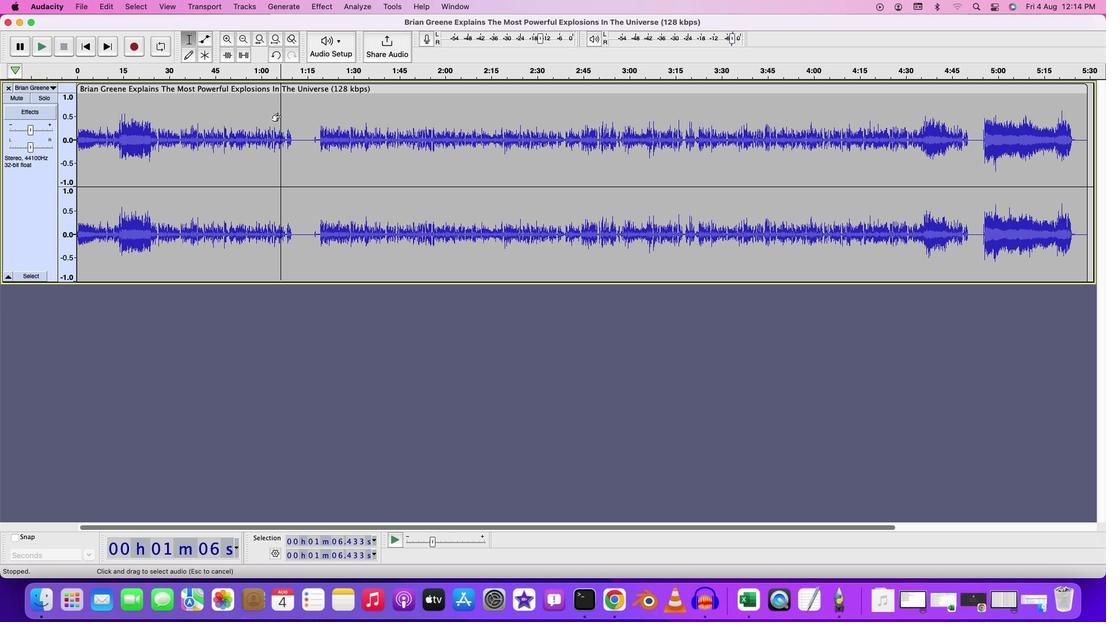 
Action: Key pressed Key.space
Screenshot: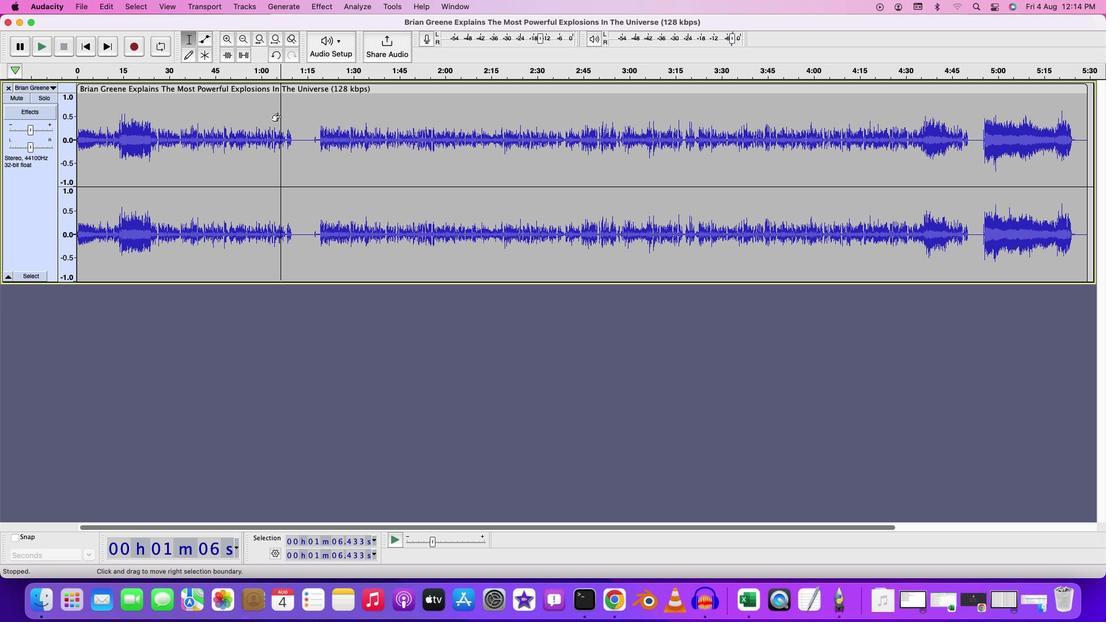 
Action: Mouse moved to (312, 115)
Screenshot: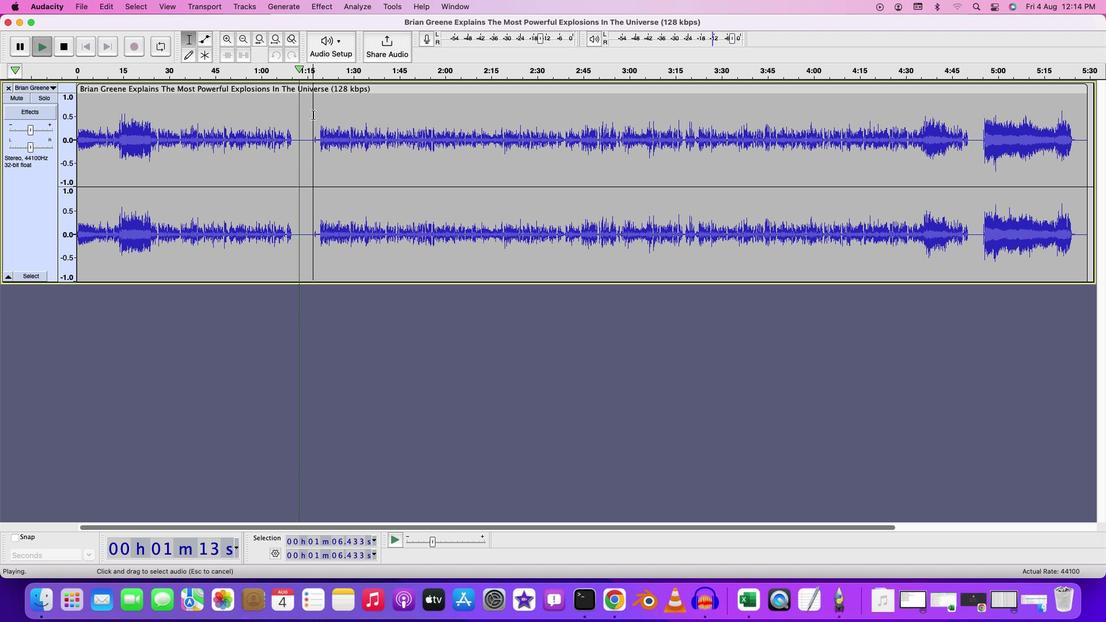 
Action: Mouse pressed left at (312, 115)
Screenshot: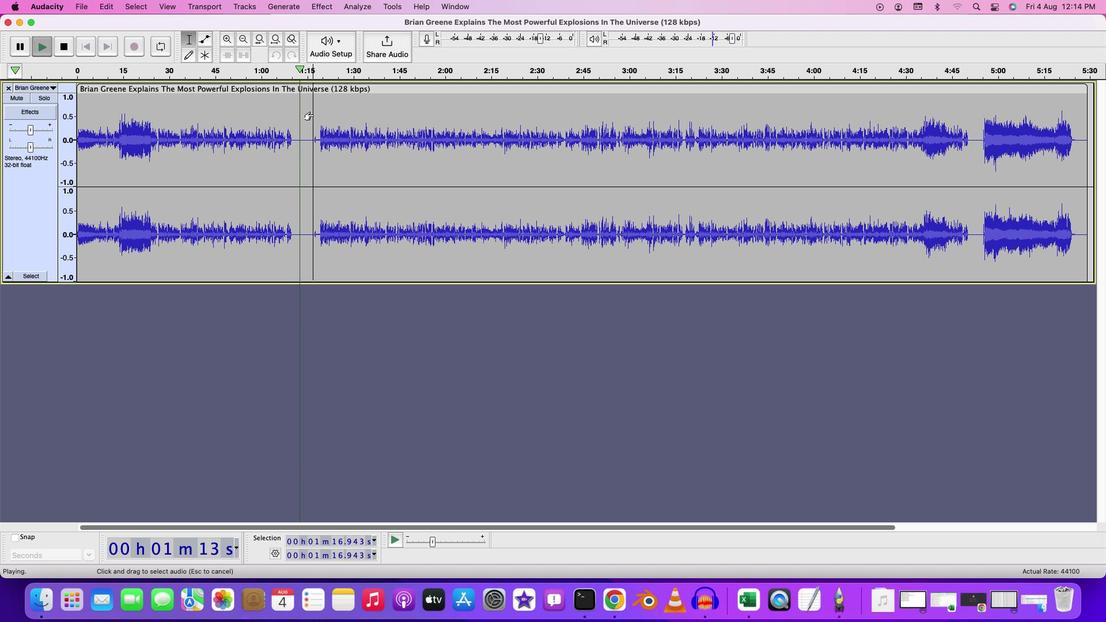 
Action: Mouse moved to (312, 115)
Screenshot: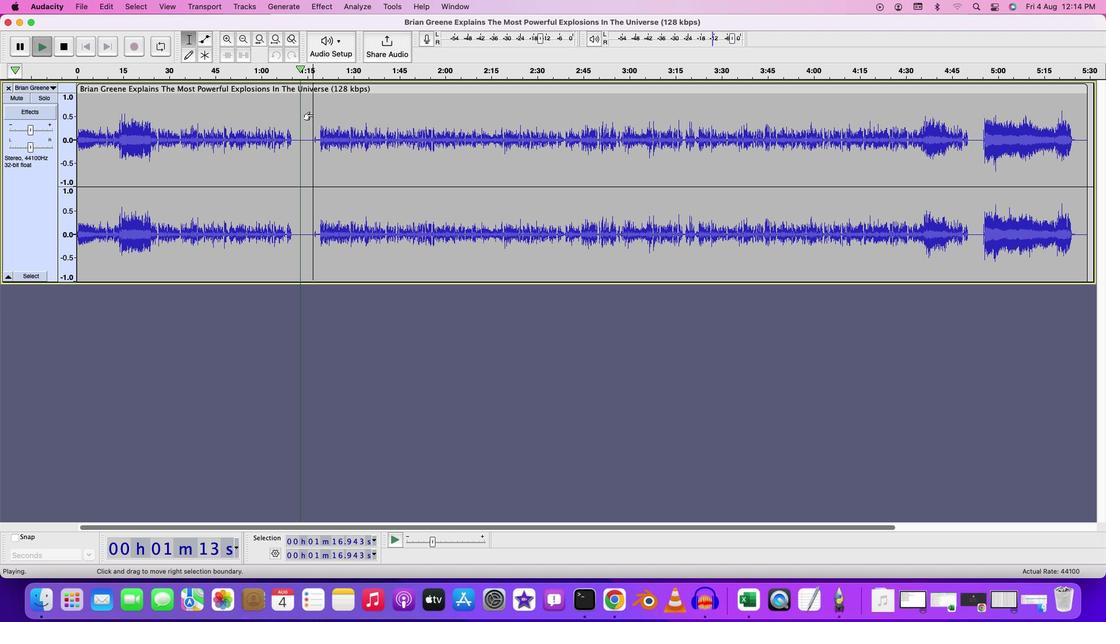 
Action: Key pressed Key.spaceKey.spaceKey.space
Screenshot: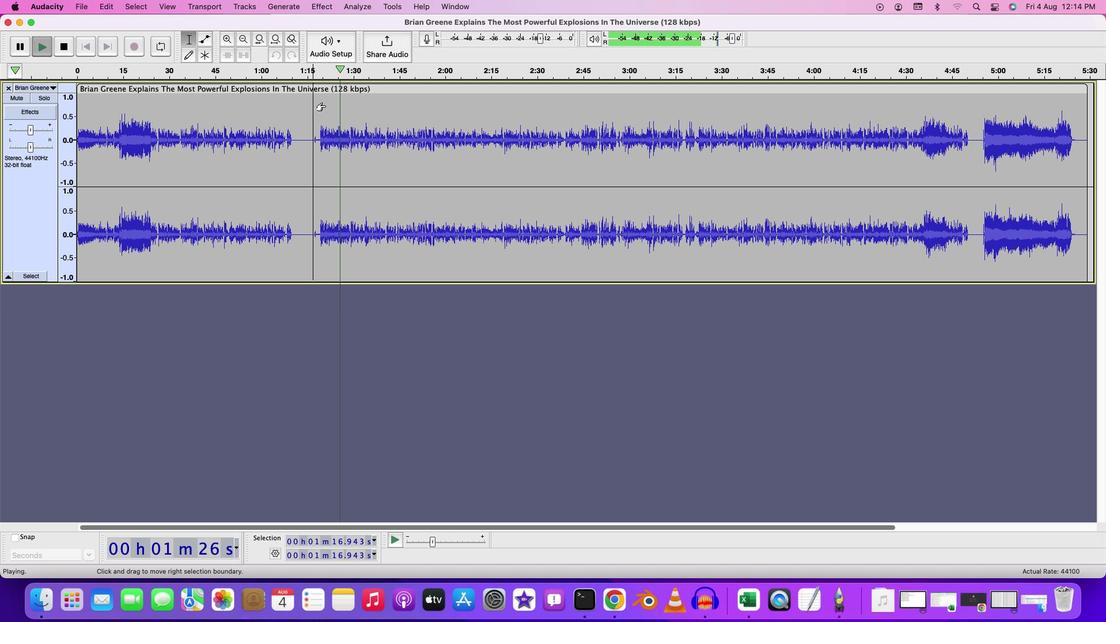 
Action: Mouse moved to (1070, 108)
Screenshot: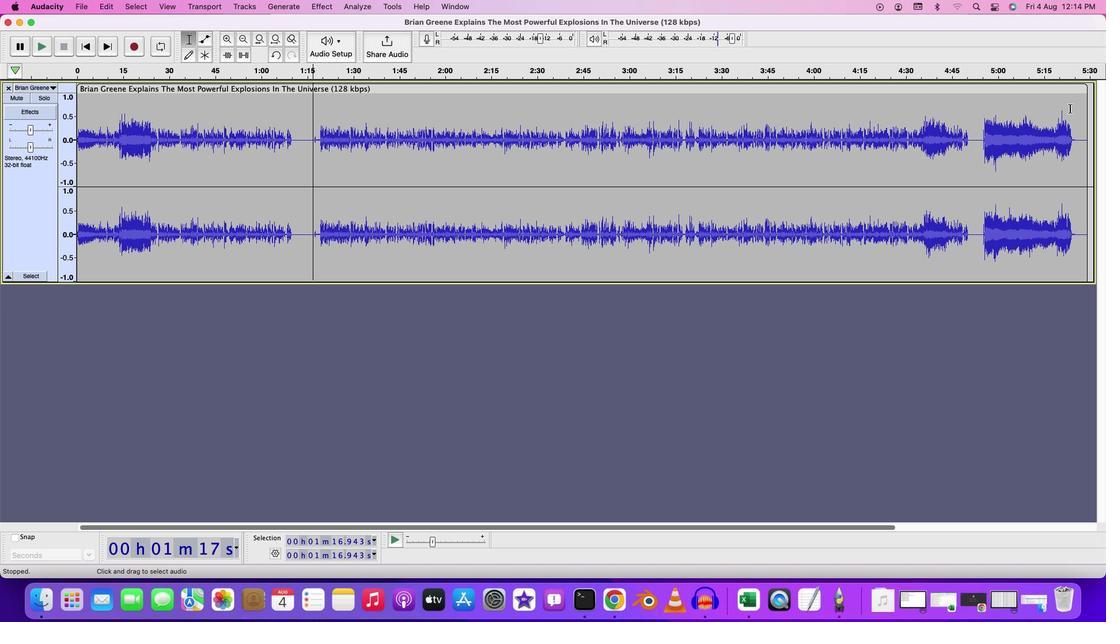 
Action: Mouse pressed left at (1070, 108)
Screenshot: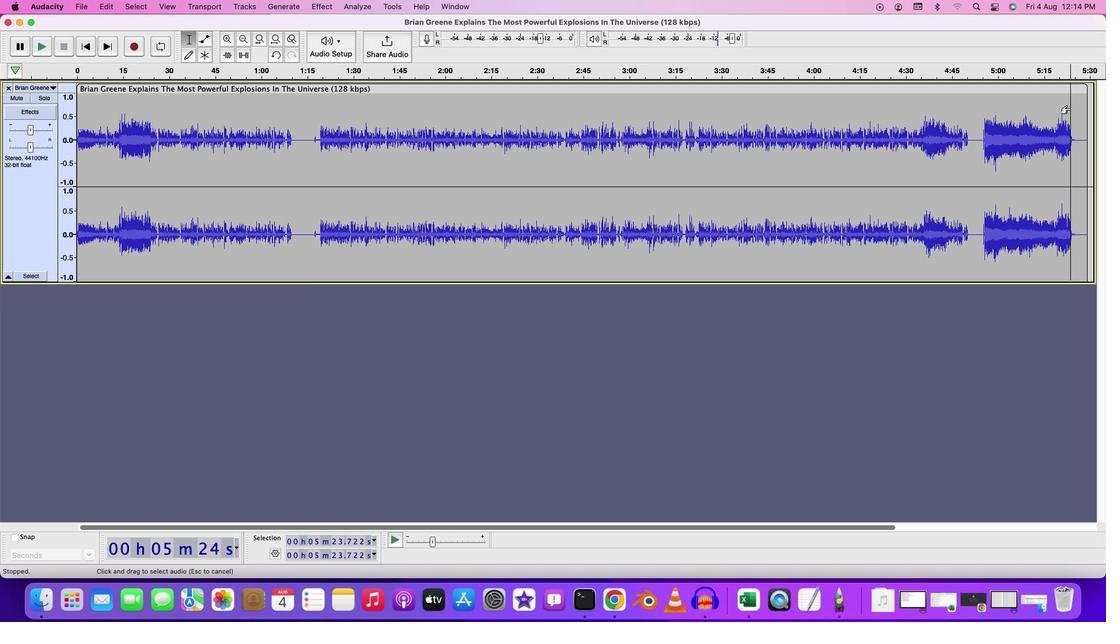 
Action: Key pressed Key.space
Screenshot: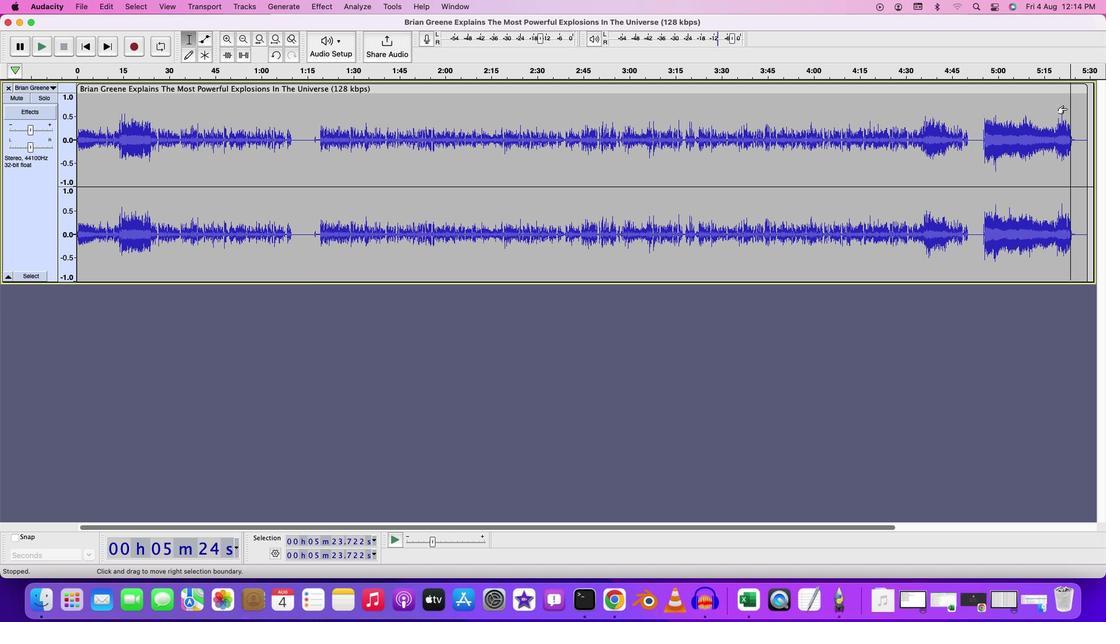 
Action: Mouse moved to (104, 21)
Screenshot: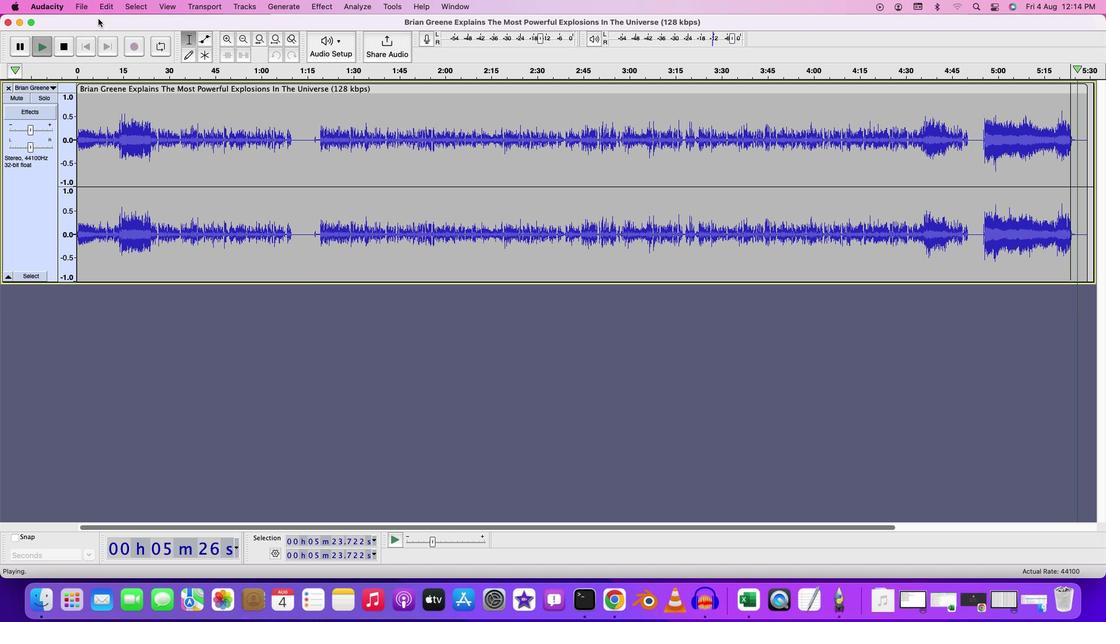 
Action: Key pressed Key.space
Screenshot: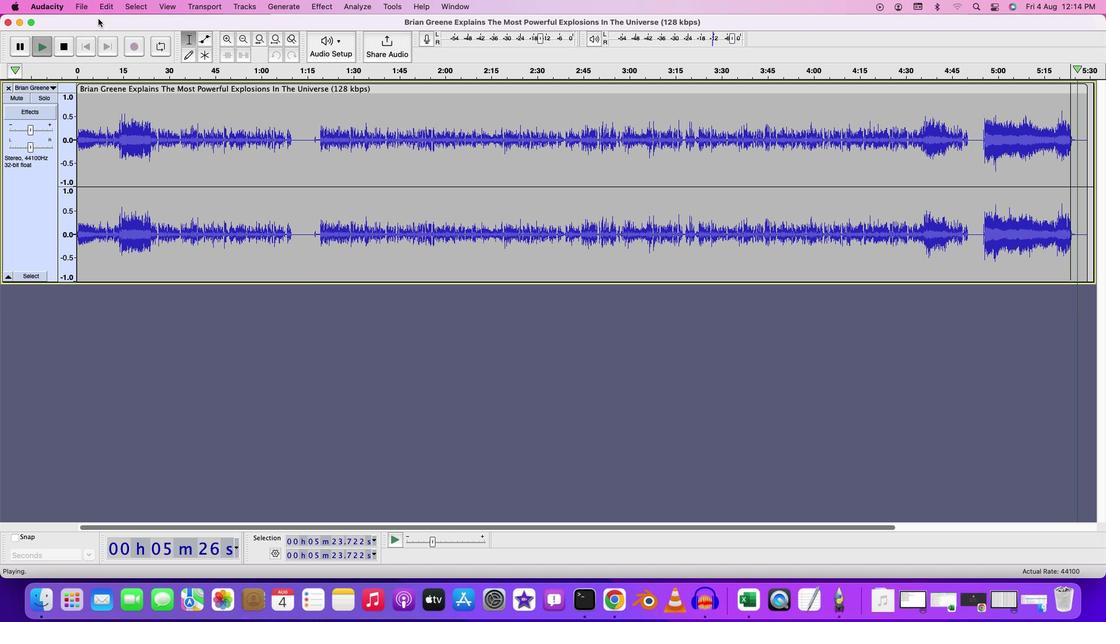 
Action: Mouse moved to (85, 8)
Screenshot: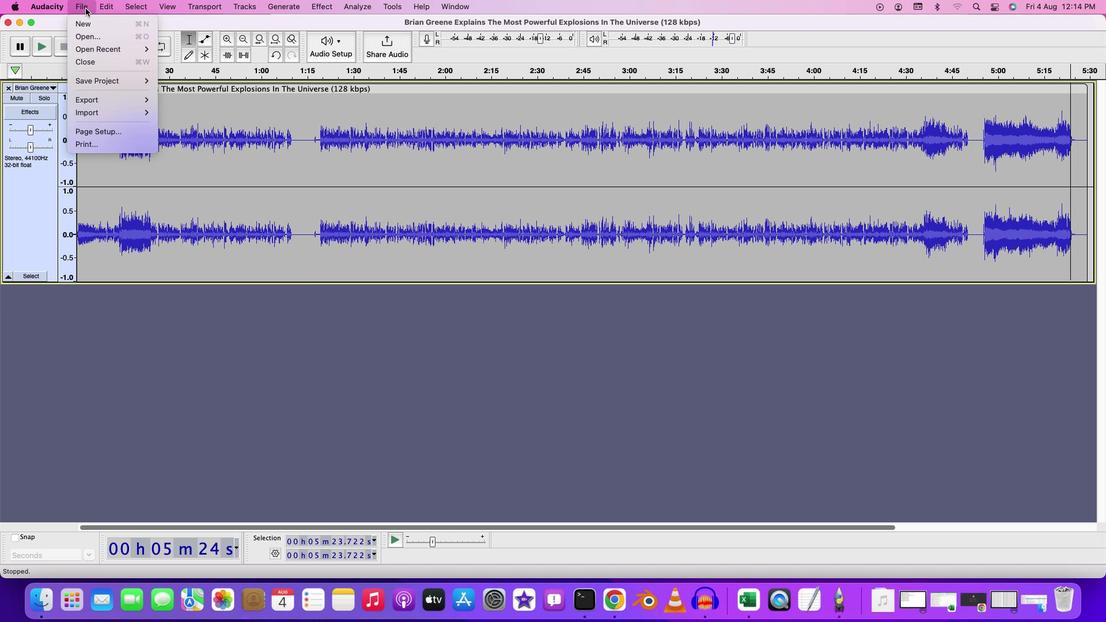 
Action: Mouse pressed left at (85, 8)
Screenshot: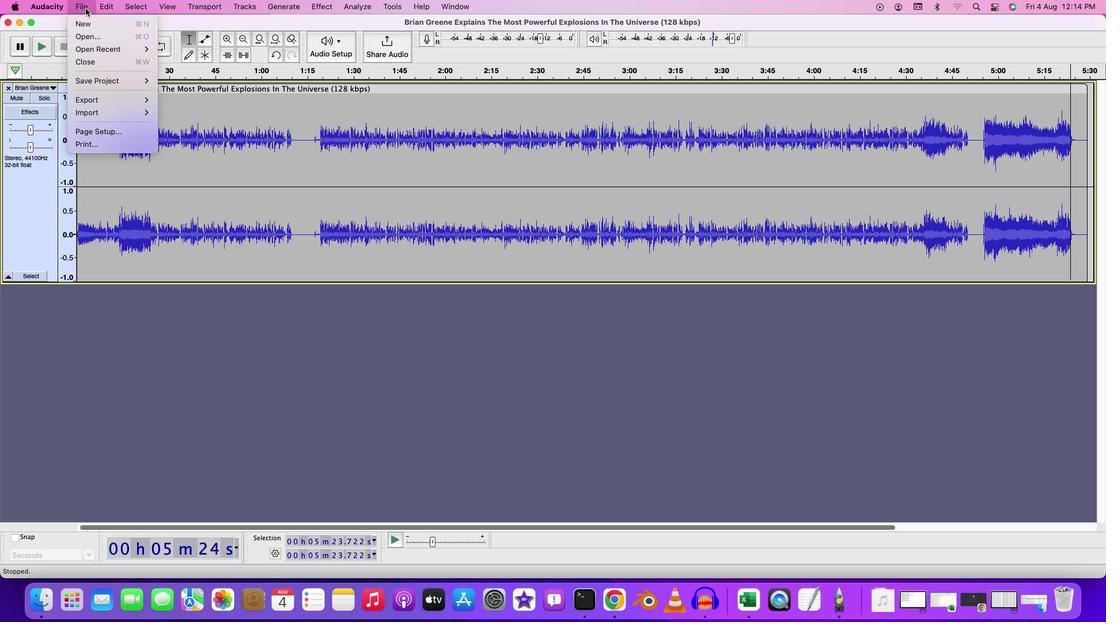 
Action: Mouse moved to (184, 100)
Screenshot: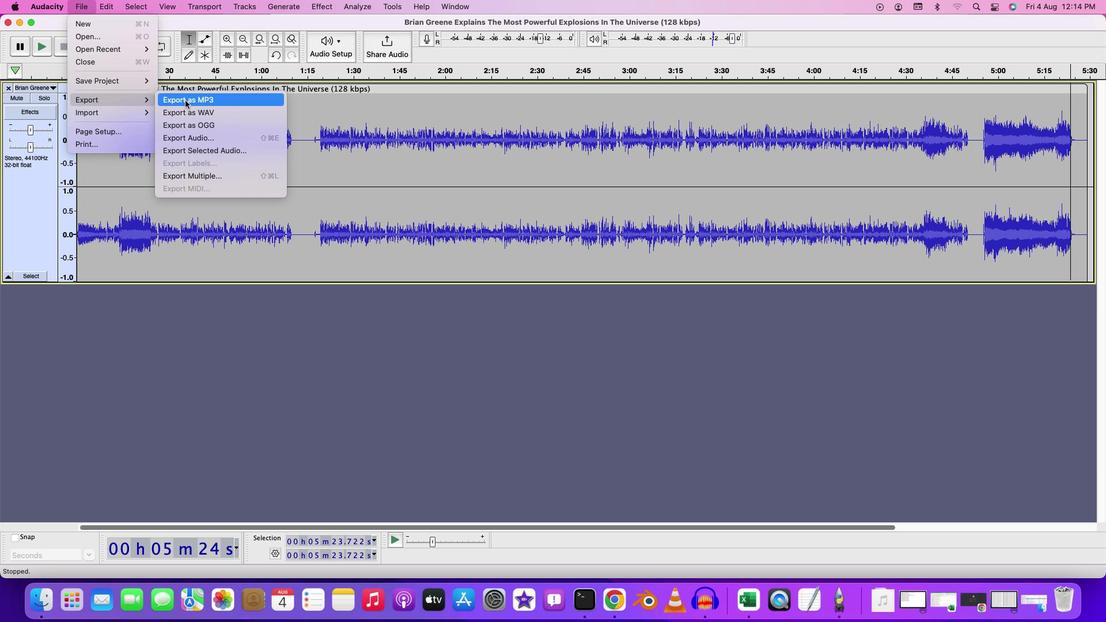 
Action: Mouse pressed left at (184, 100)
Screenshot: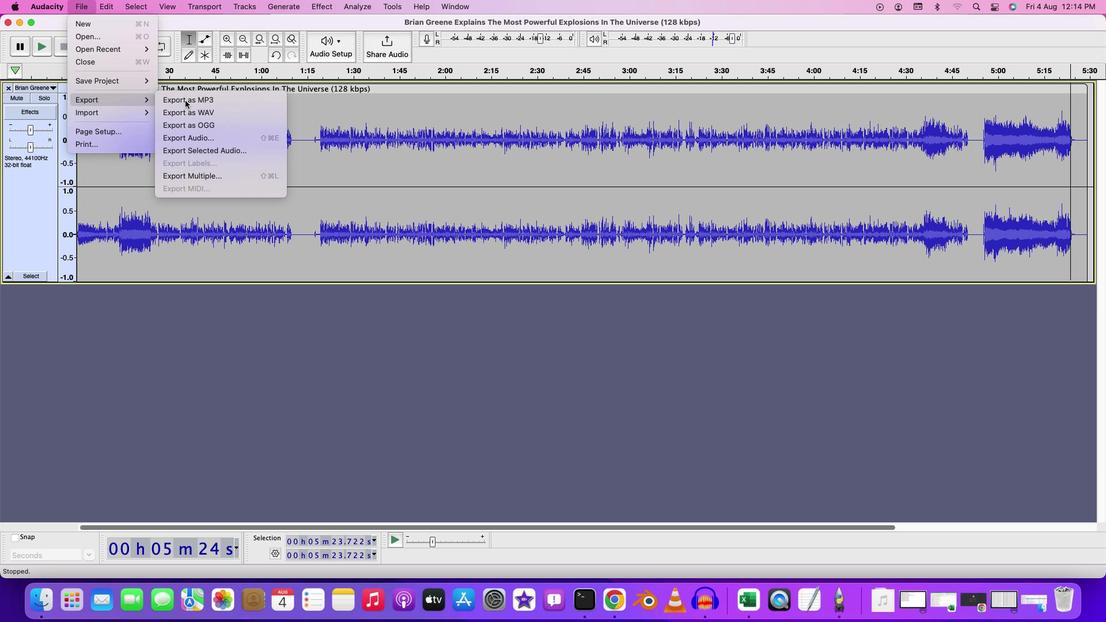 
Action: Mouse moved to (644, 159)
Screenshot: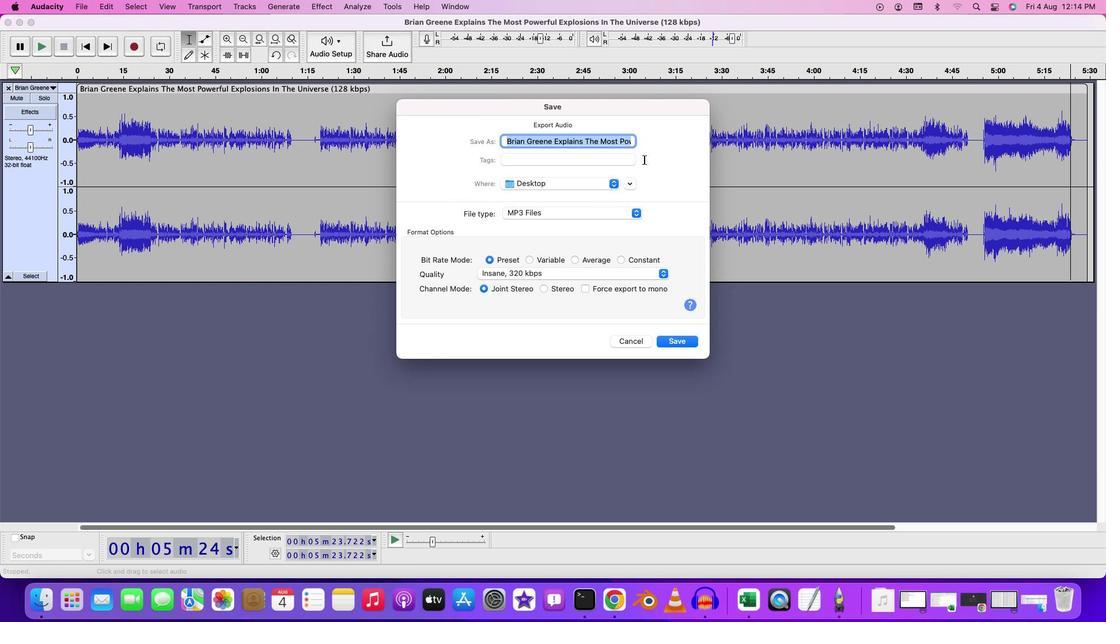 
Action: Key pressed Key.backspaceKey.shift'G''e''n''e''r''a''g''i'Key.backspaceKey.backspace't''i''n''g'Key.spaceKey.shift'S''i''l''e''n''c''e'
Screenshot: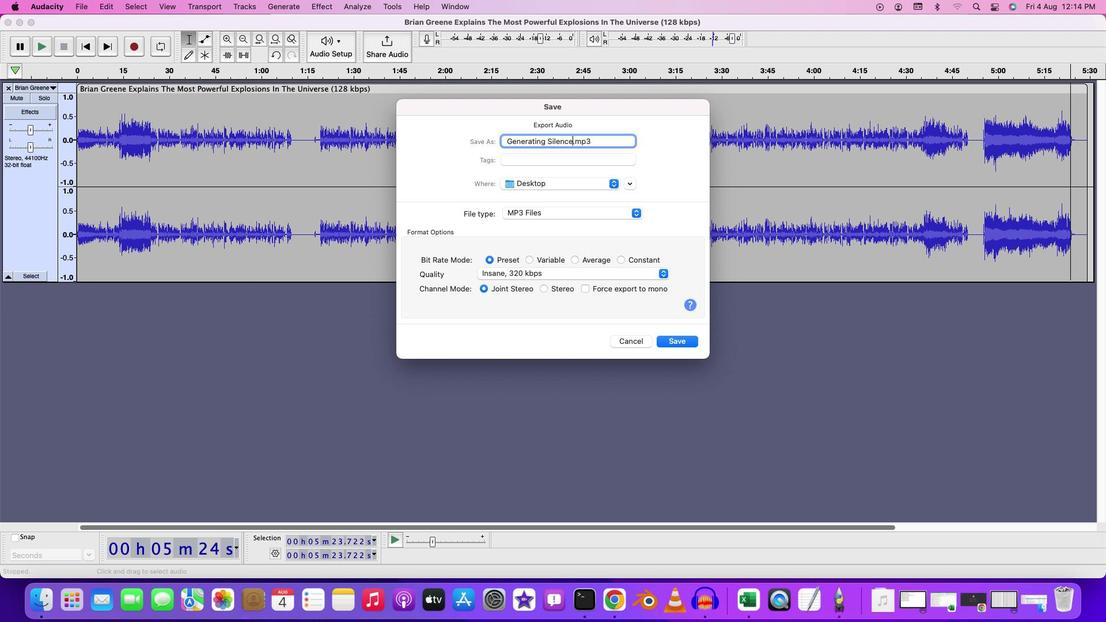 
Action: Mouse moved to (542, 275)
Screenshot: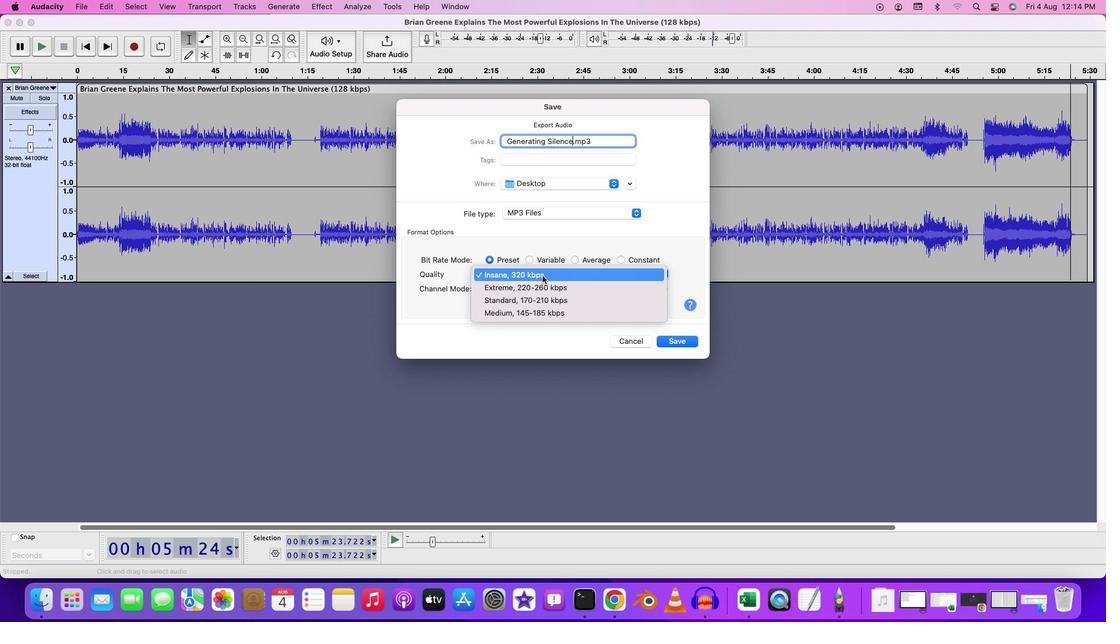 
Action: Mouse pressed left at (542, 275)
Screenshot: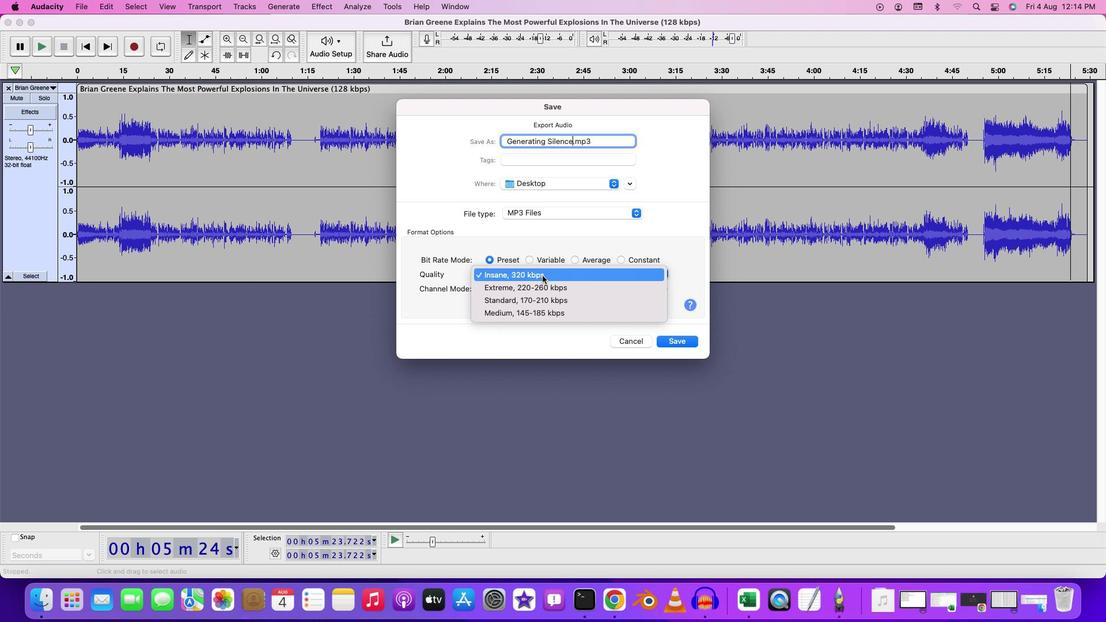 
Action: Mouse pressed left at (542, 275)
Screenshot: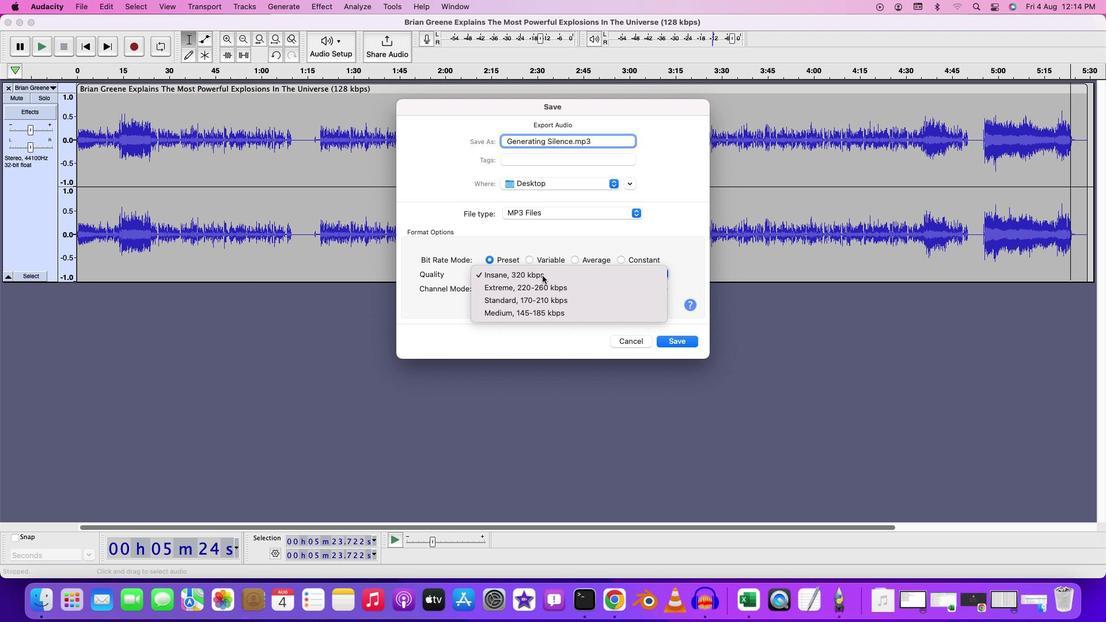 
Action: Mouse moved to (676, 337)
Screenshot: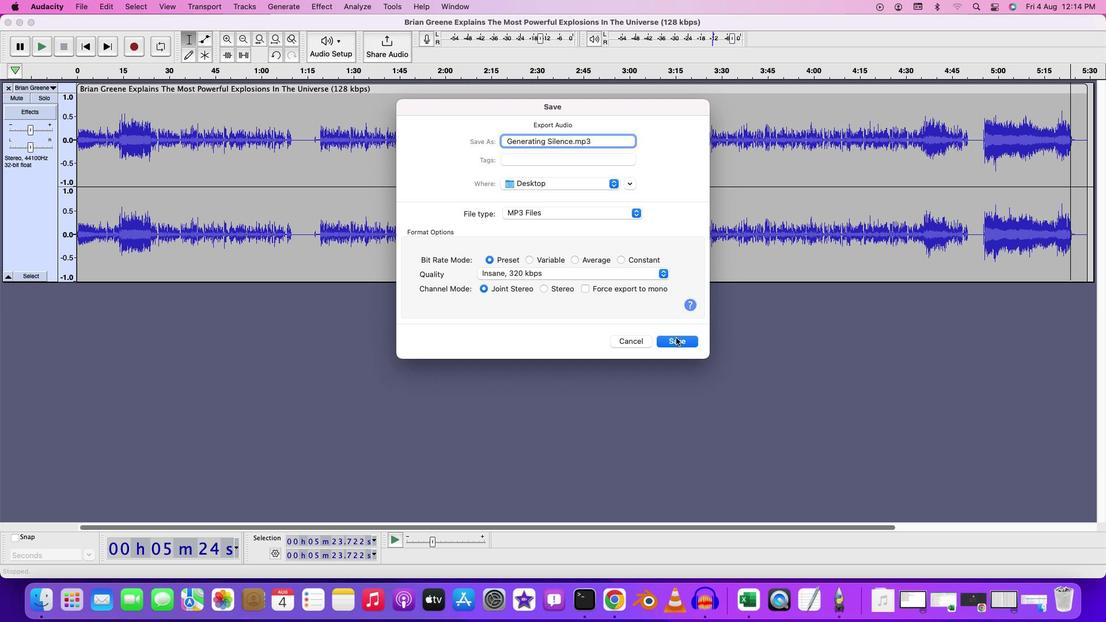 
Action: Mouse pressed left at (676, 337)
Screenshot: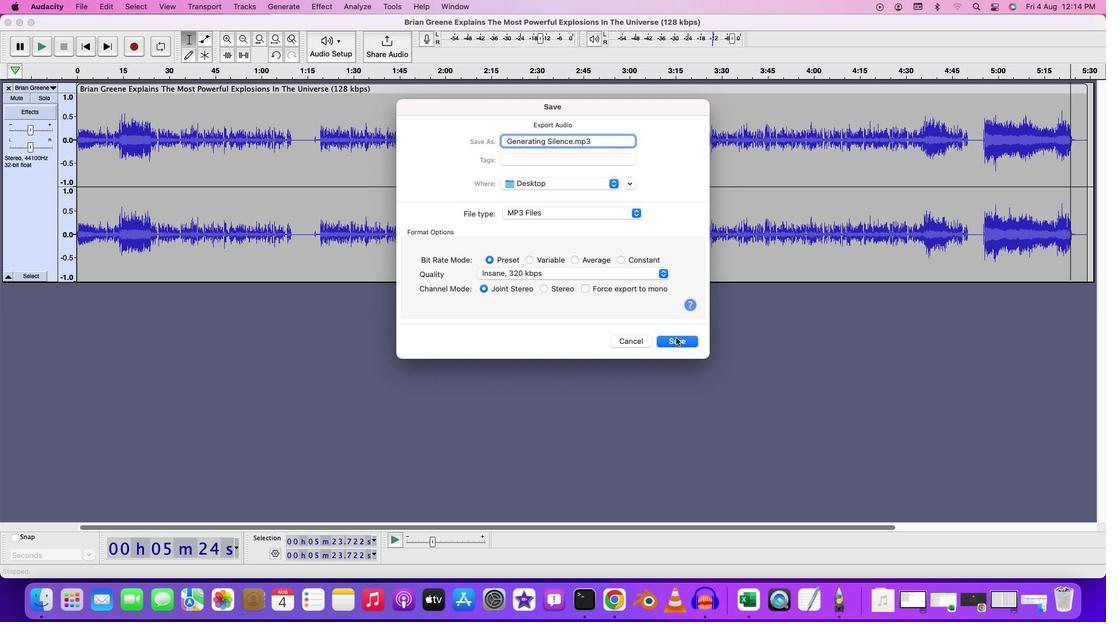 
Action: Mouse moved to (654, 410)
Screenshot: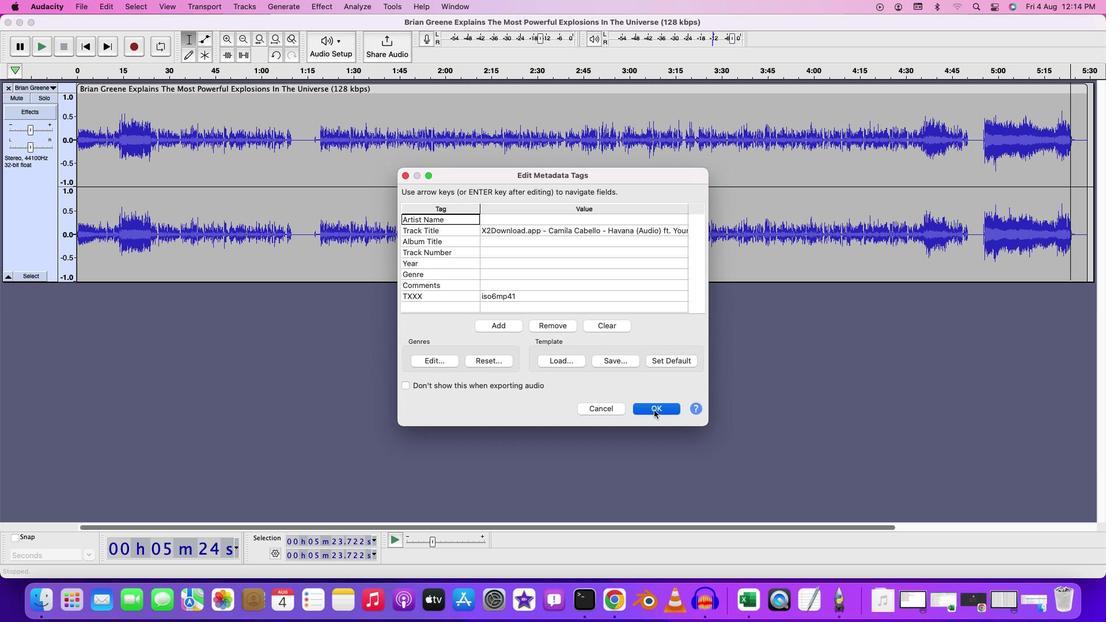 
Action: Mouse pressed left at (654, 410)
Screenshot: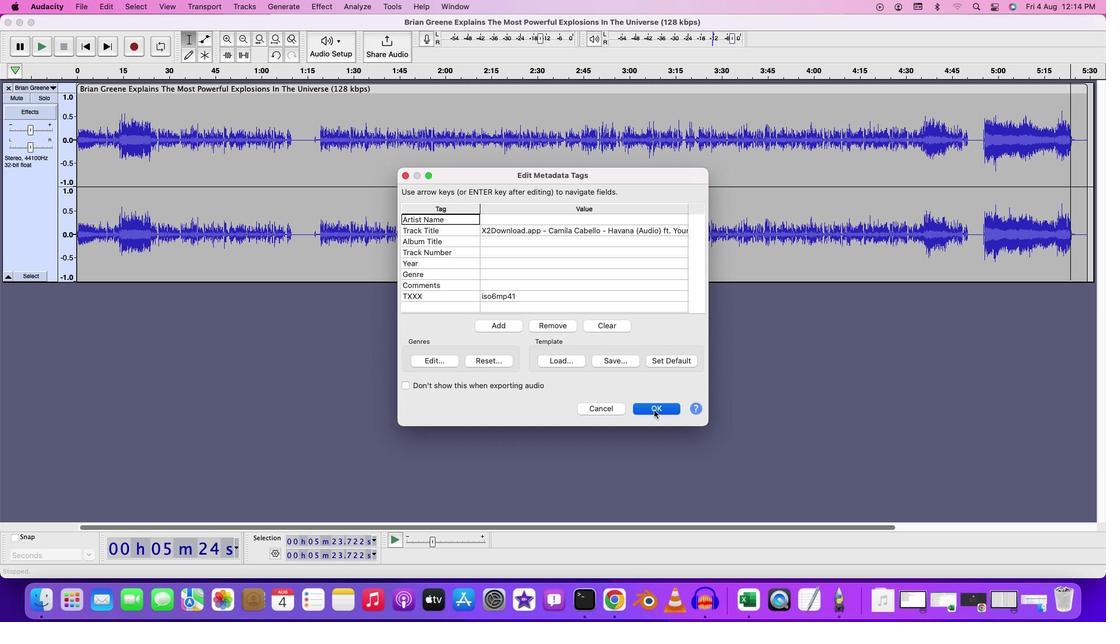 
Action: Mouse moved to (436, 166)
Screenshot: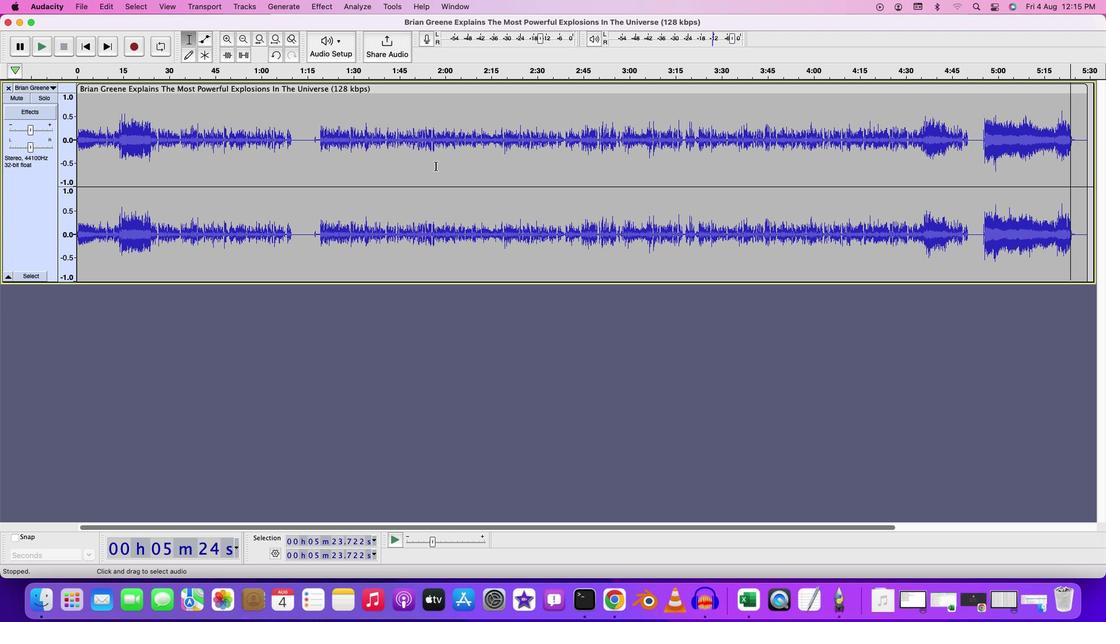 
